 Task: Measure the distance and dispacement between Calgary and Banff National Park.
Action: Mouse moved to (295, 101)
Screenshot: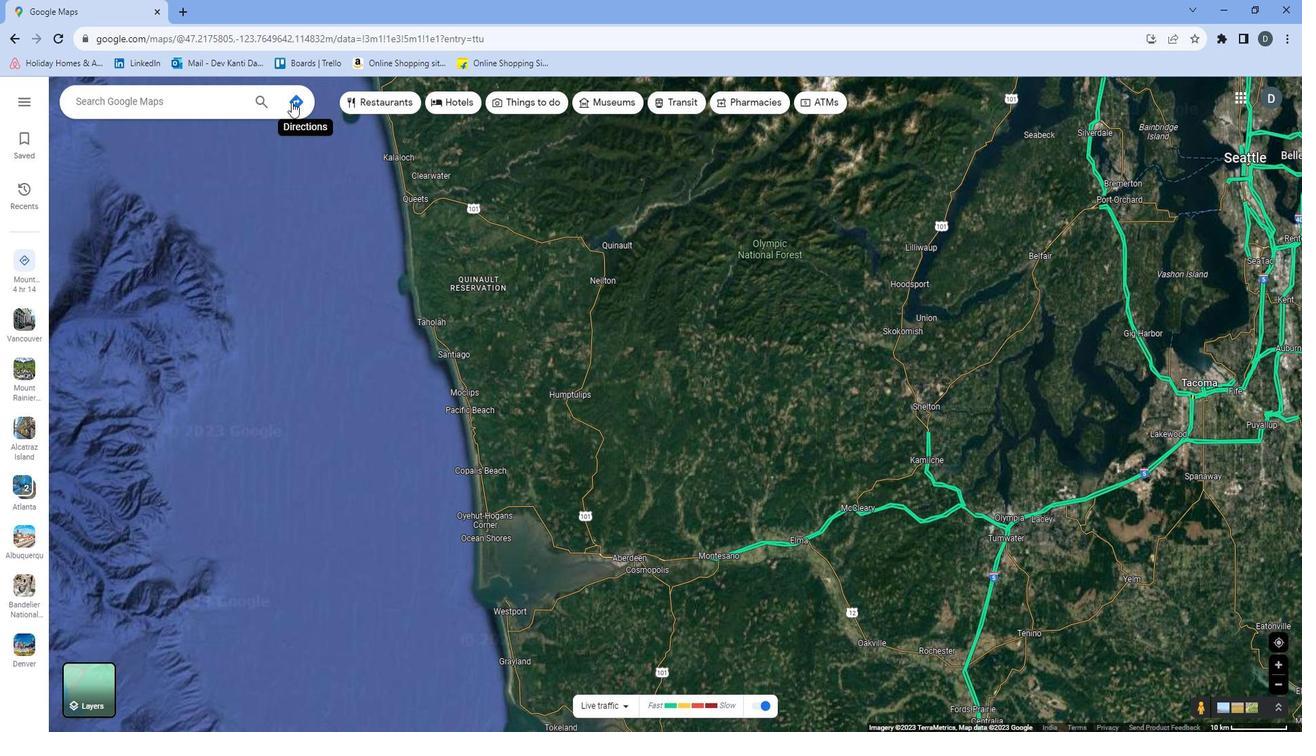 
Action: Mouse pressed left at (295, 101)
Screenshot: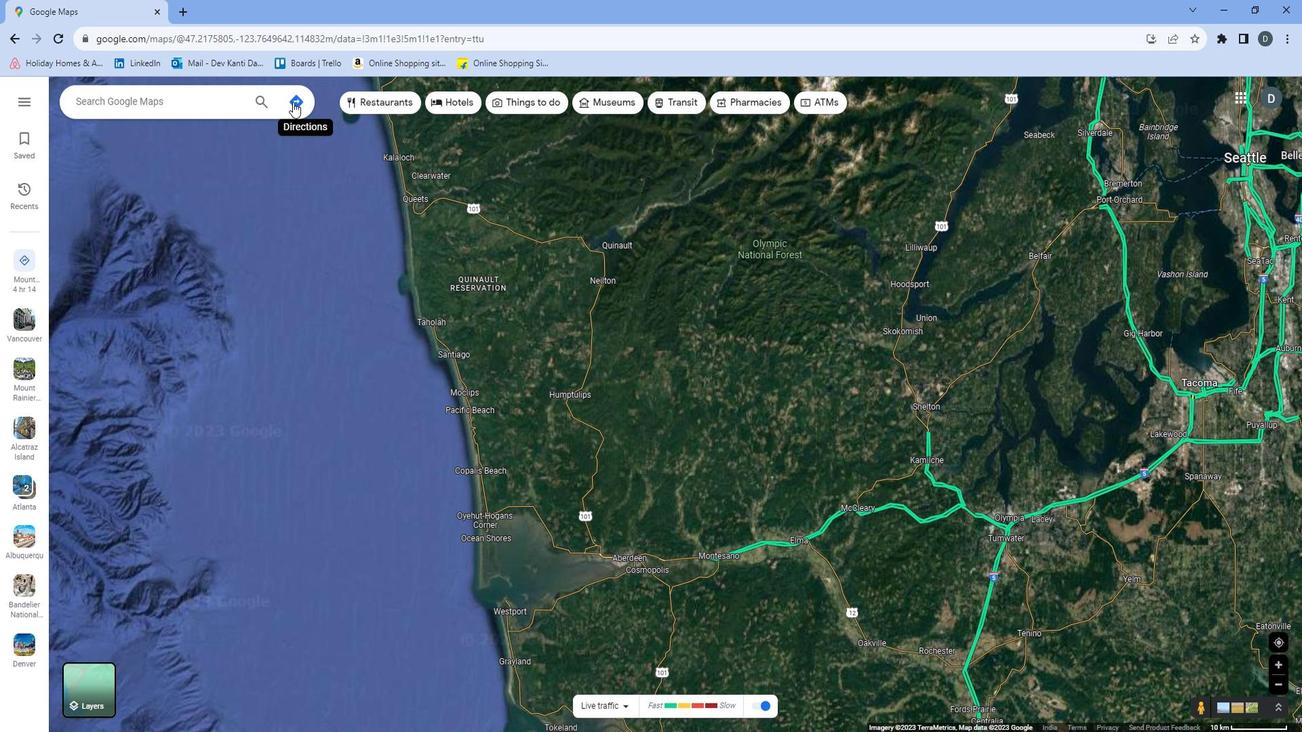 
Action: Mouse moved to (229, 139)
Screenshot: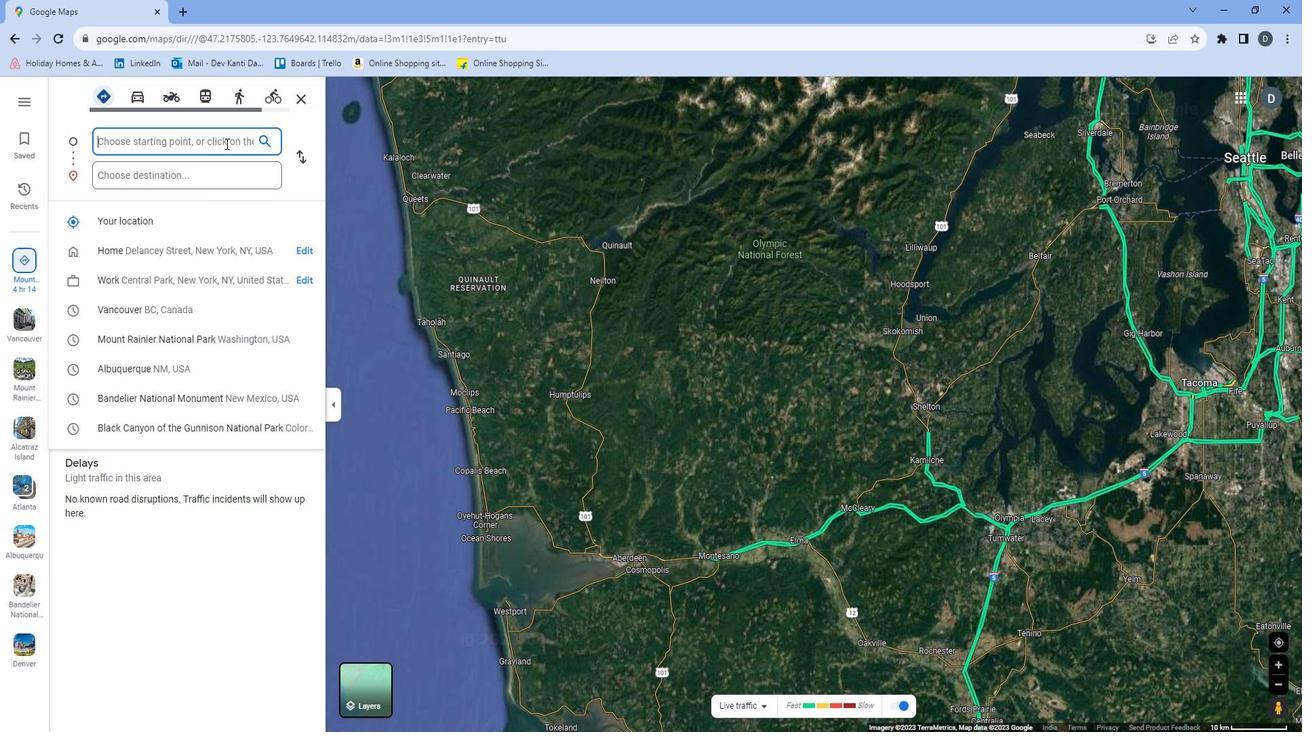 
Action: Mouse pressed left at (229, 139)
Screenshot: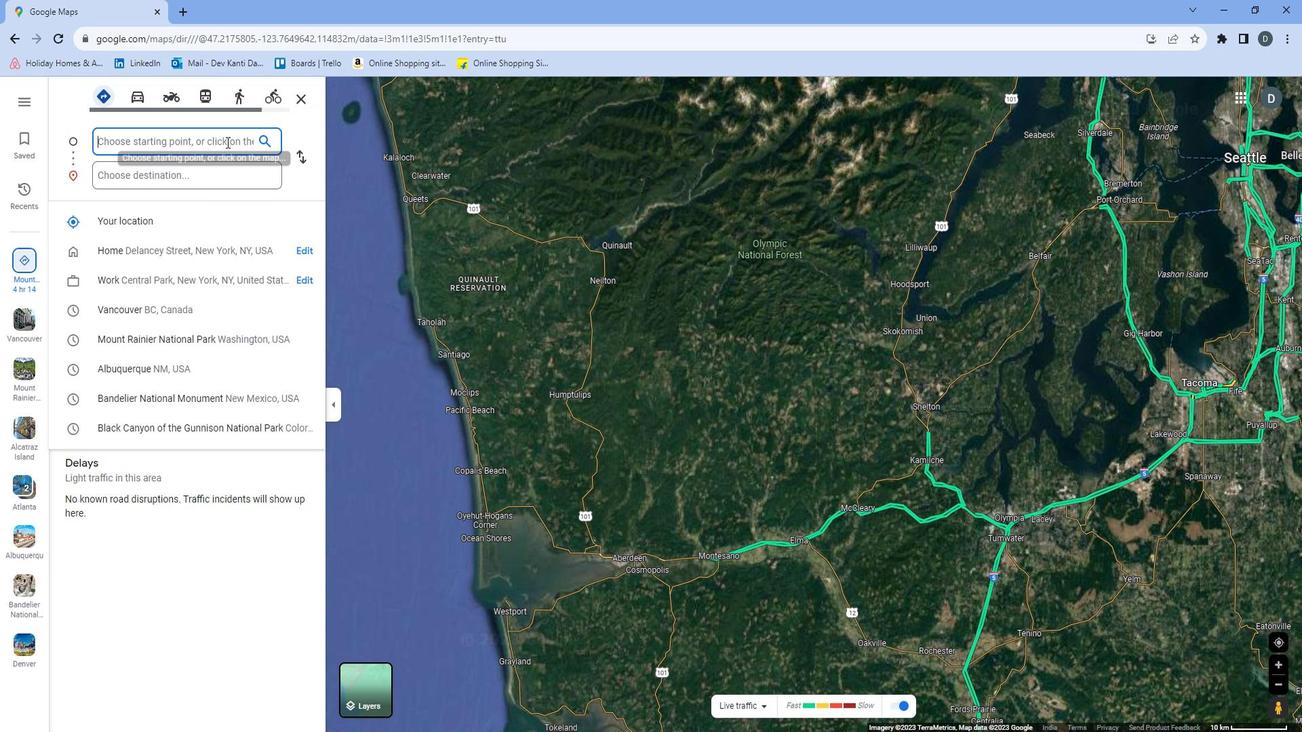 
Action: Mouse moved to (229, 137)
Screenshot: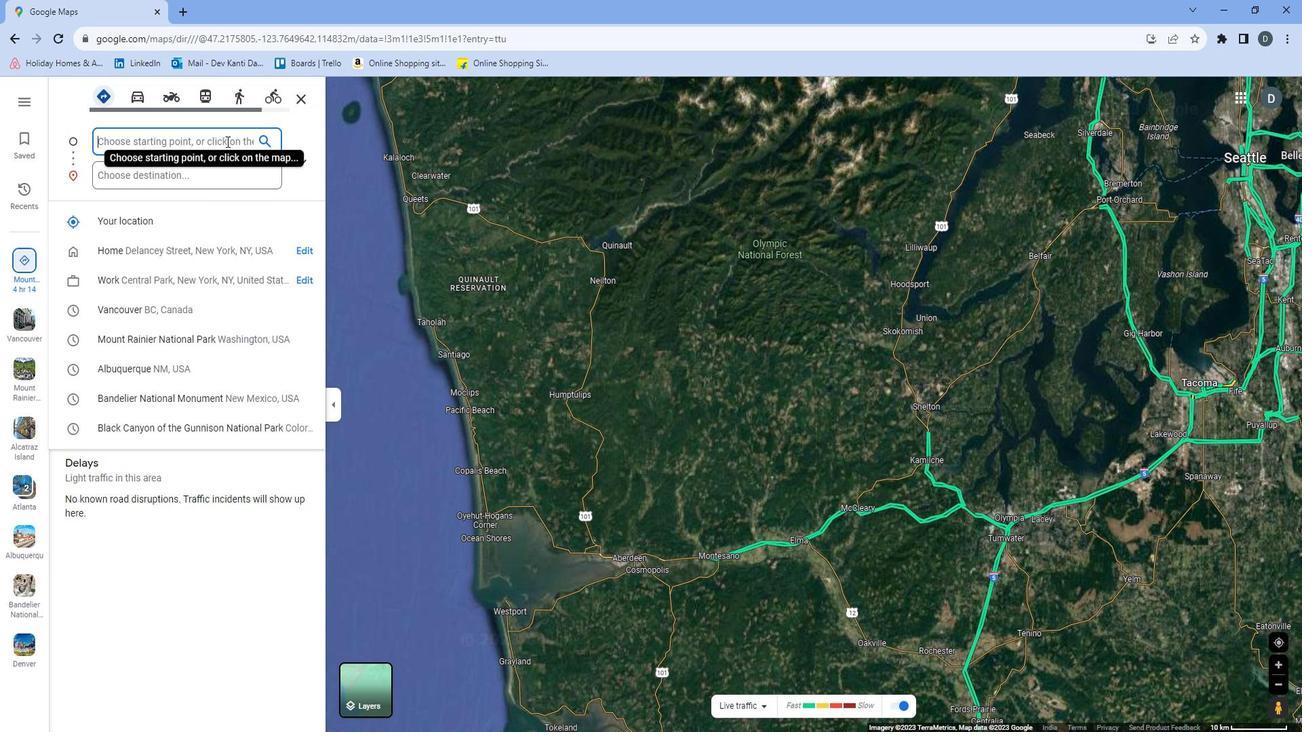 
Action: Key pressed <Key.shift>Calgary
Screenshot: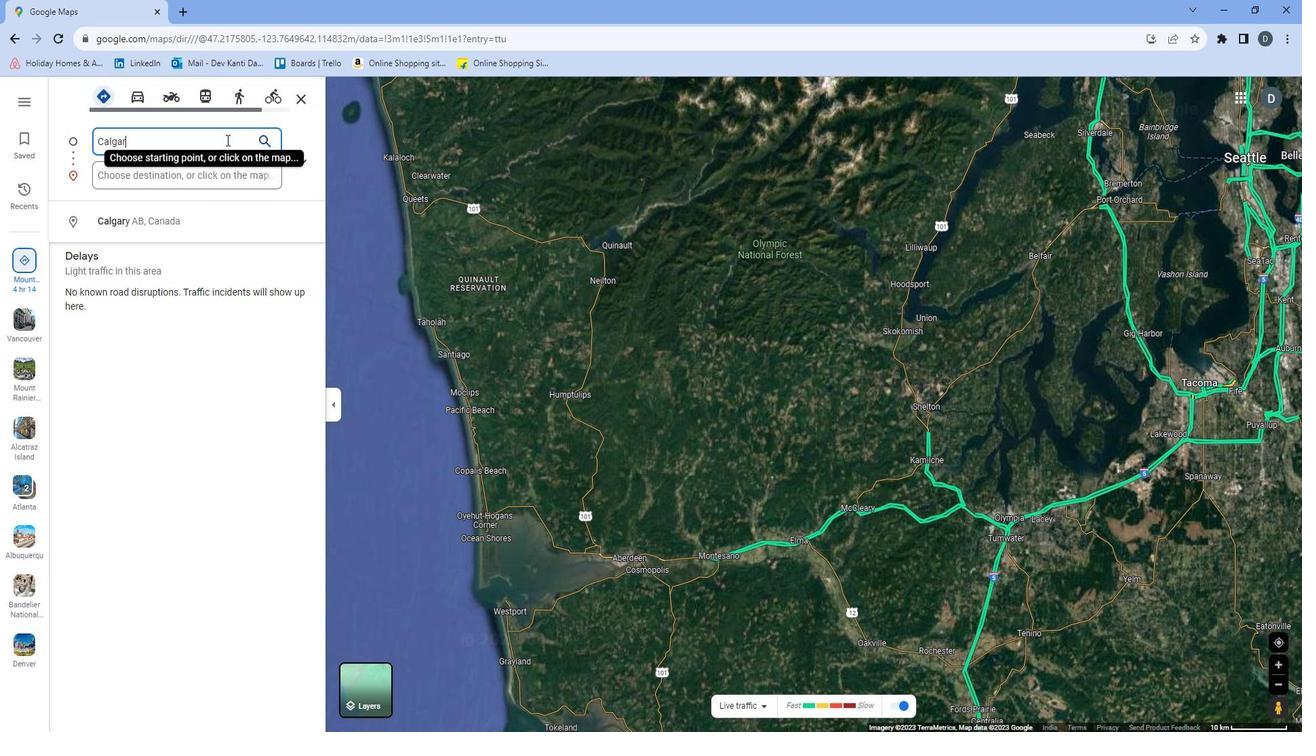 
Action: Mouse moved to (204, 170)
Screenshot: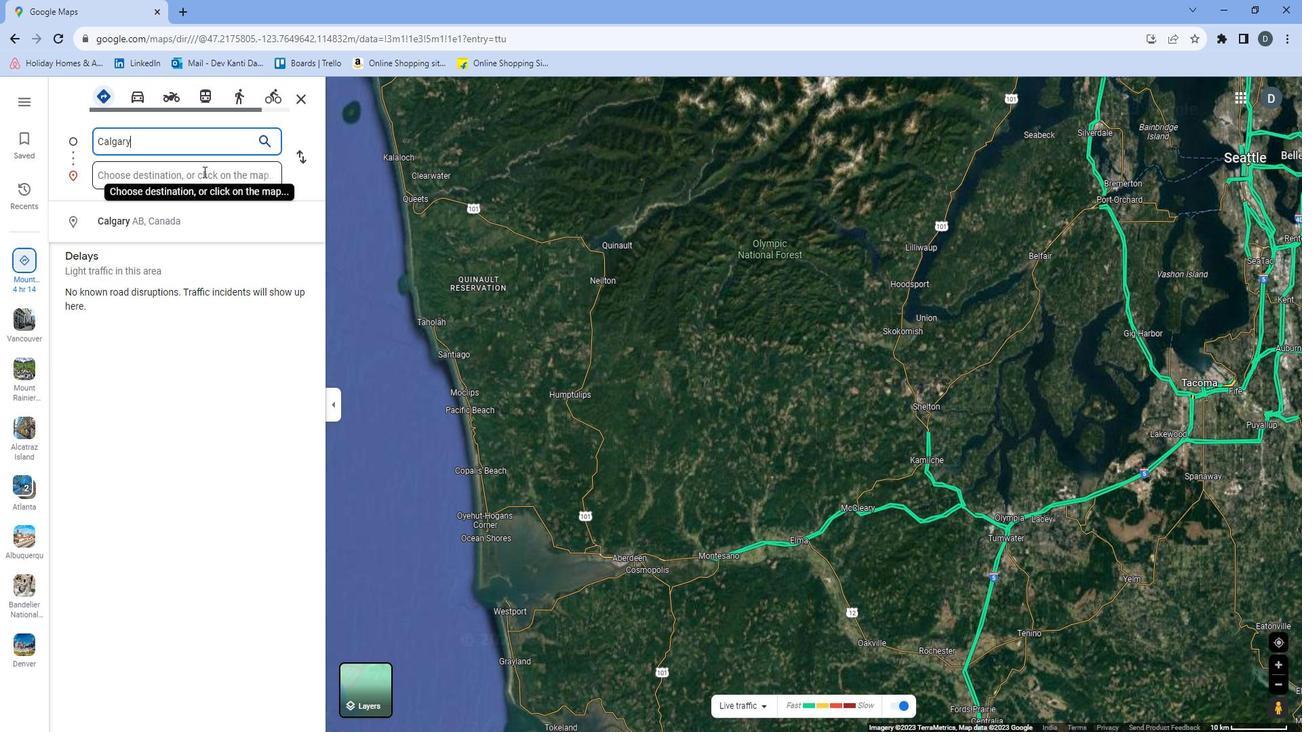 
Action: Mouse pressed left at (204, 170)
Screenshot: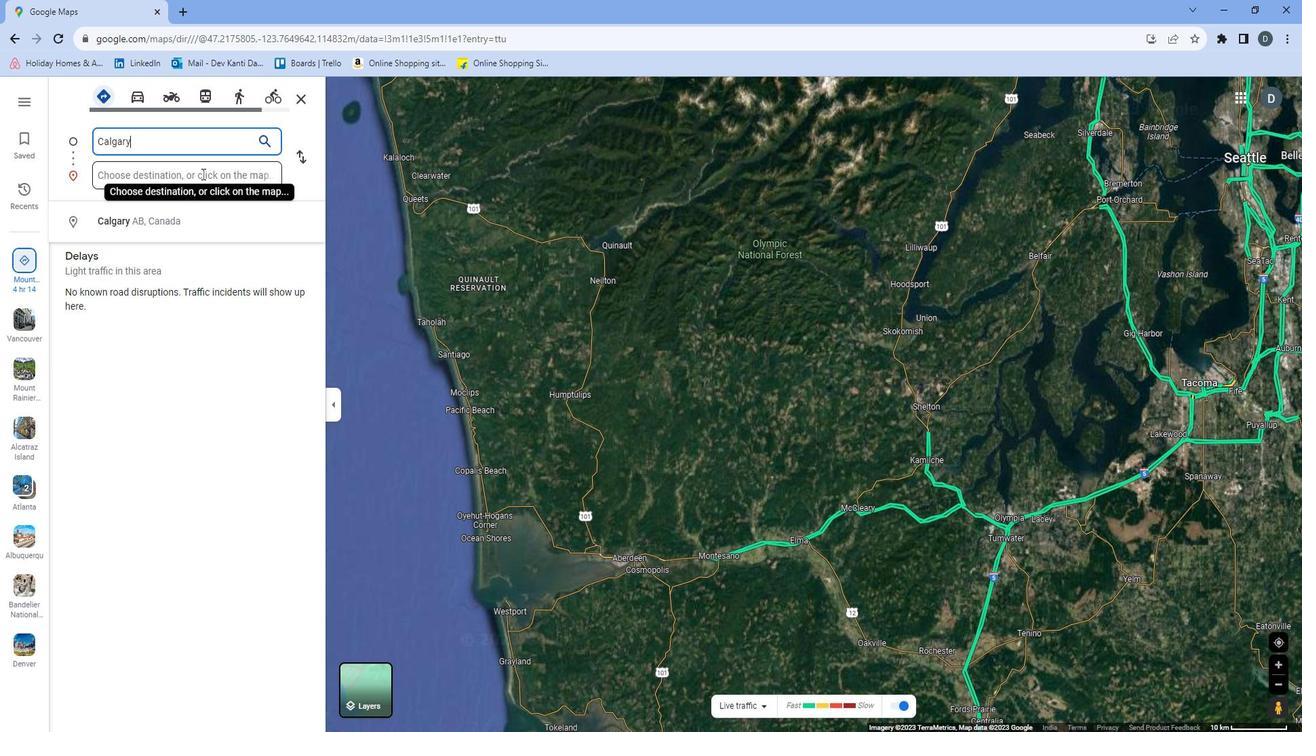 
Action: Key pressed <Key.shift>Banff<Key.space><Key.shift>National<Key.space><Key.shift><Key.shift><Key.shift>Park<Key.enter>
Screenshot: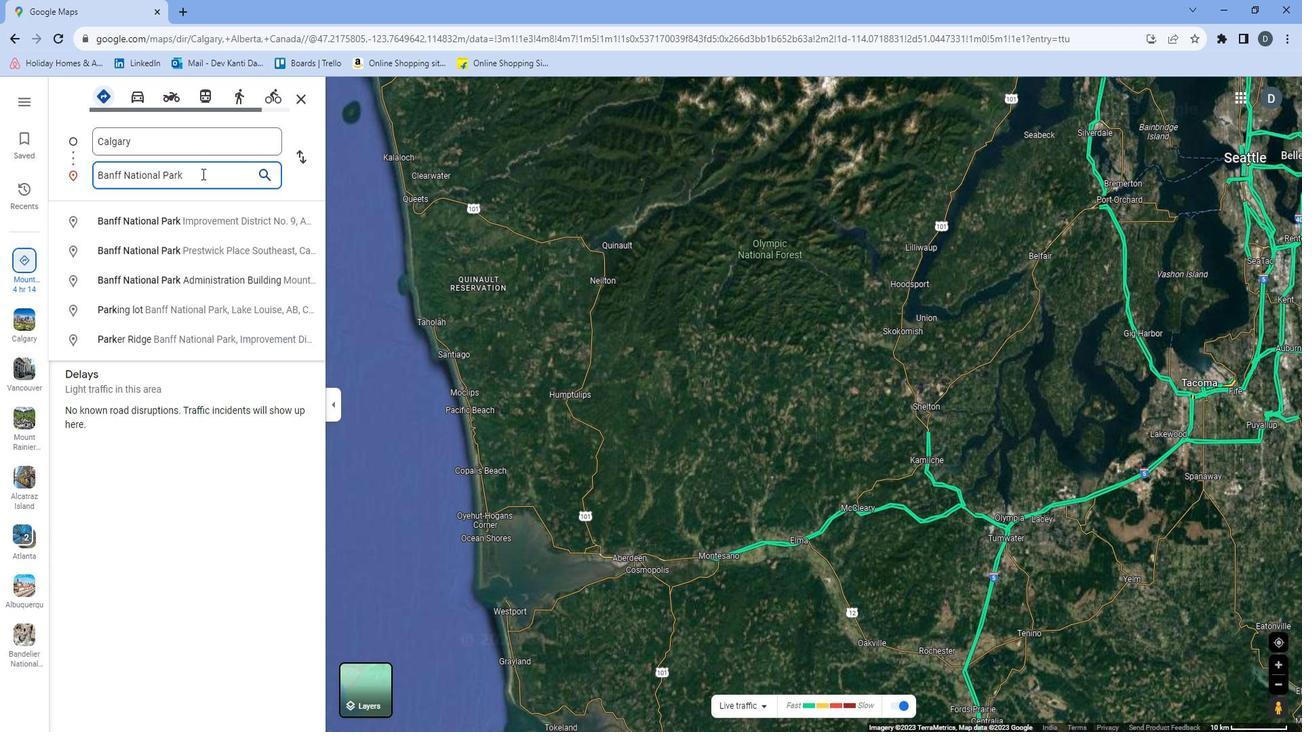 
Action: Mouse moved to (1187, 454)
Screenshot: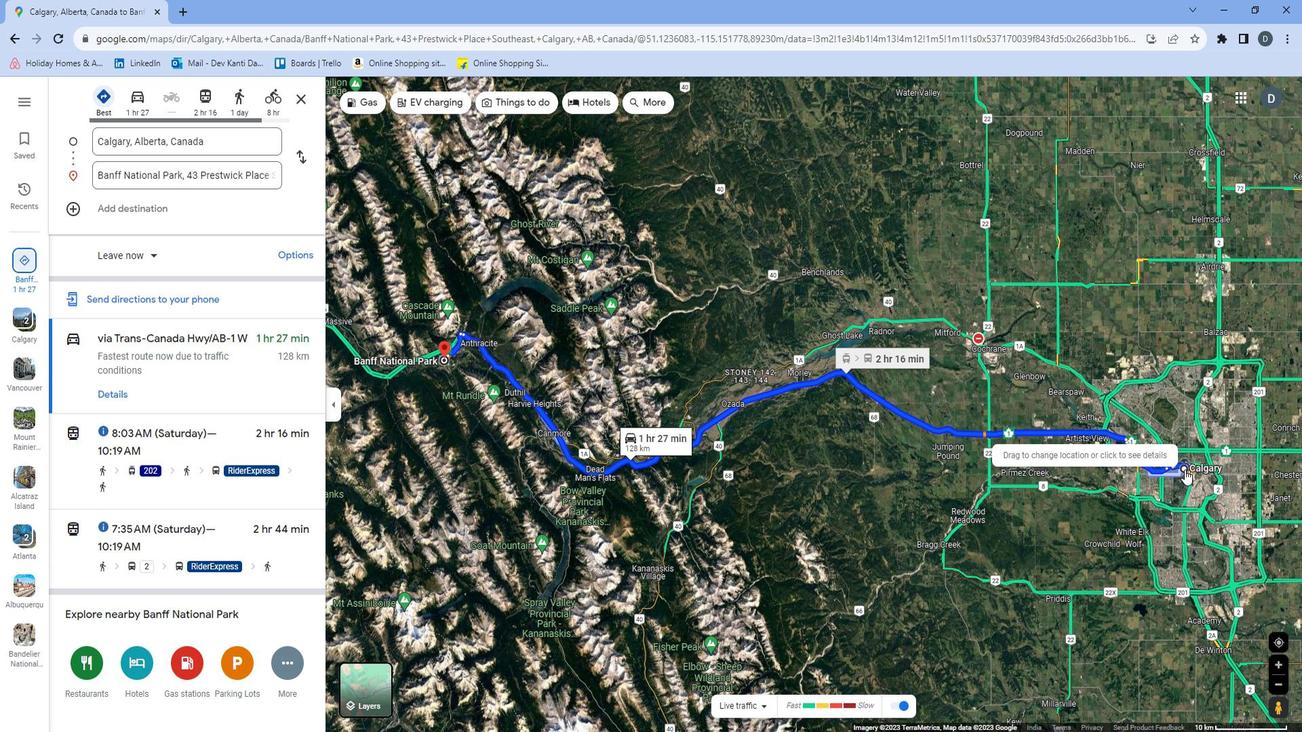 
Action: Mouse pressed right at (1187, 454)
Screenshot: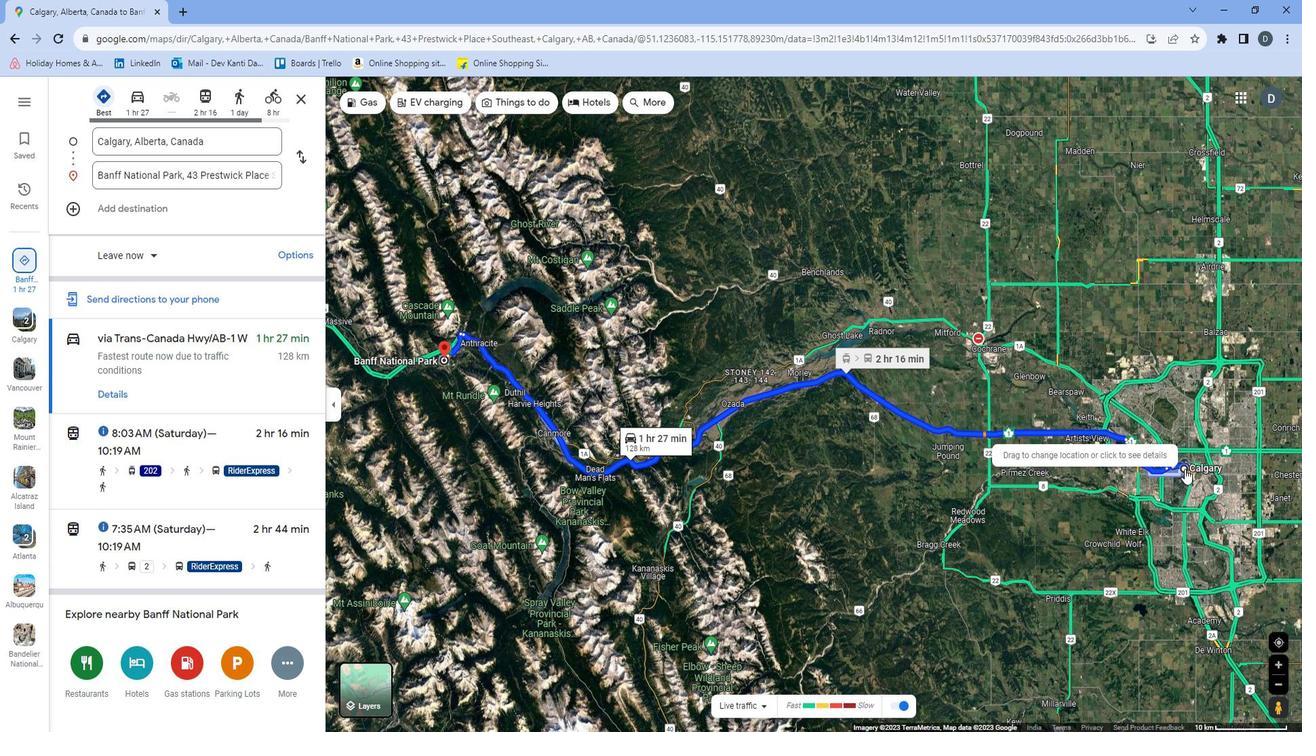
Action: Mouse moved to (1195, 559)
Screenshot: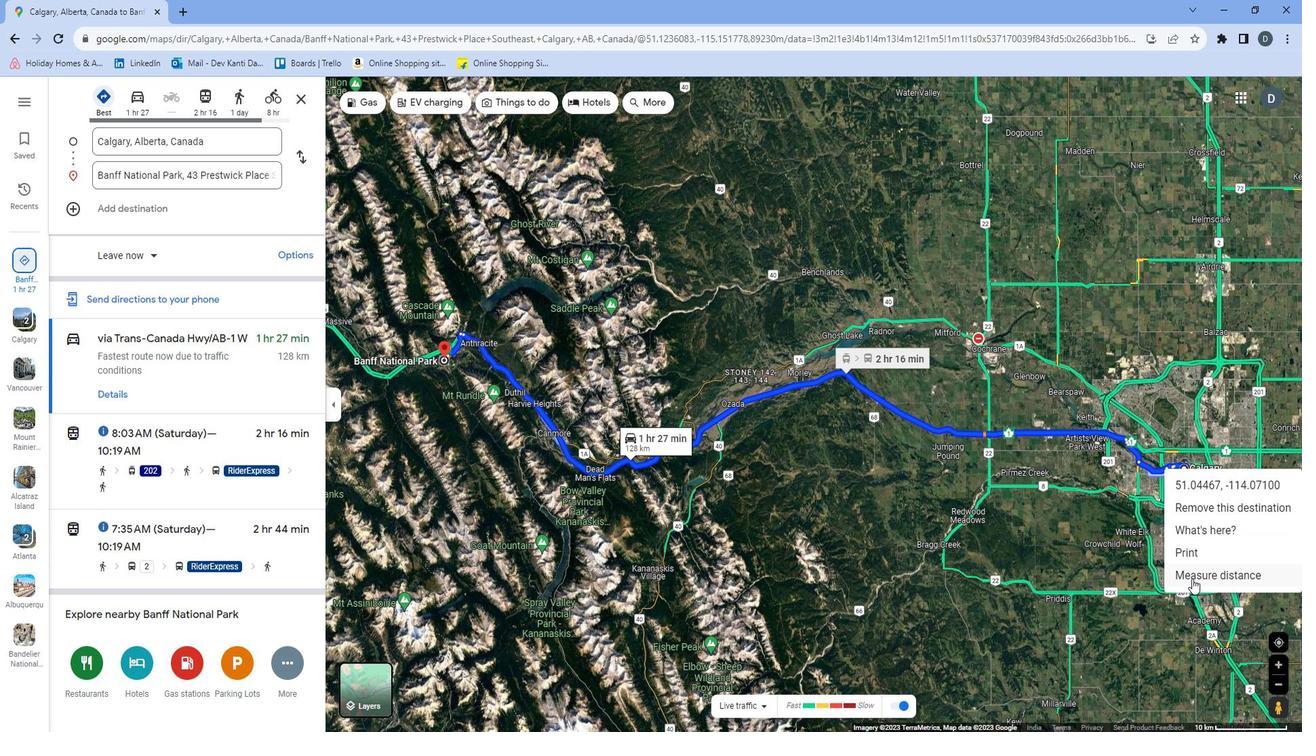 
Action: Mouse pressed left at (1195, 559)
Screenshot: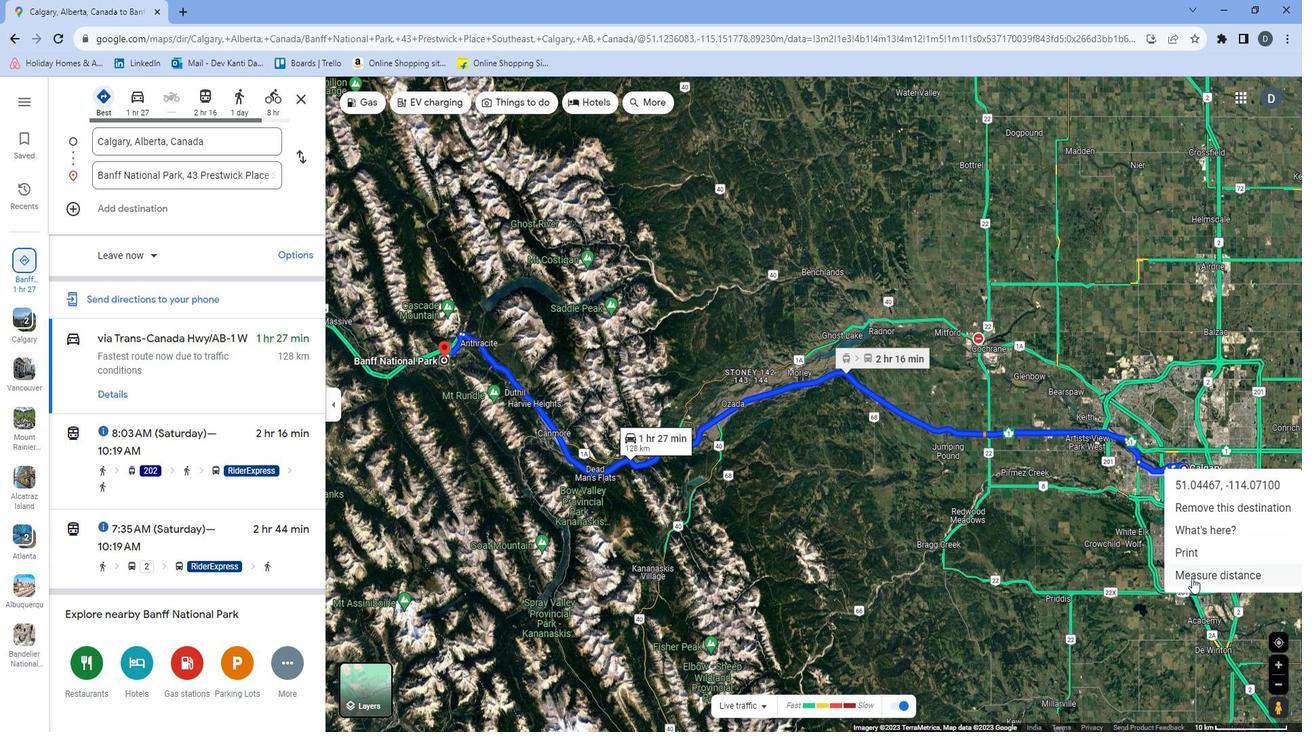 
Action: Mouse moved to (446, 350)
Screenshot: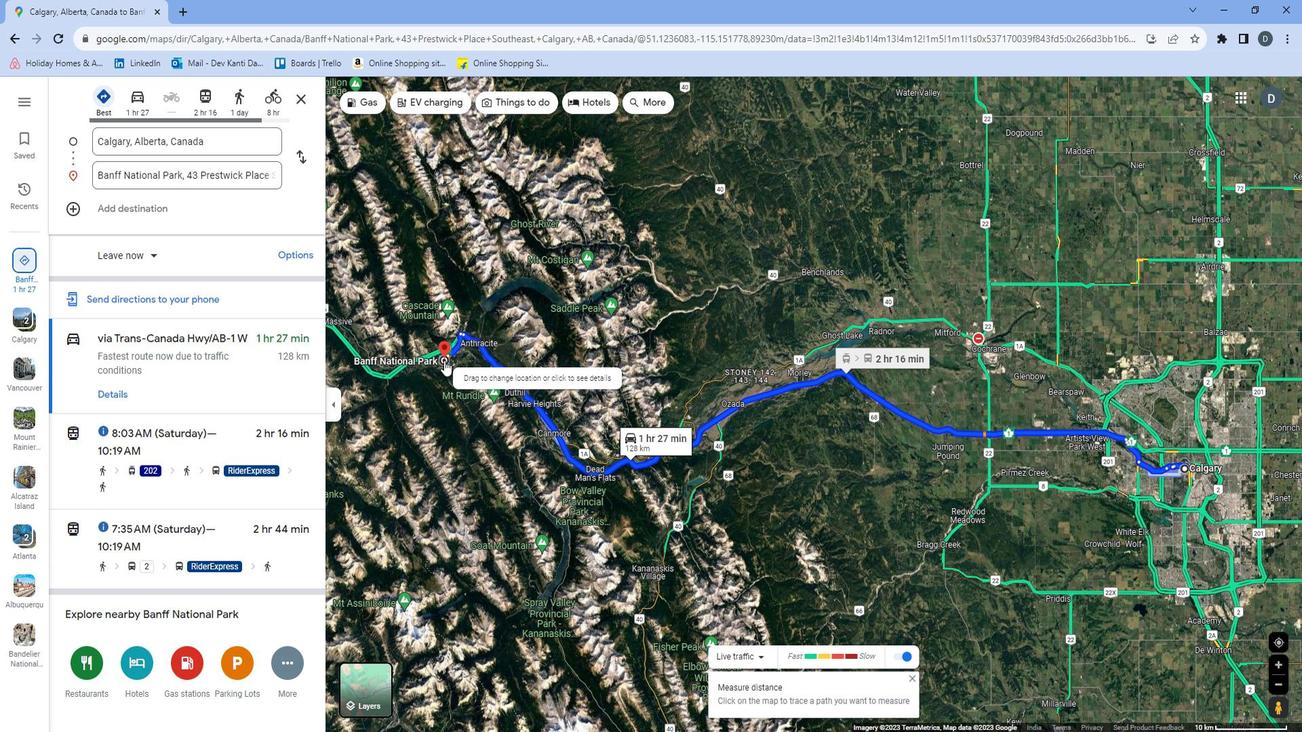 
Action: Mouse pressed left at (446, 350)
Screenshot: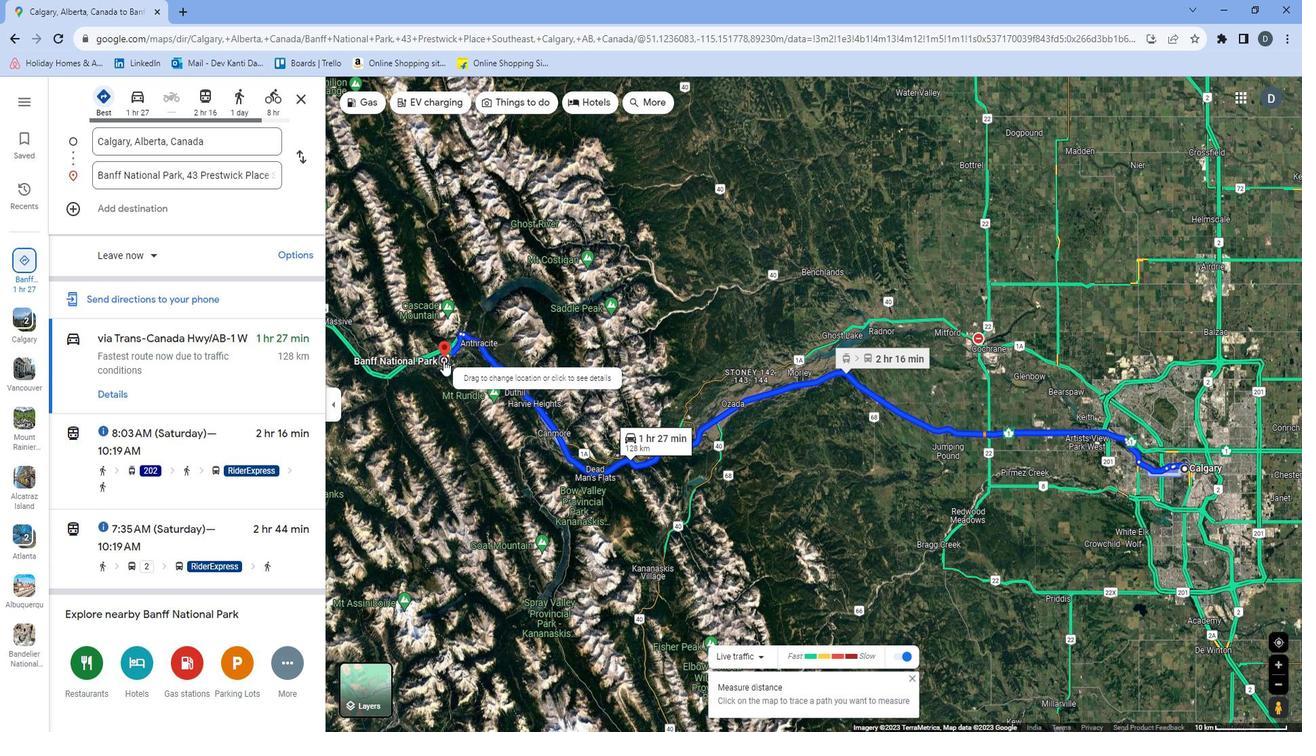 
Action: Mouse moved to (1190, 455)
Screenshot: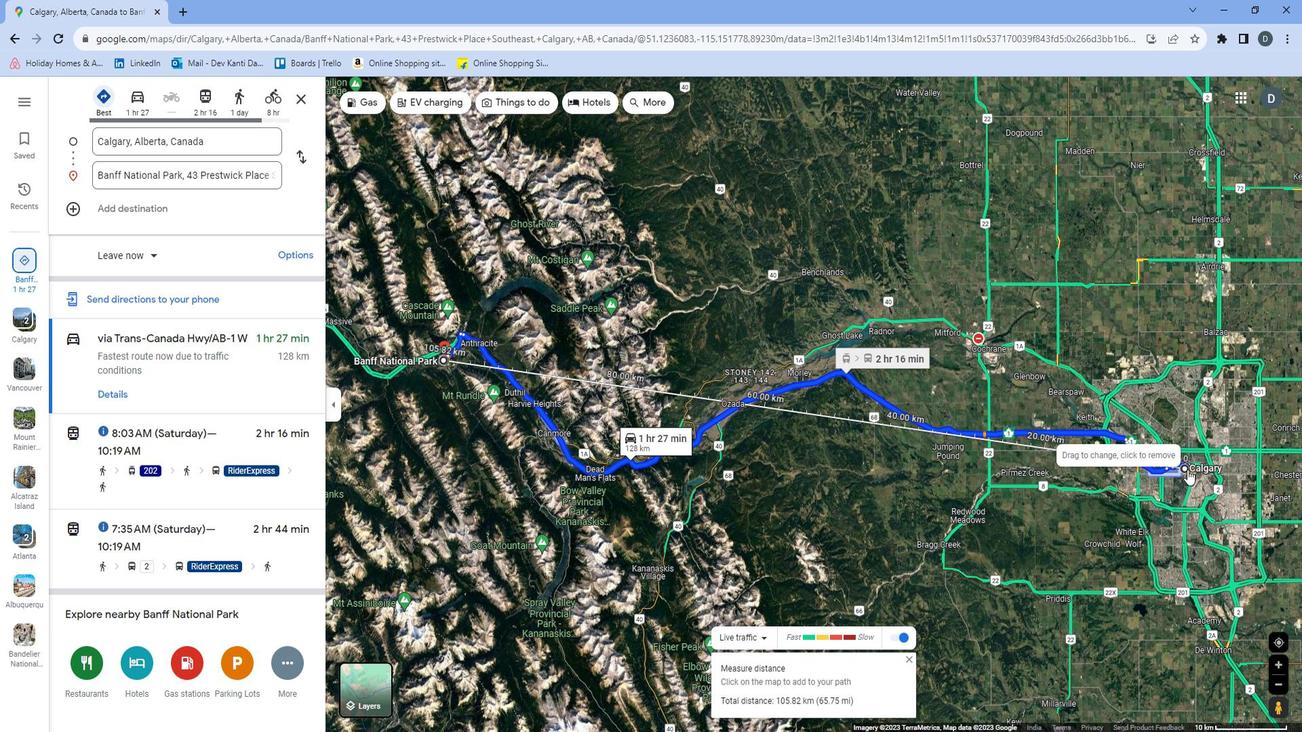 
Action: Mouse pressed left at (1190, 455)
Screenshot: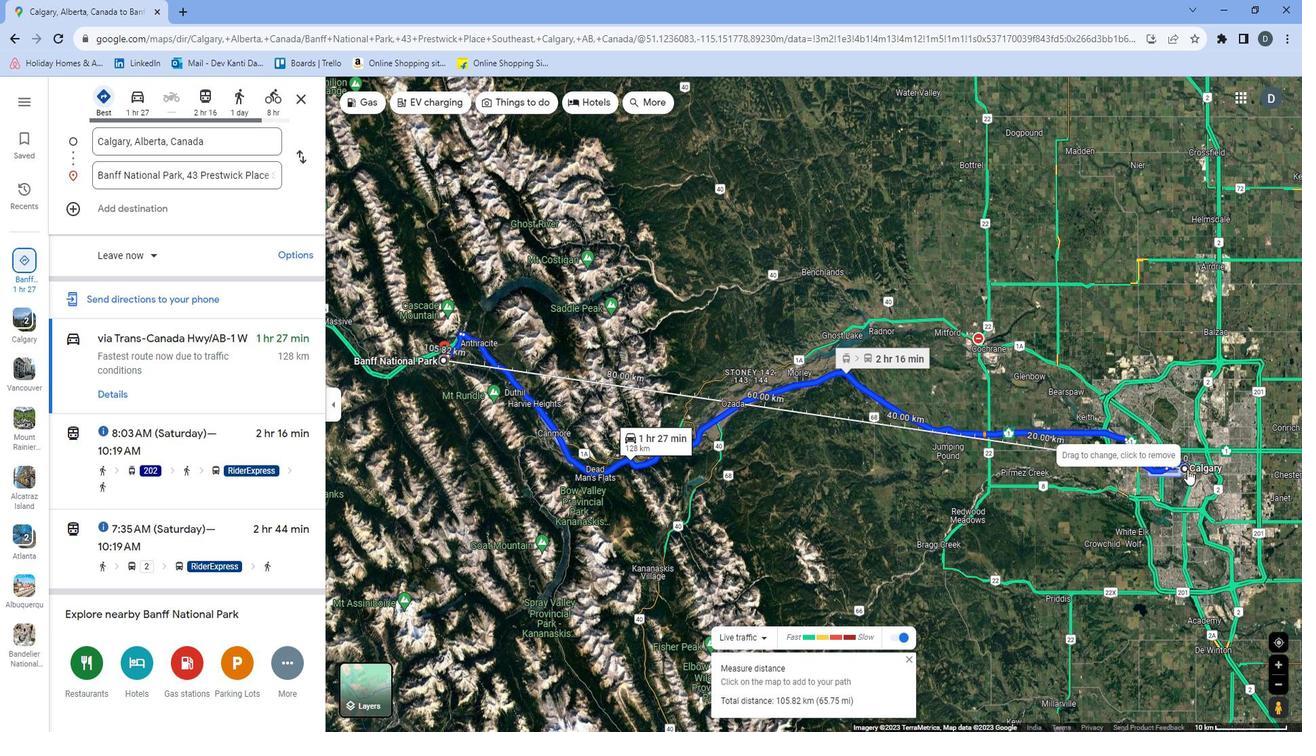 
Action: Mouse moved to (445, 346)
Screenshot: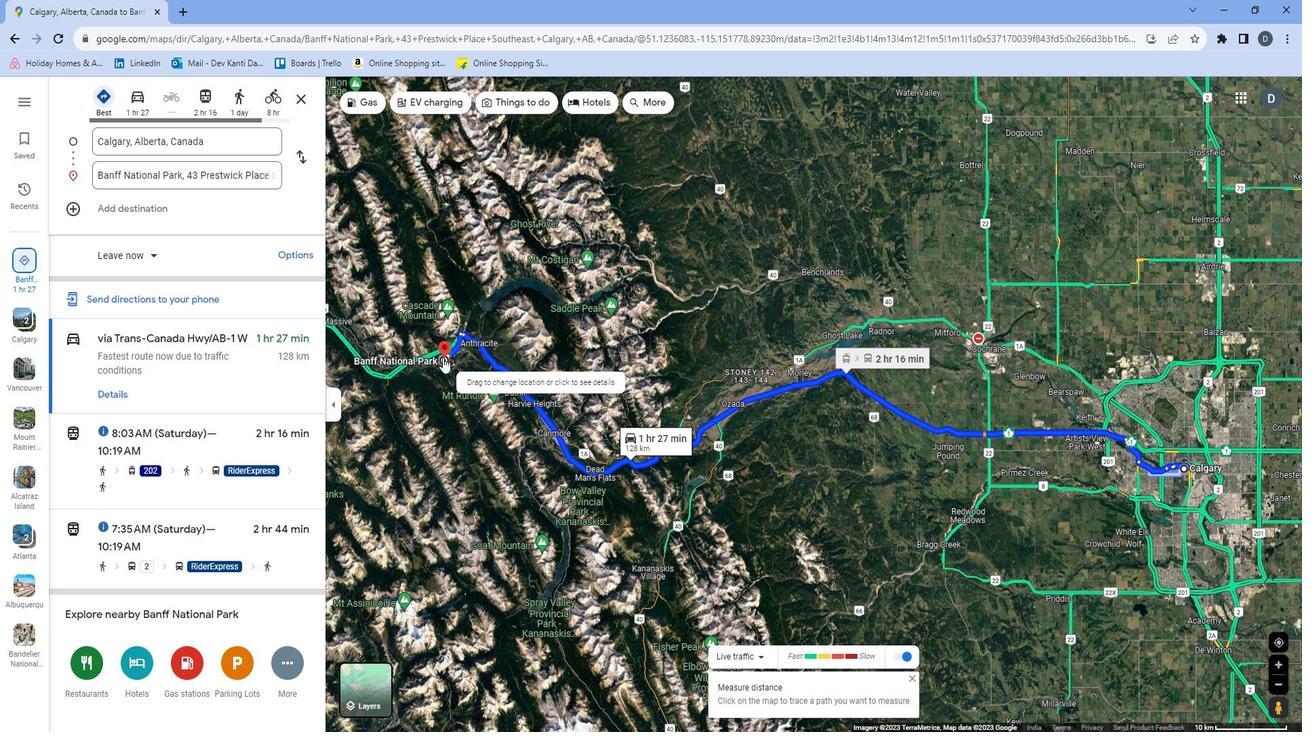 
Action: Mouse pressed left at (445, 346)
Screenshot: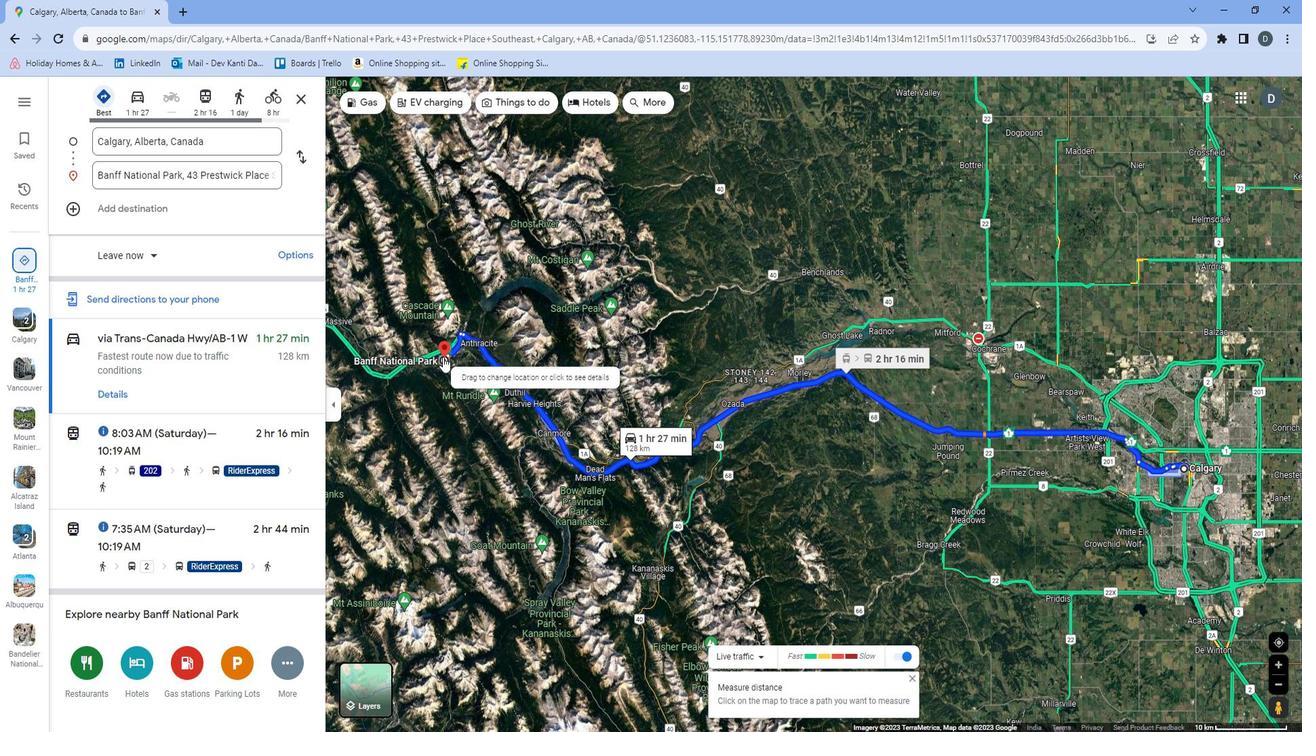
Action: Mouse pressed left at (445, 346)
Screenshot: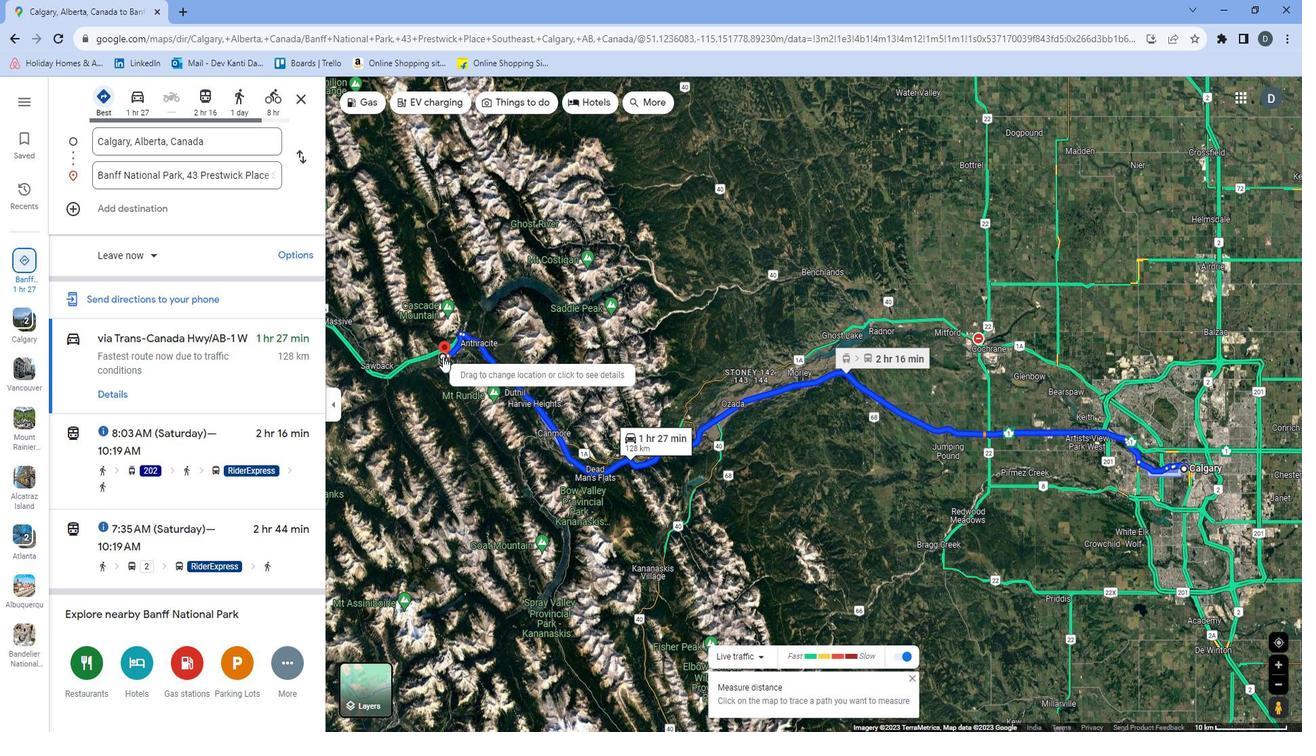 
Action: Mouse moved to (1188, 452)
Screenshot: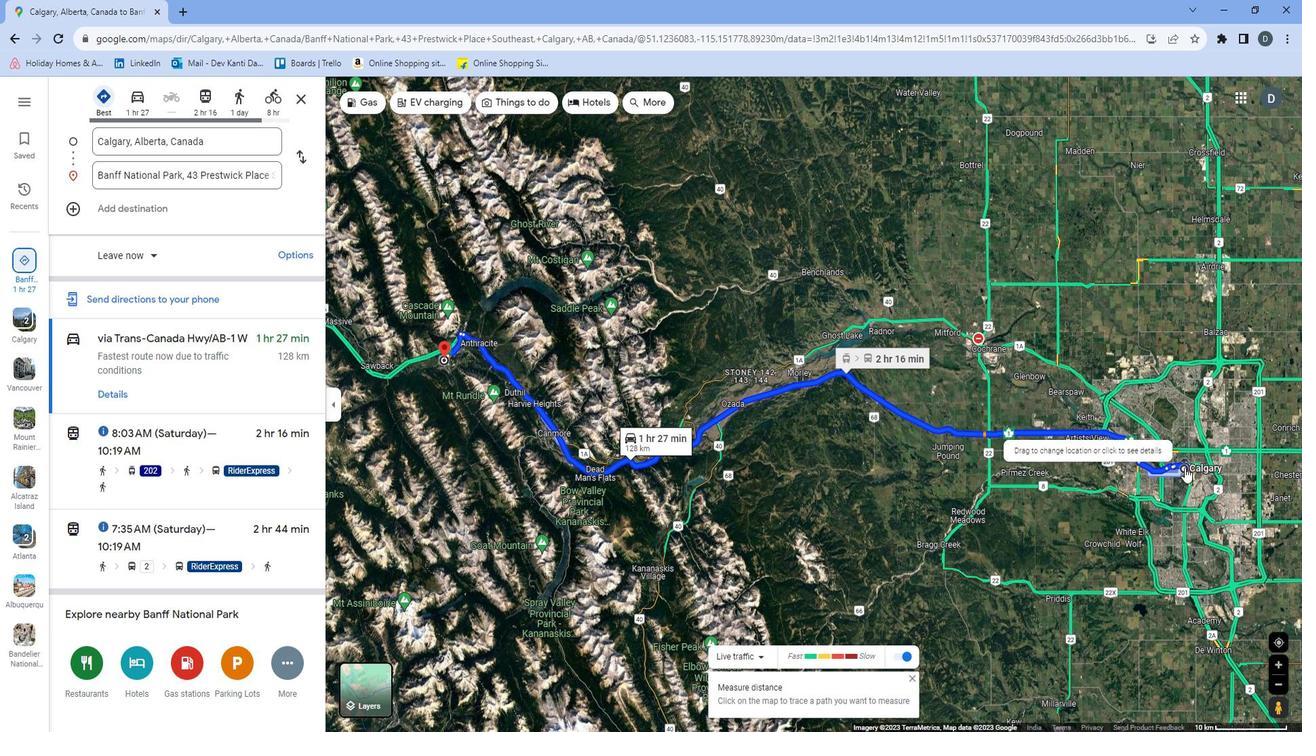 
Action: Mouse pressed left at (1188, 452)
Screenshot: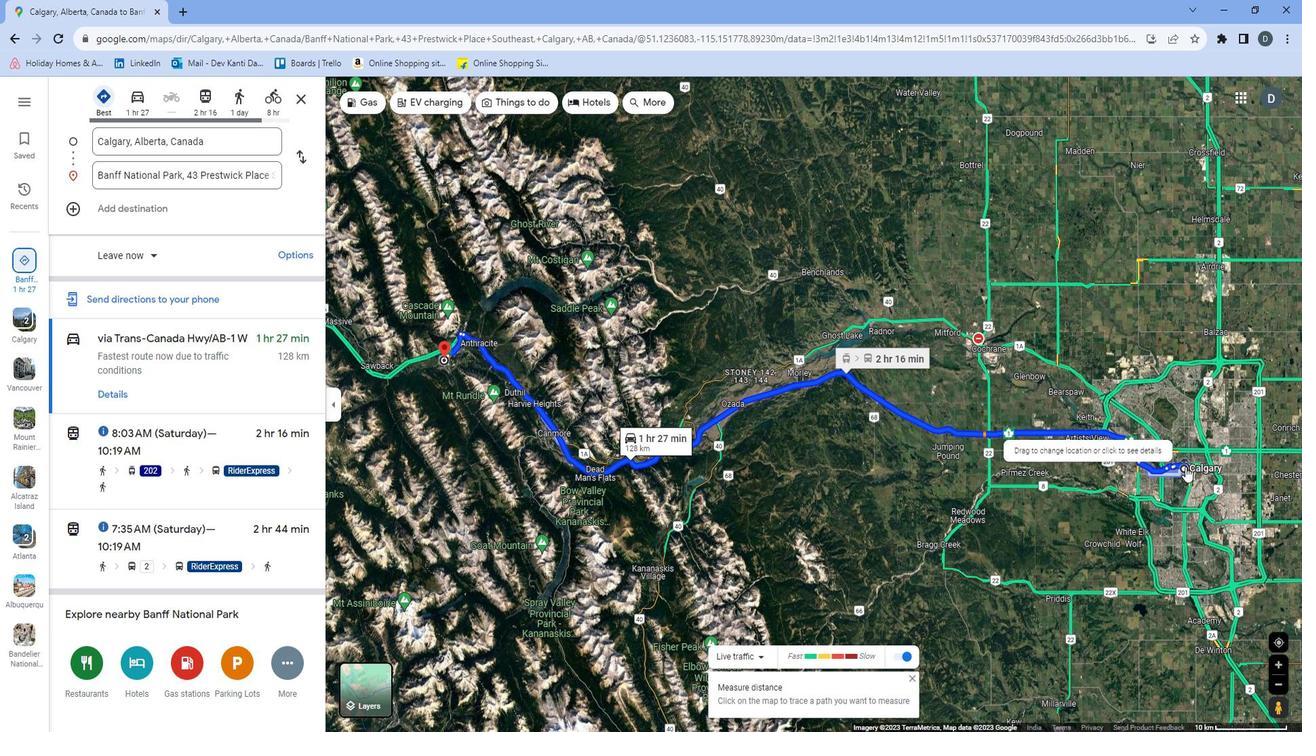 
Action: Mouse moved to (448, 349)
Screenshot: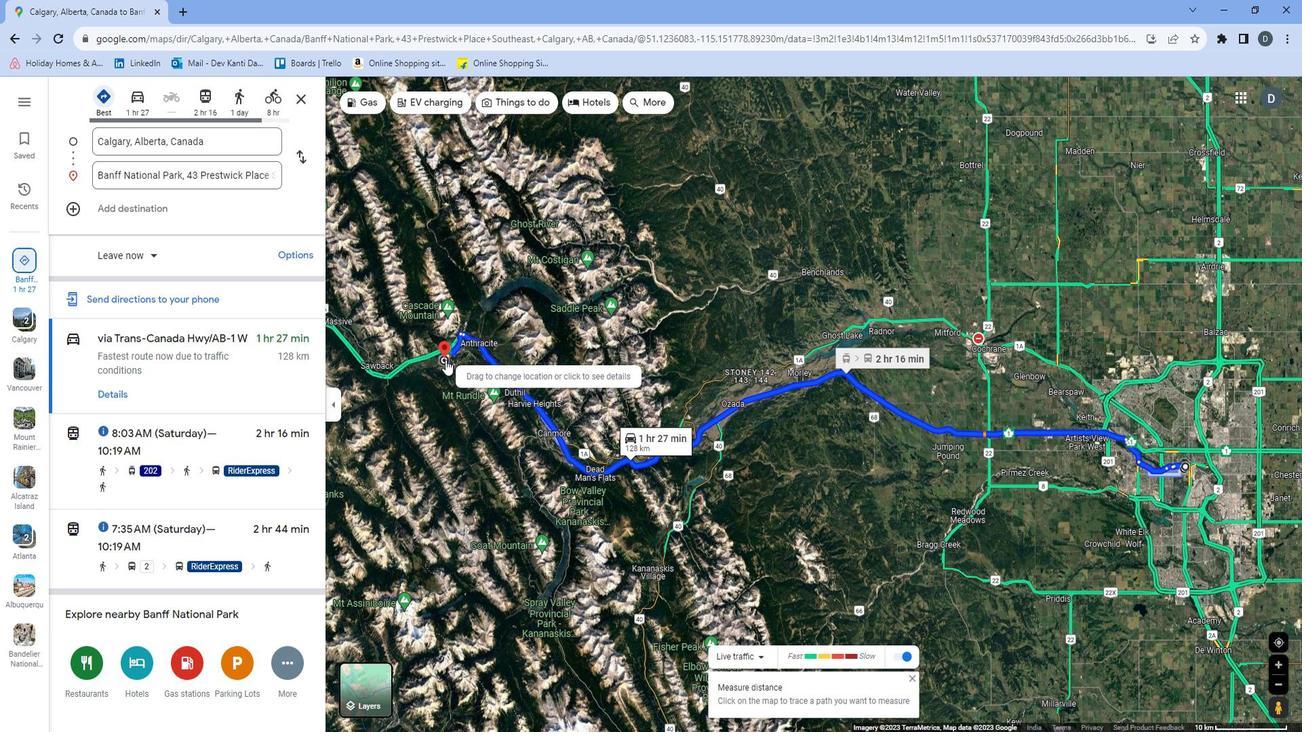
Action: Mouse pressed left at (448, 349)
Screenshot: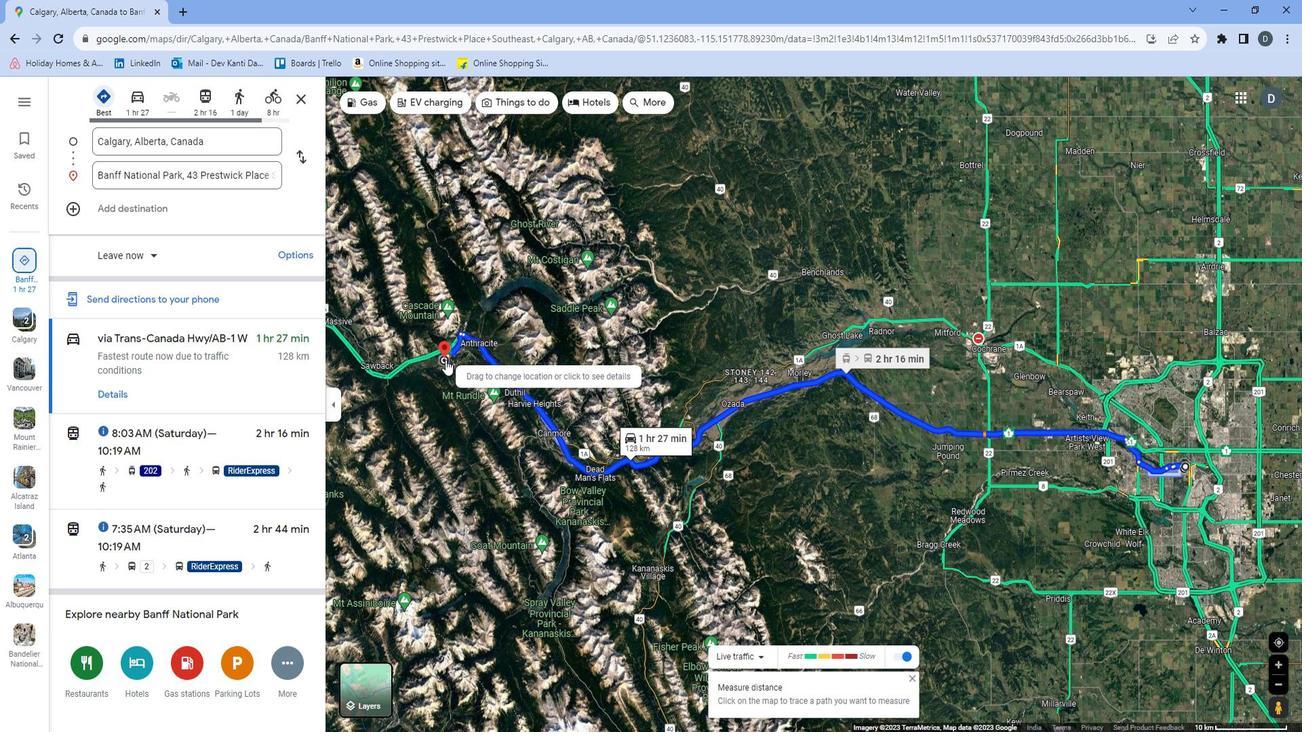 
Action: Mouse moved to (449, 364)
Screenshot: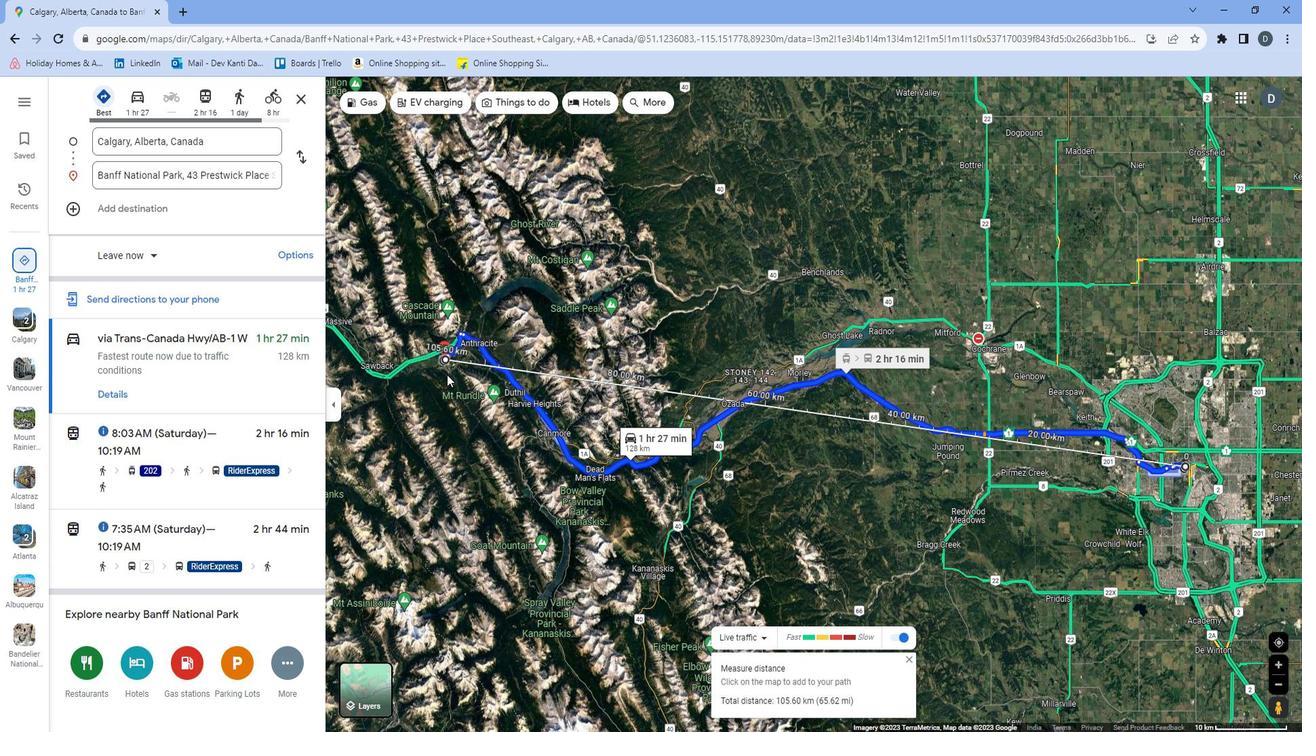 
Action: Mouse scrolled (449, 364) with delta (0, 0)
Screenshot: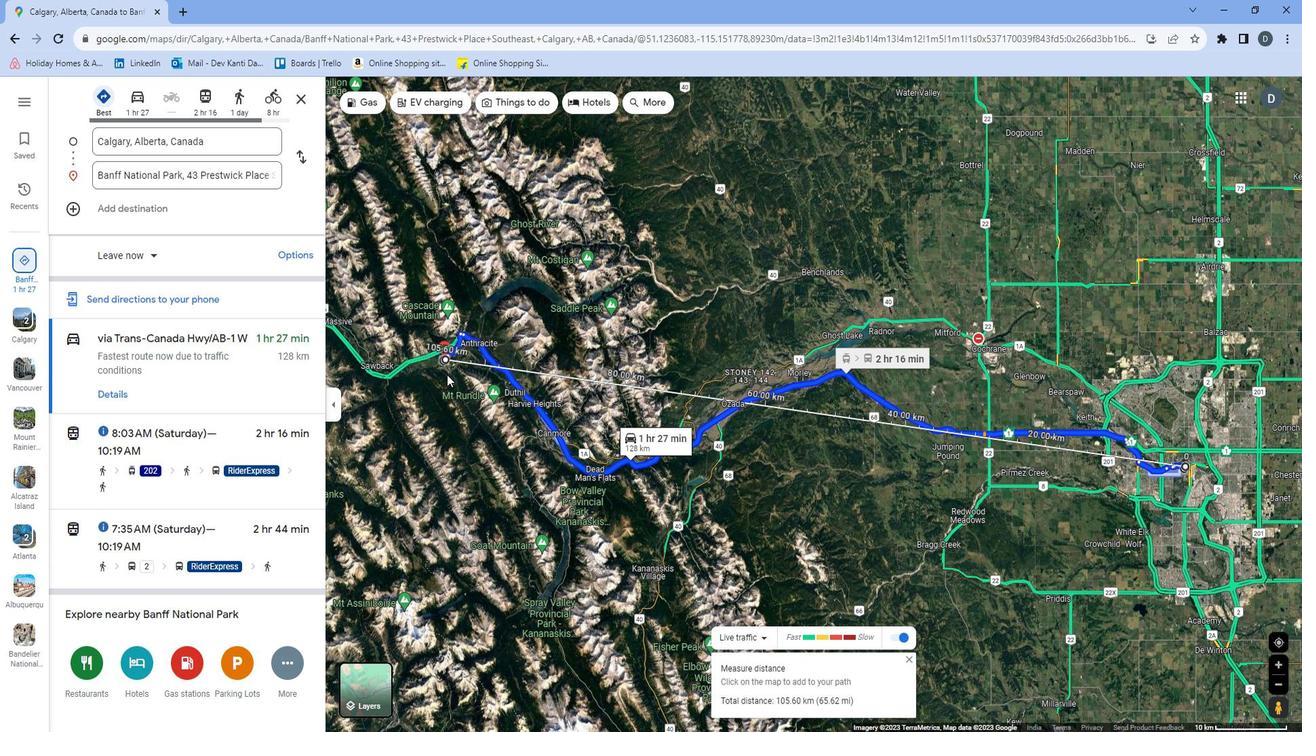 
Action: Mouse moved to (448, 364)
Screenshot: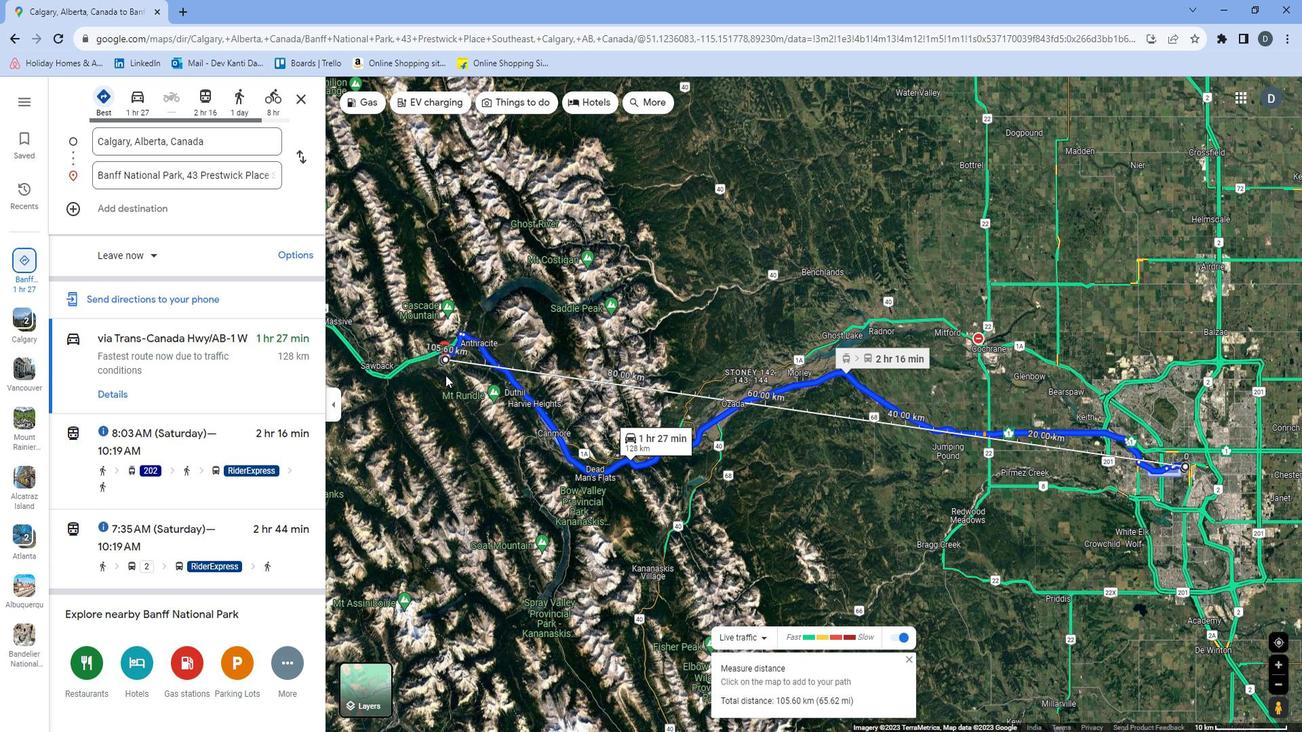 
Action: Mouse scrolled (448, 365) with delta (0, 0)
Screenshot: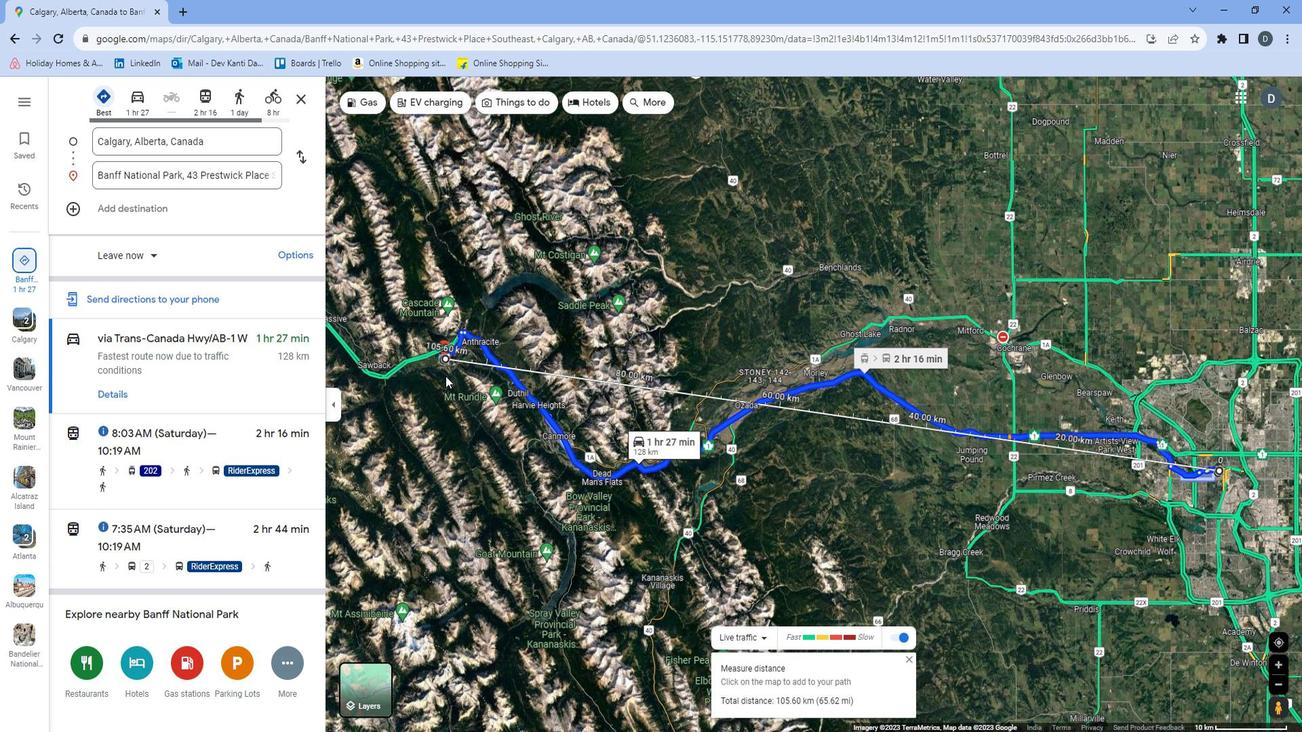
Action: Mouse scrolled (448, 365) with delta (0, 0)
Screenshot: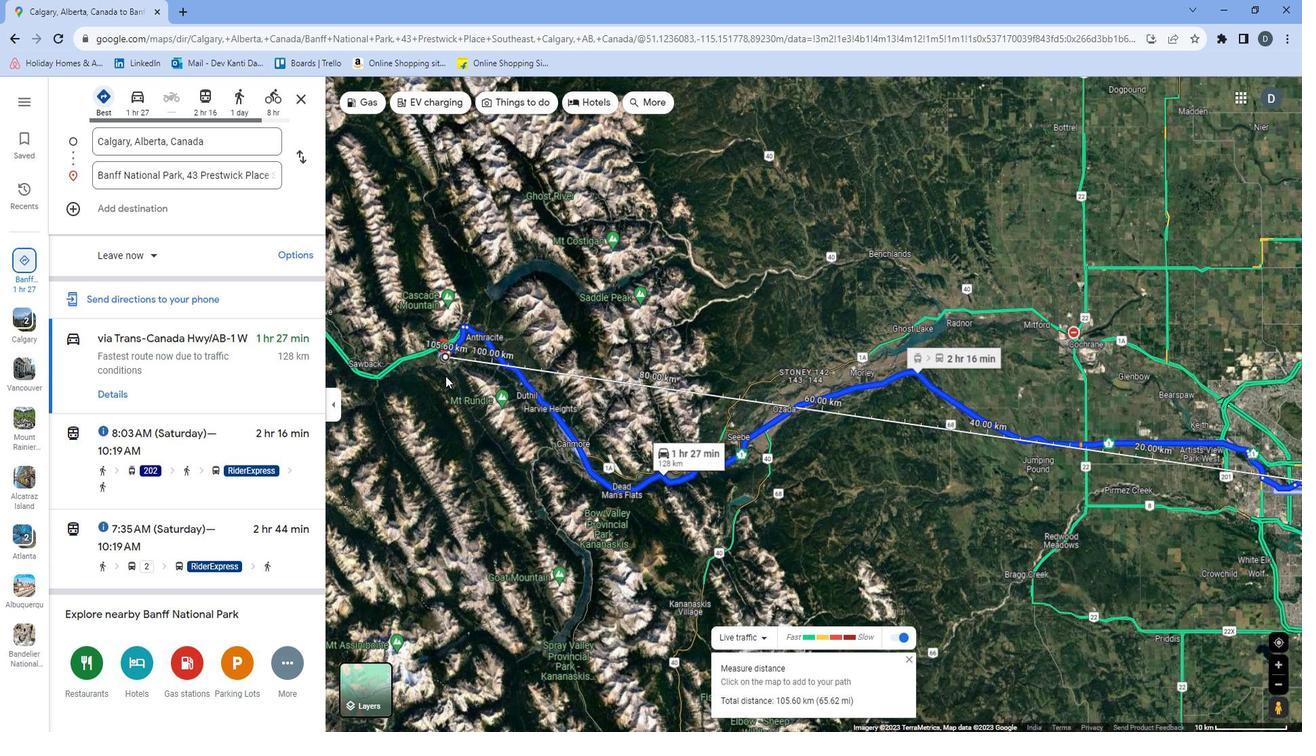 
Action: Mouse moved to (447, 365)
Screenshot: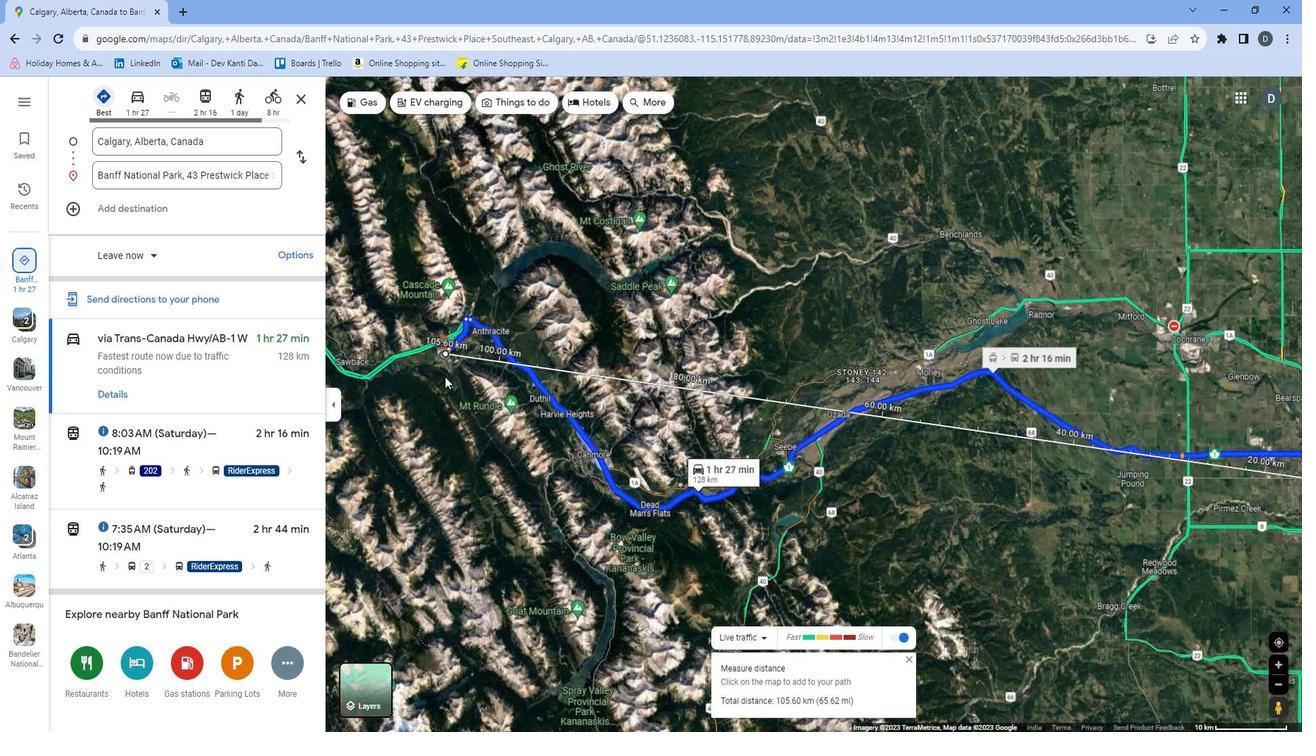 
Action: Mouse scrolled (447, 366) with delta (0, 0)
Screenshot: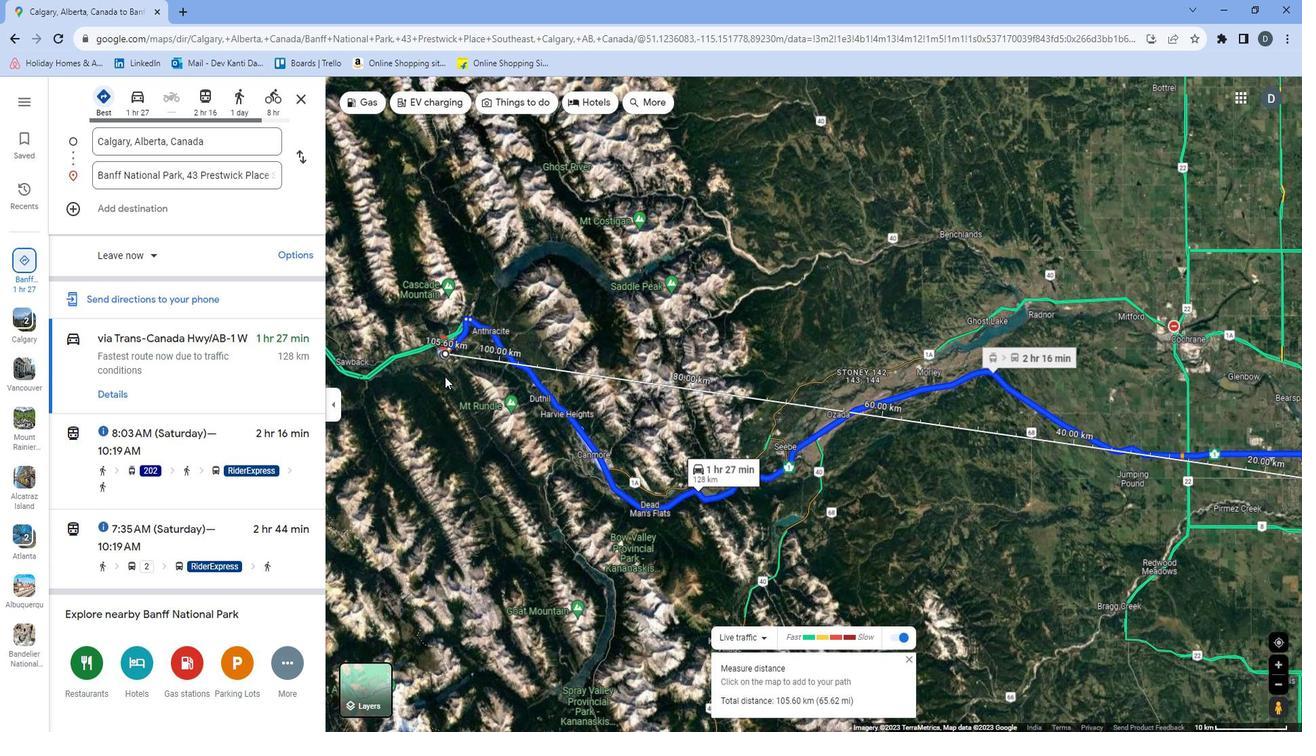 
Action: Mouse scrolled (447, 366) with delta (0, 0)
Screenshot: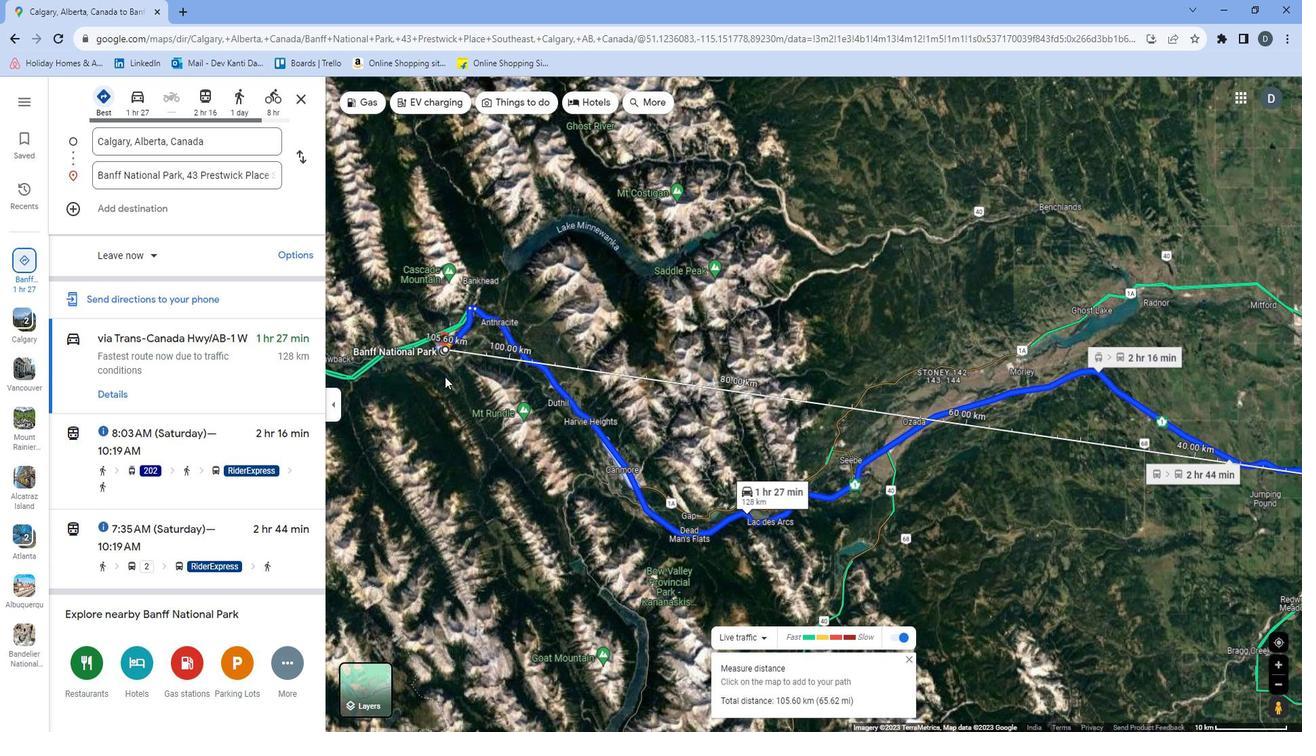 
Action: Mouse scrolled (447, 366) with delta (0, 0)
Screenshot: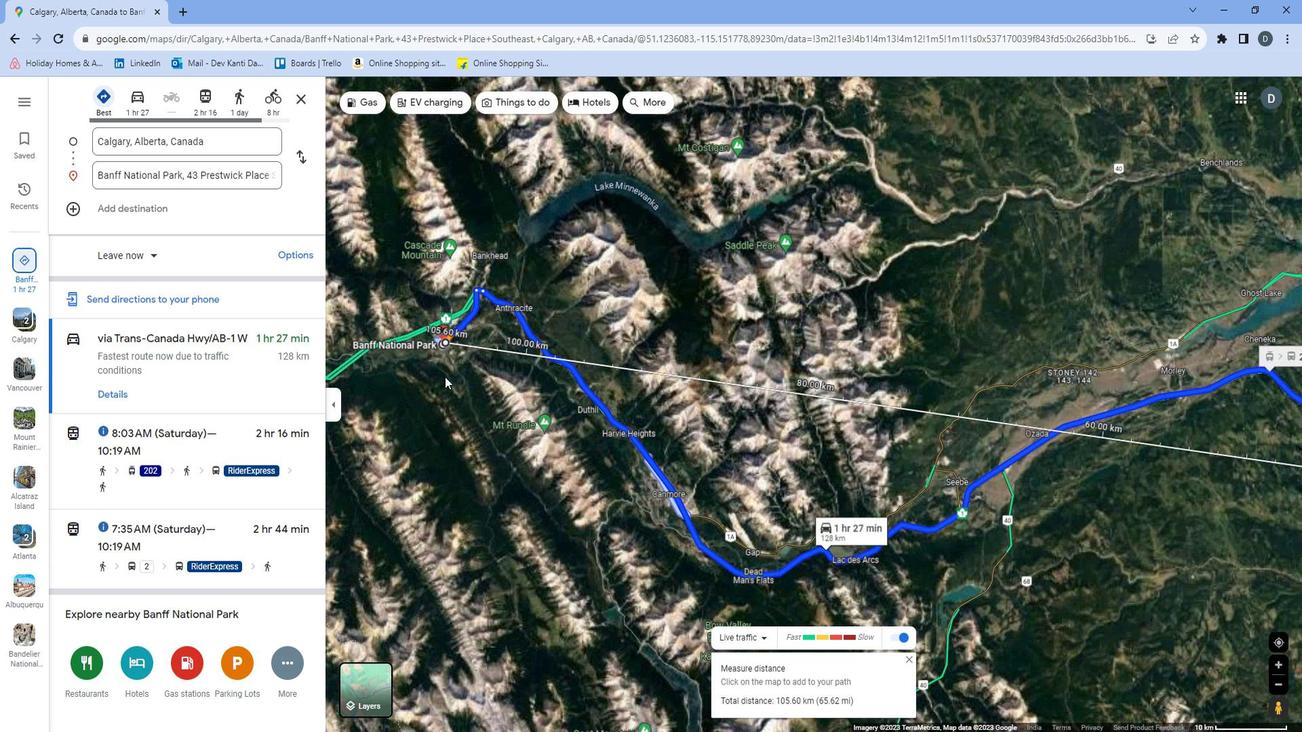 
Action: Mouse scrolled (447, 366) with delta (0, 0)
Screenshot: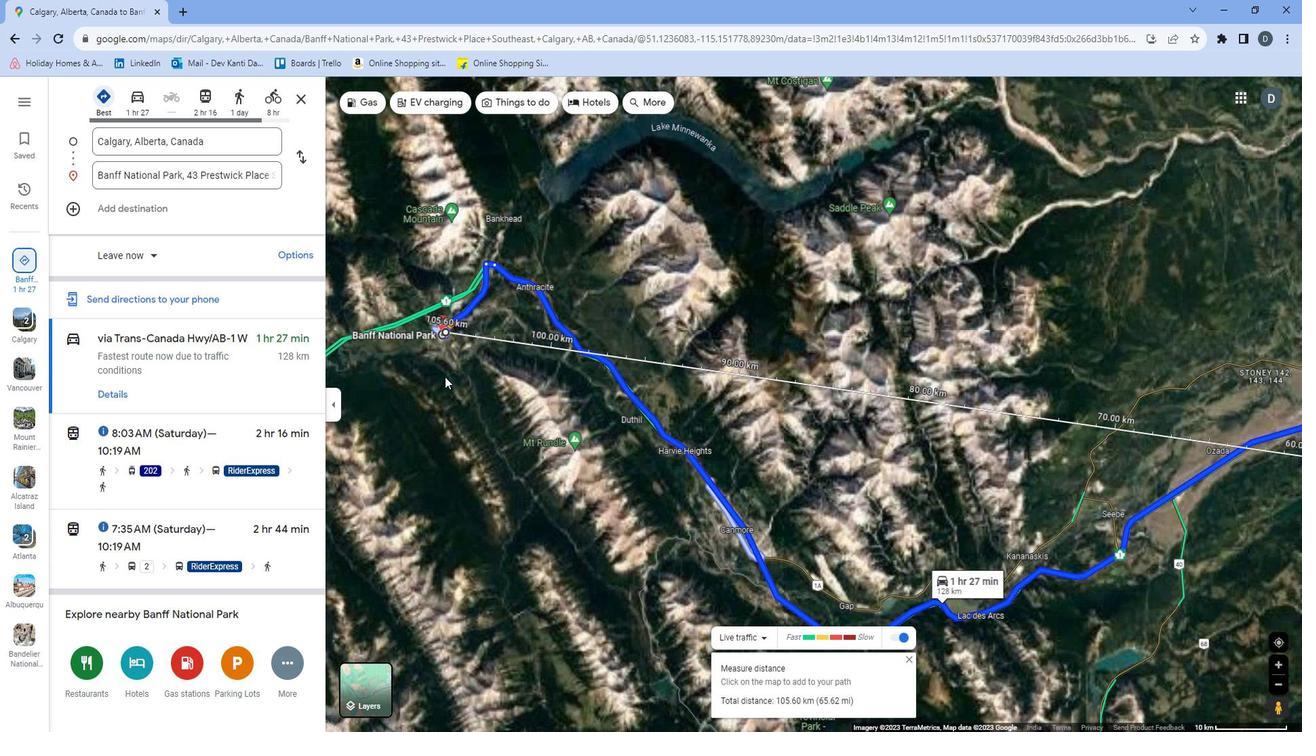 
Action: Mouse moved to (447, 367)
Screenshot: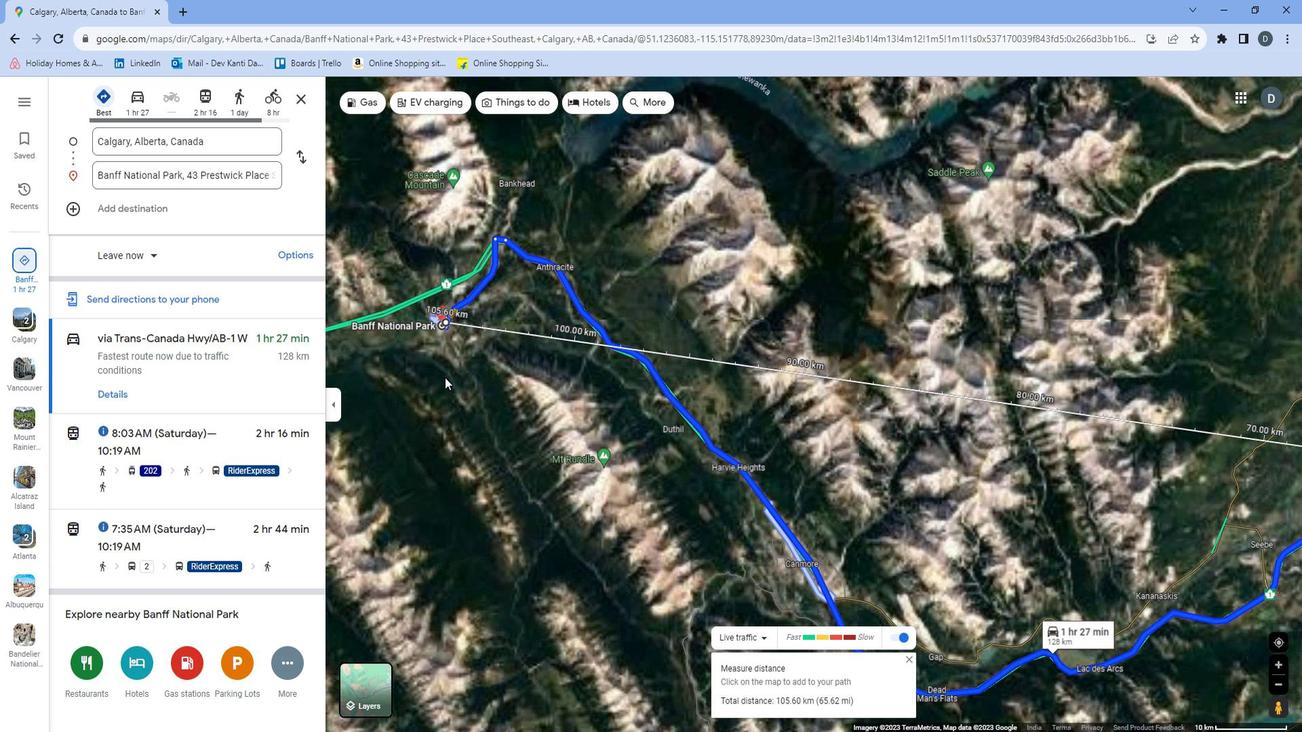 
Action: Mouse scrolled (447, 368) with delta (0, 0)
Screenshot: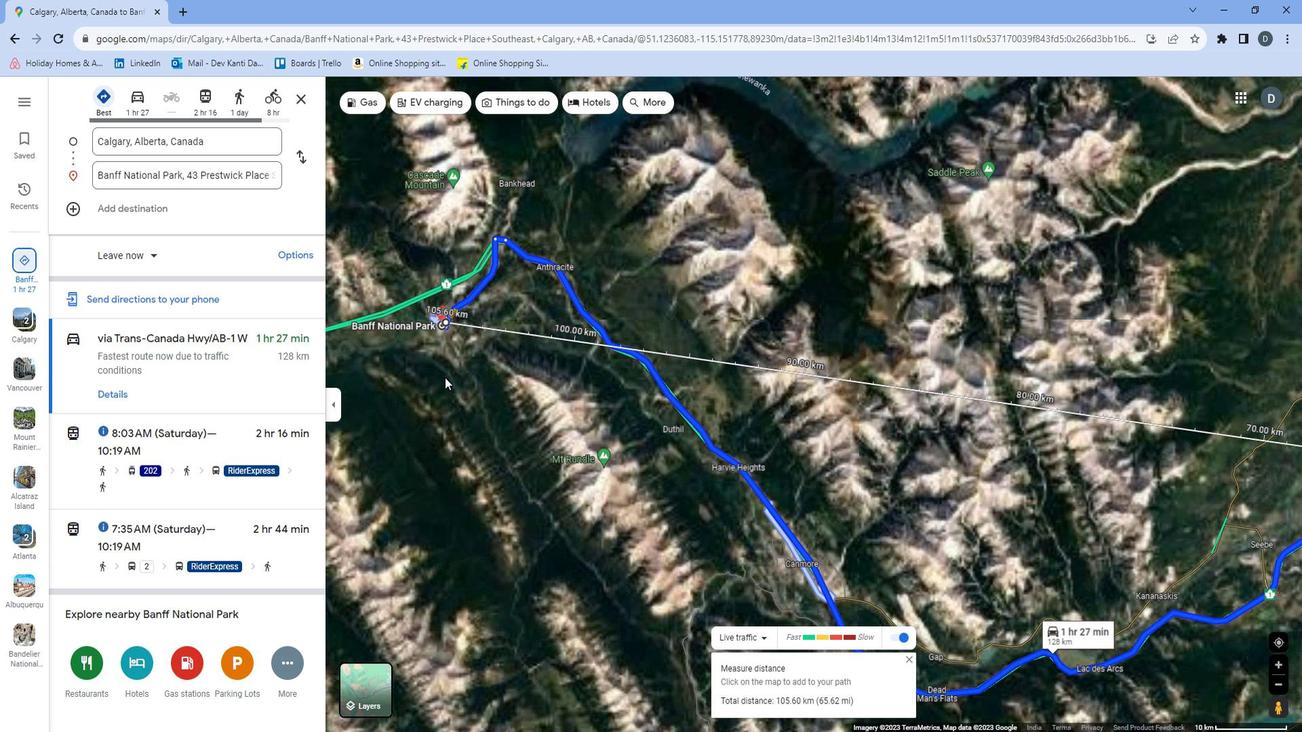 
Action: Mouse moved to (463, 273)
Screenshot: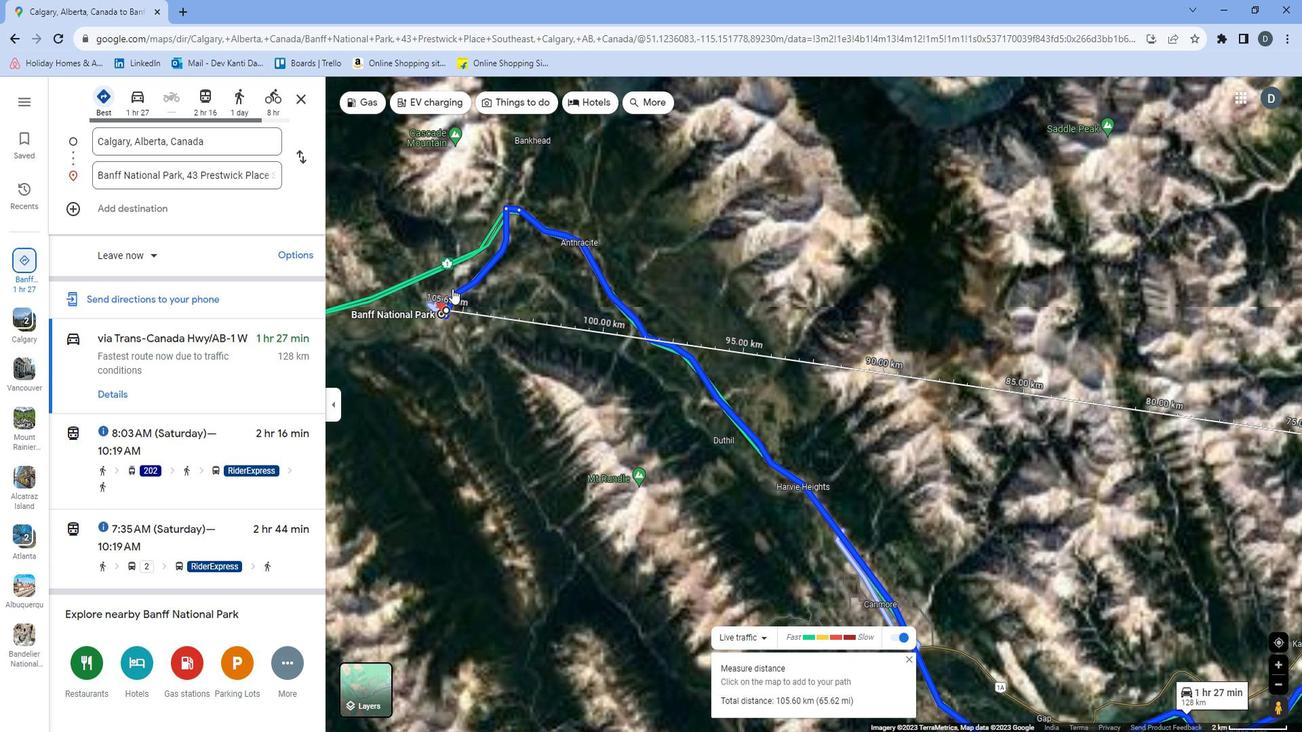 
Action: Mouse scrolled (463, 274) with delta (0, 0)
Screenshot: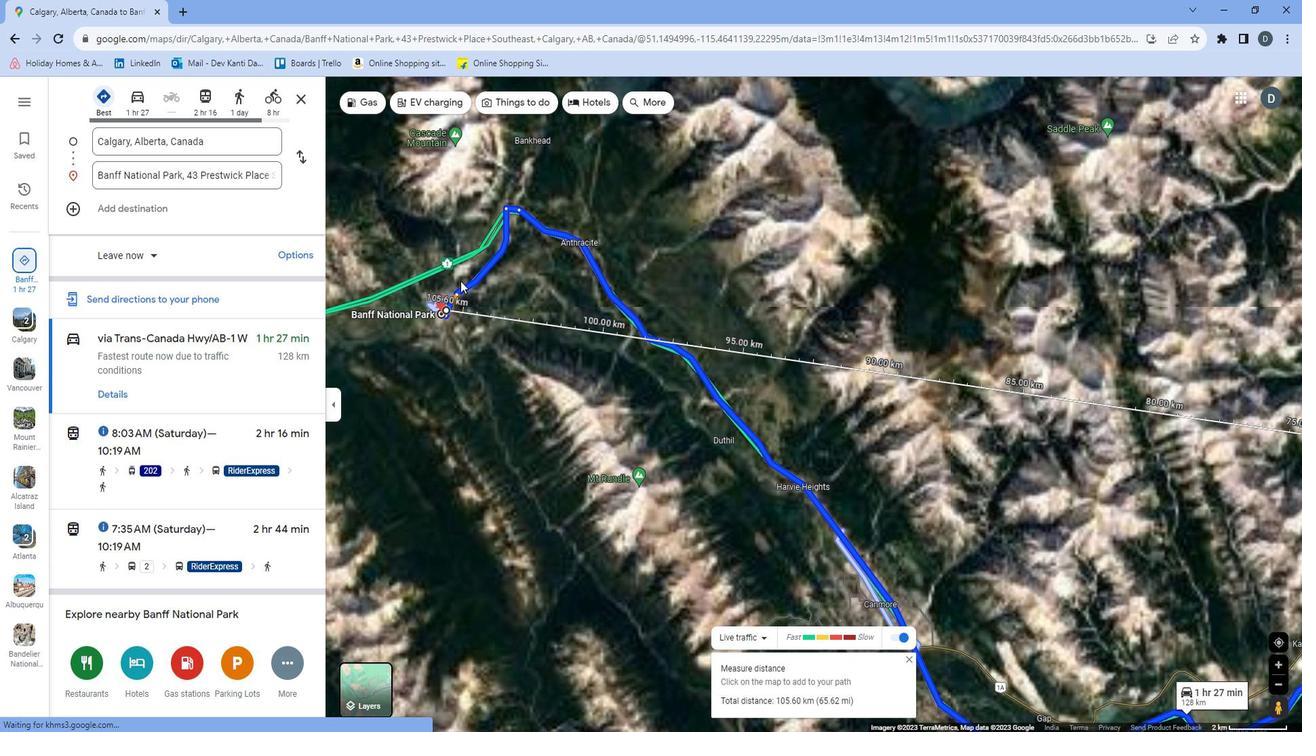 
Action: Mouse scrolled (463, 274) with delta (0, 0)
Screenshot: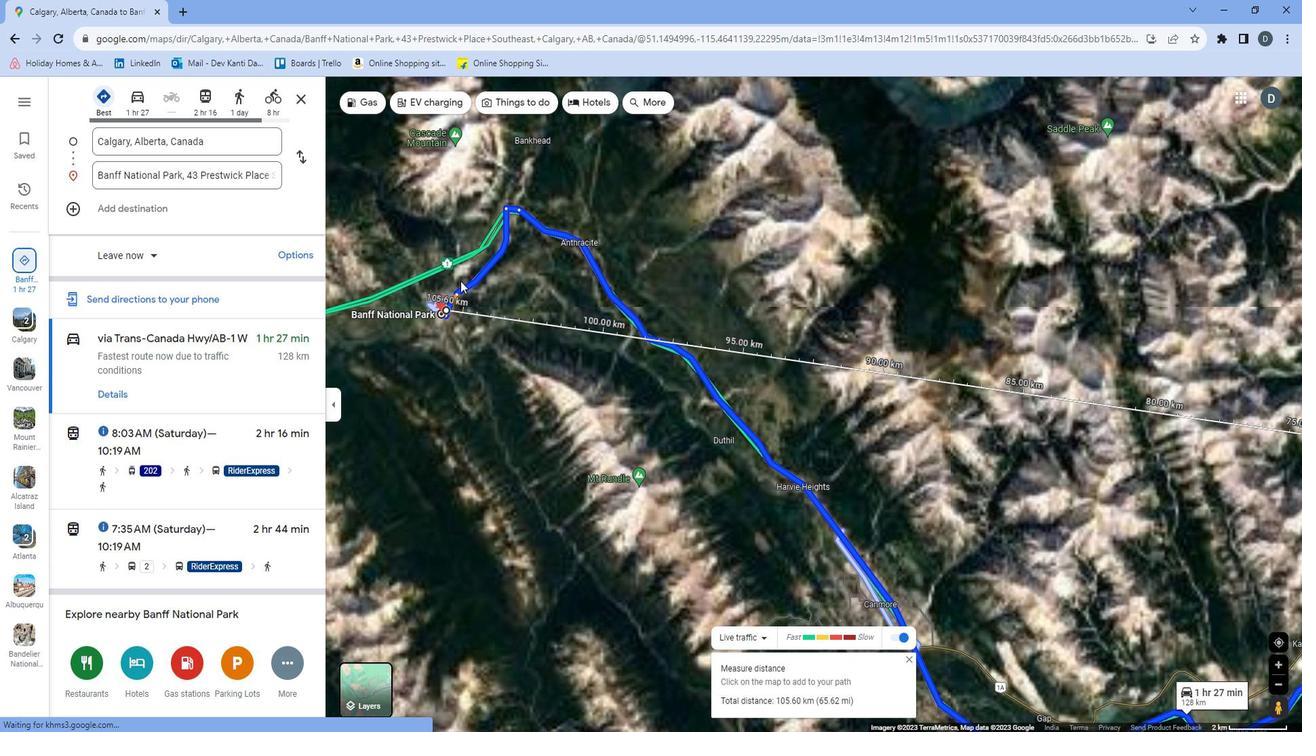 
Action: Mouse scrolled (463, 274) with delta (0, 0)
Screenshot: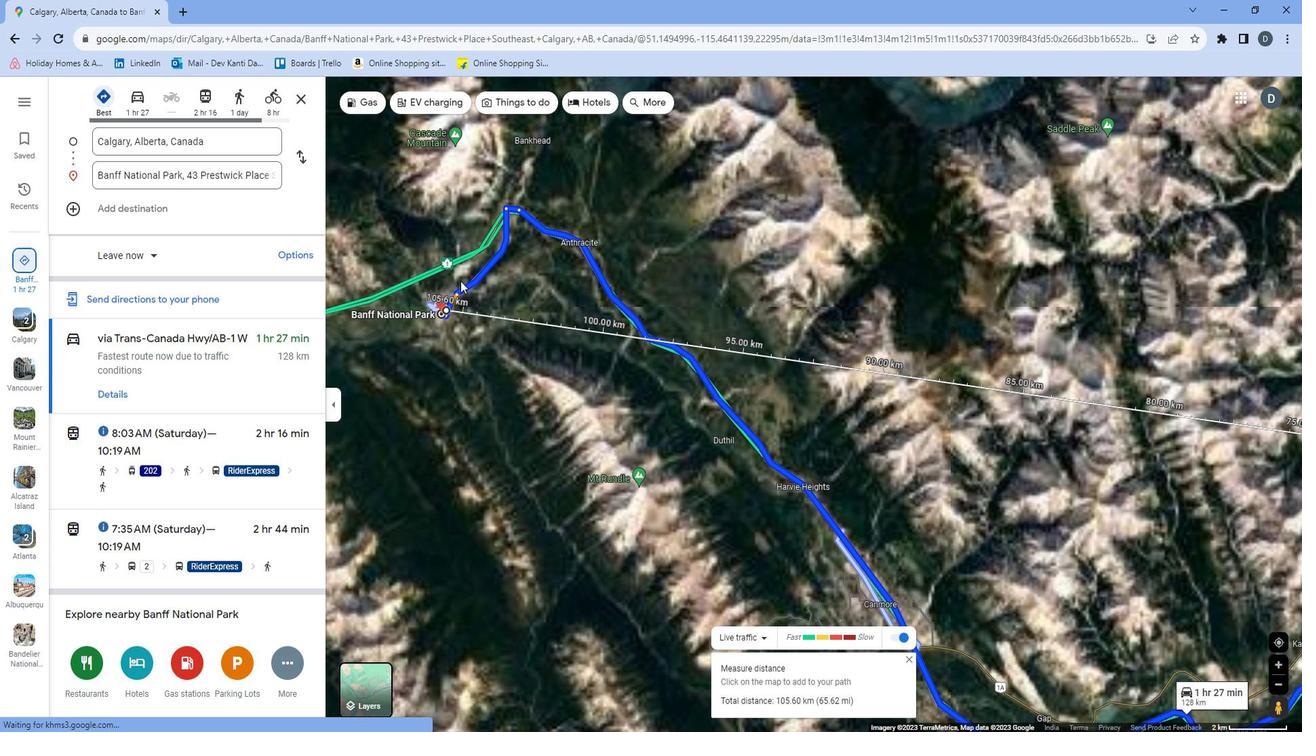 
Action: Mouse scrolled (463, 274) with delta (0, 0)
Screenshot: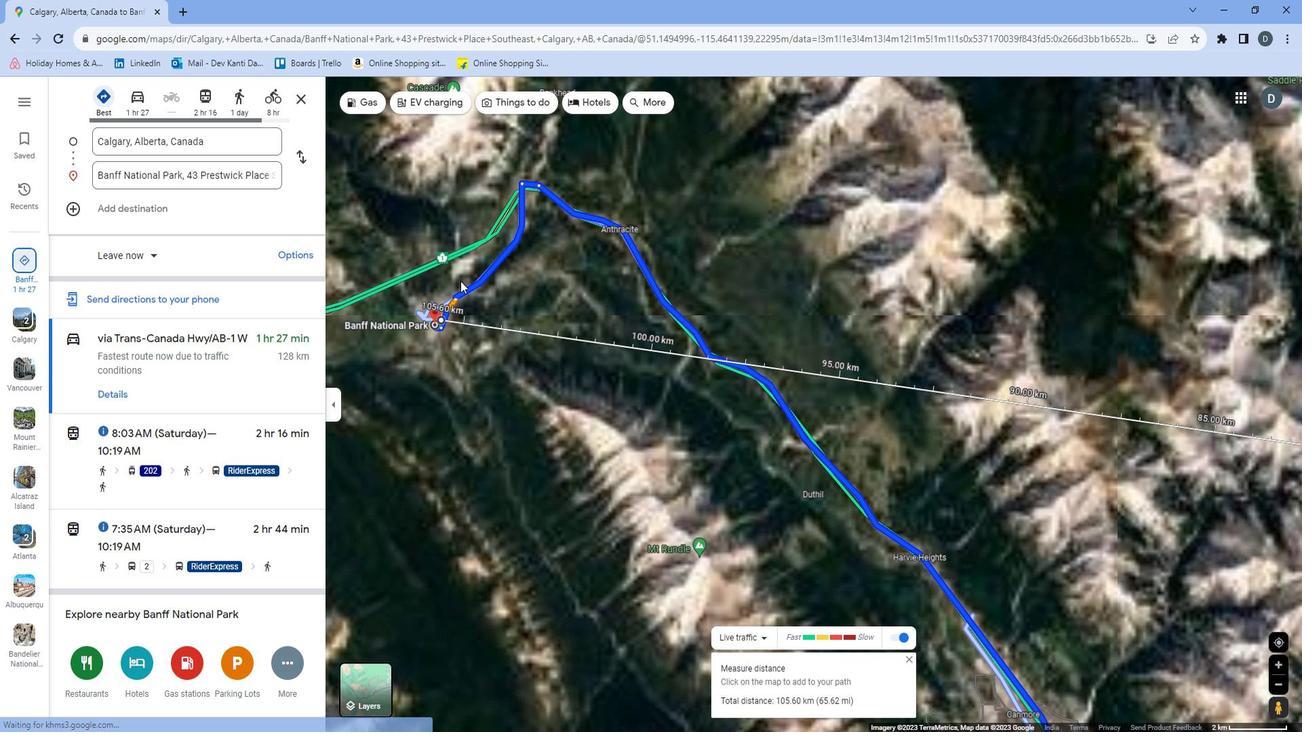 
Action: Mouse moved to (401, 341)
Screenshot: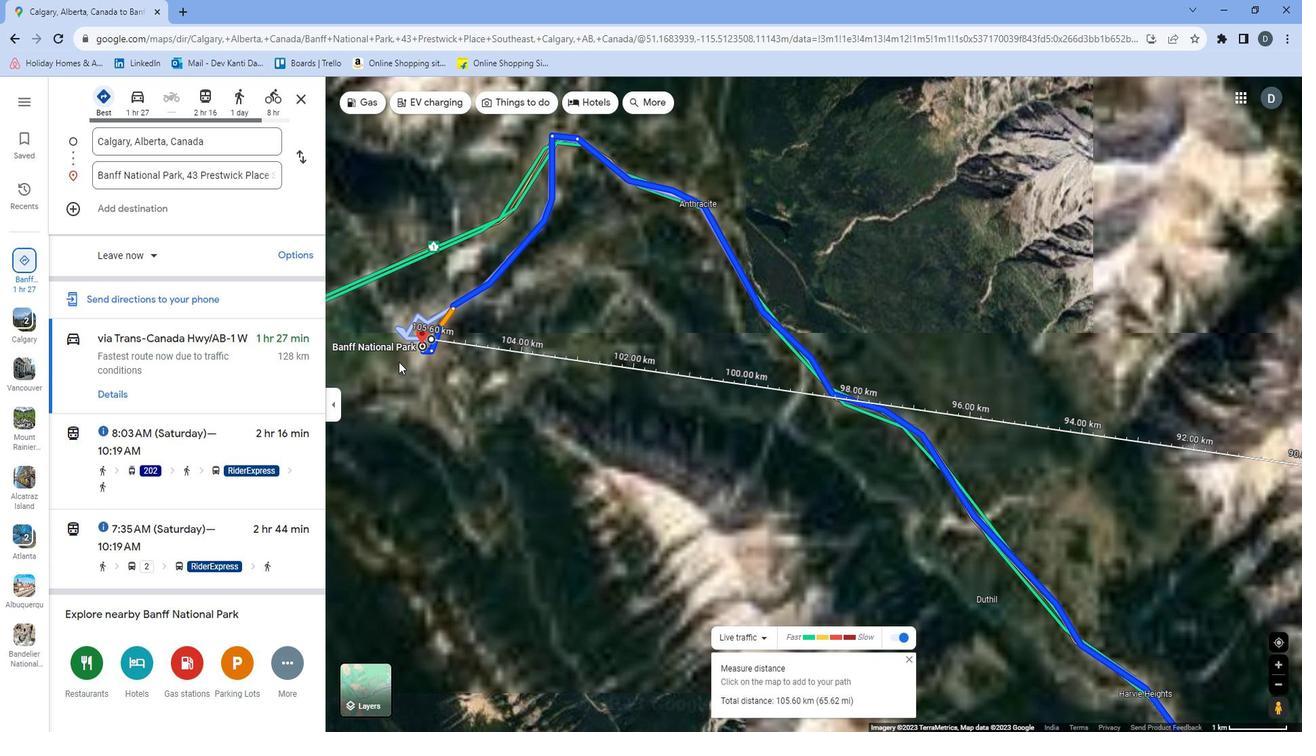 
Action: Mouse scrolled (401, 341) with delta (0, 0)
Screenshot: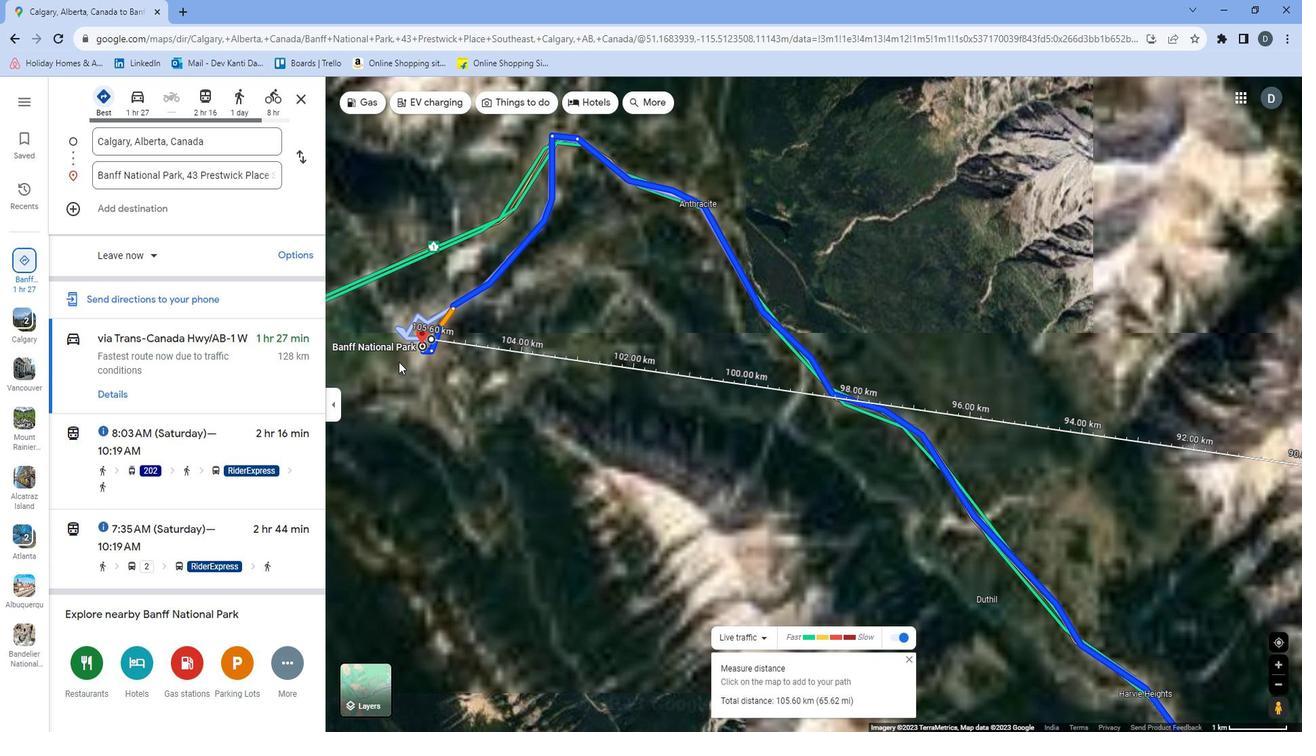 
Action: Mouse moved to (402, 337)
Screenshot: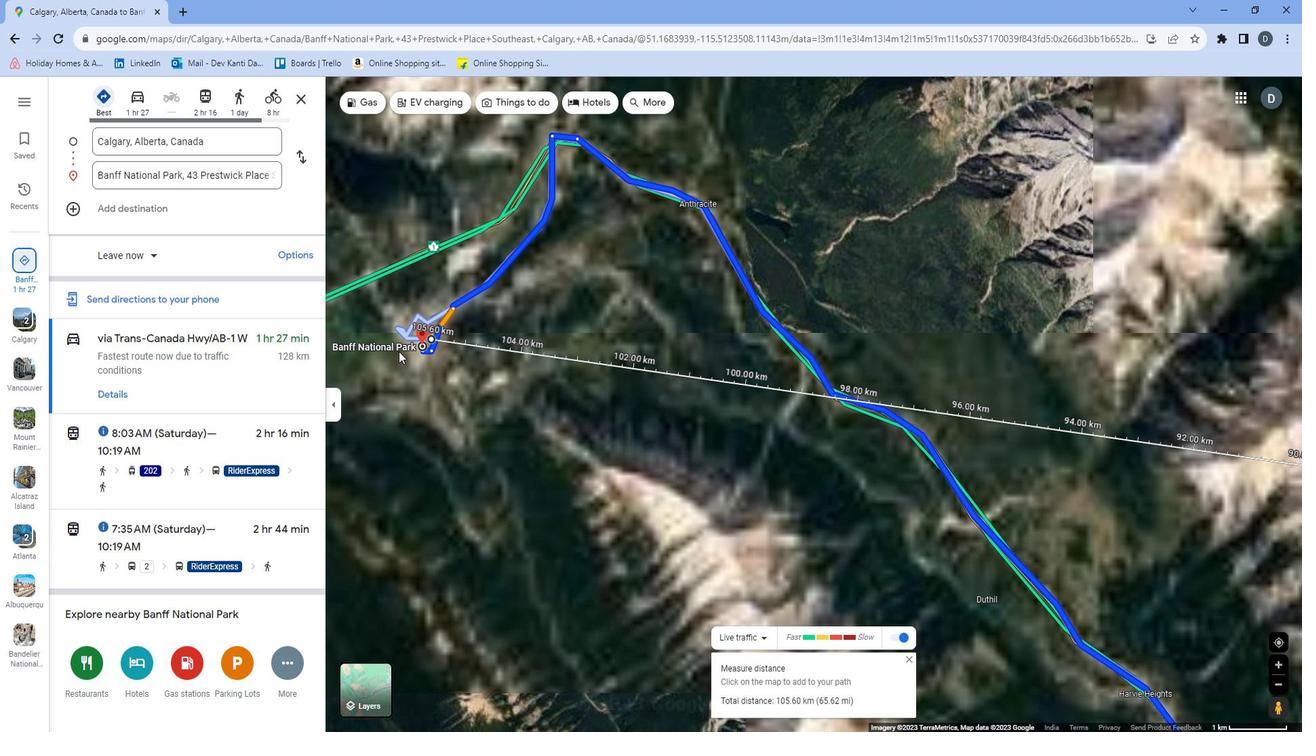 
Action: Mouse scrolled (402, 337) with delta (0, 0)
Screenshot: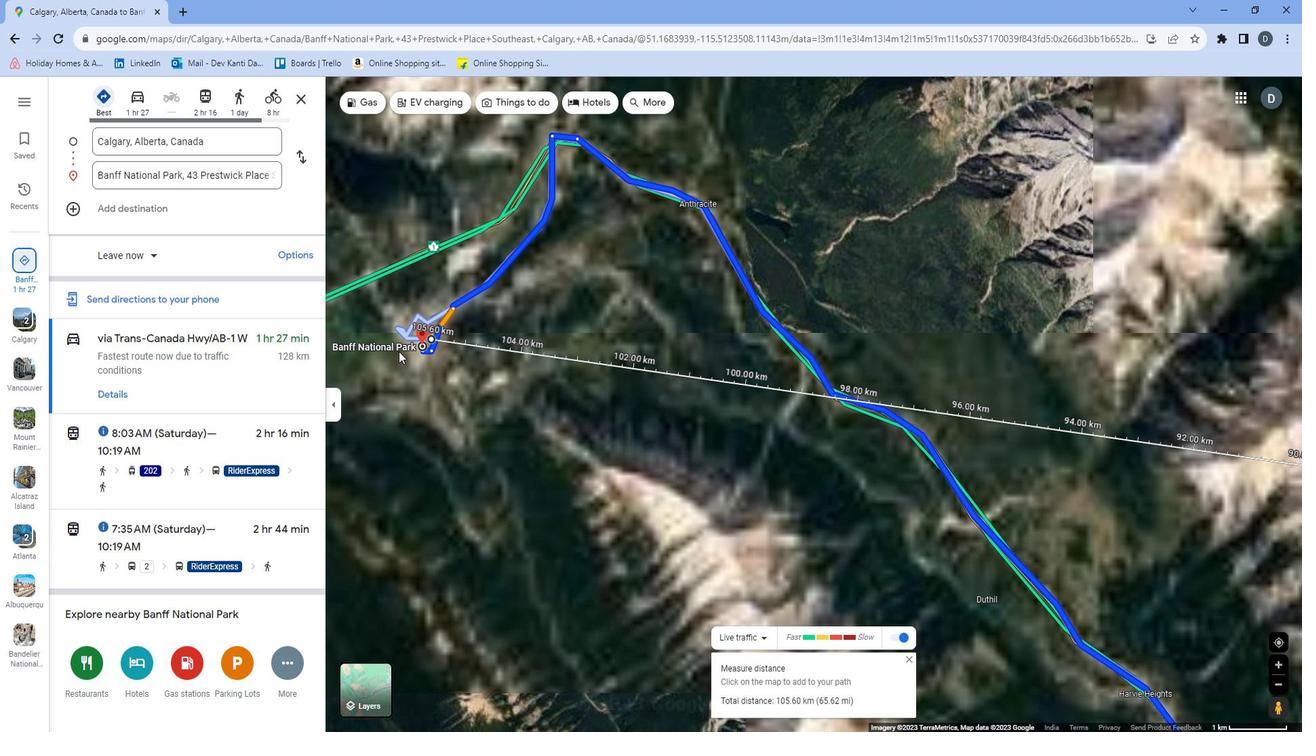 
Action: Mouse moved to (404, 334)
Screenshot: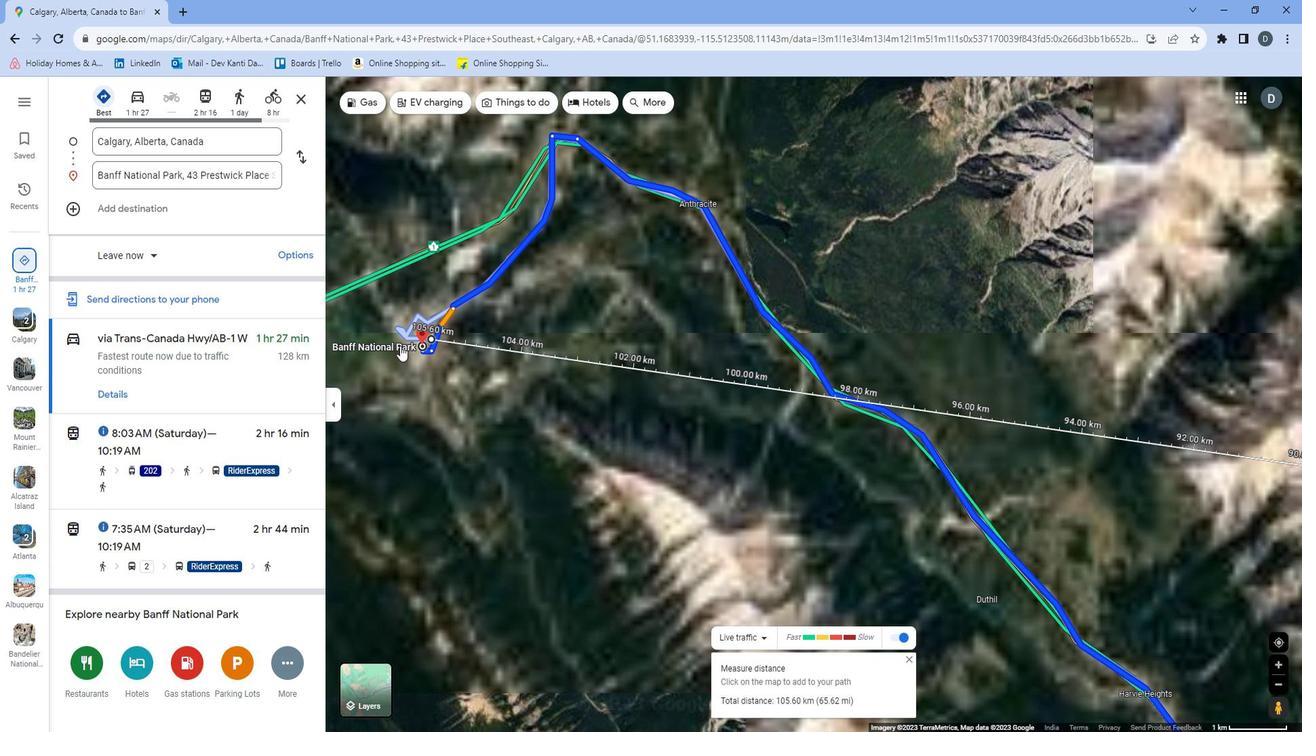 
Action: Mouse scrolled (404, 335) with delta (0, 0)
Screenshot: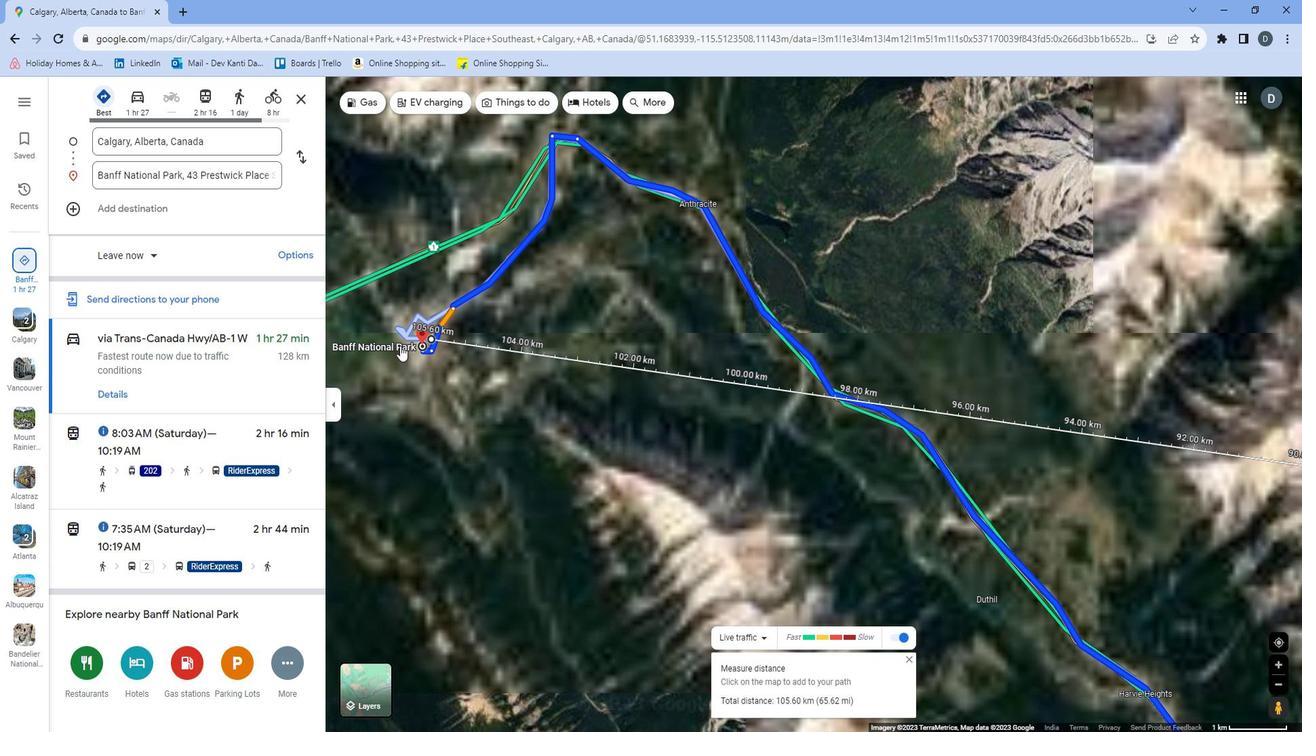 
Action: Mouse moved to (405, 333)
Screenshot: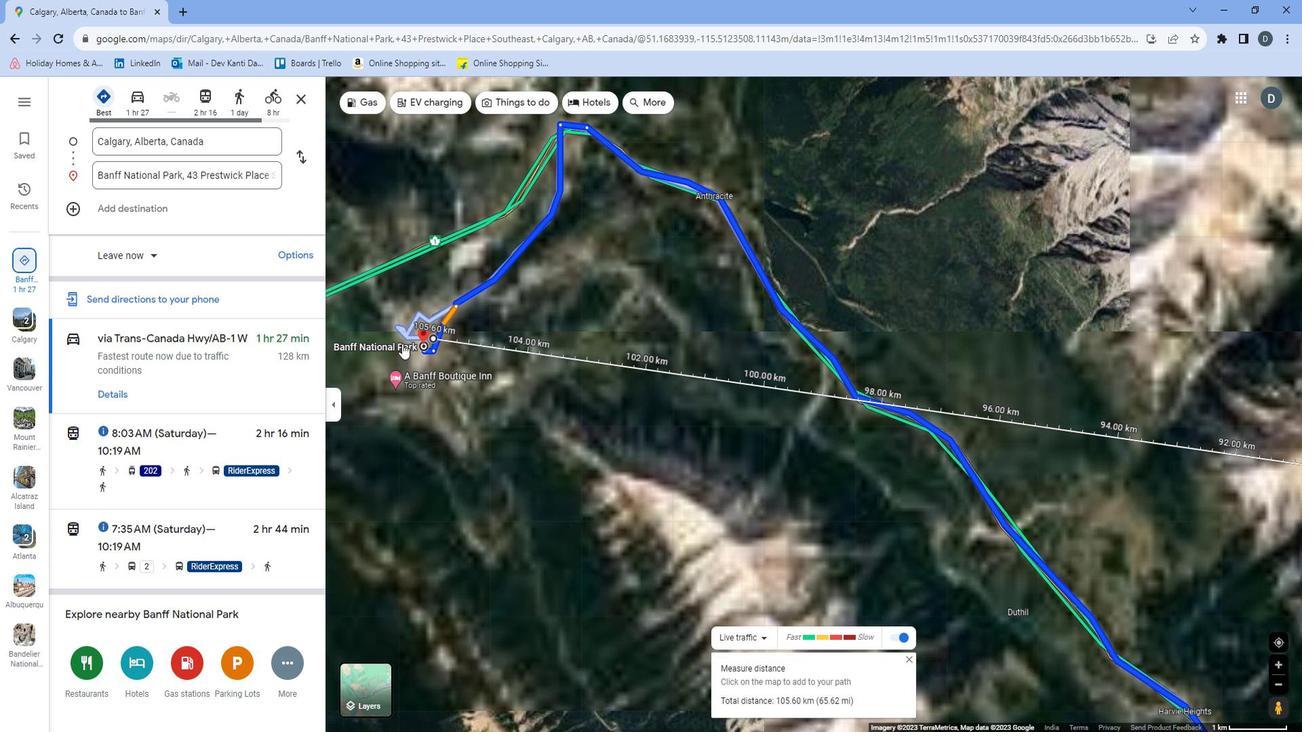
Action: Mouse scrolled (405, 333) with delta (0, 0)
Screenshot: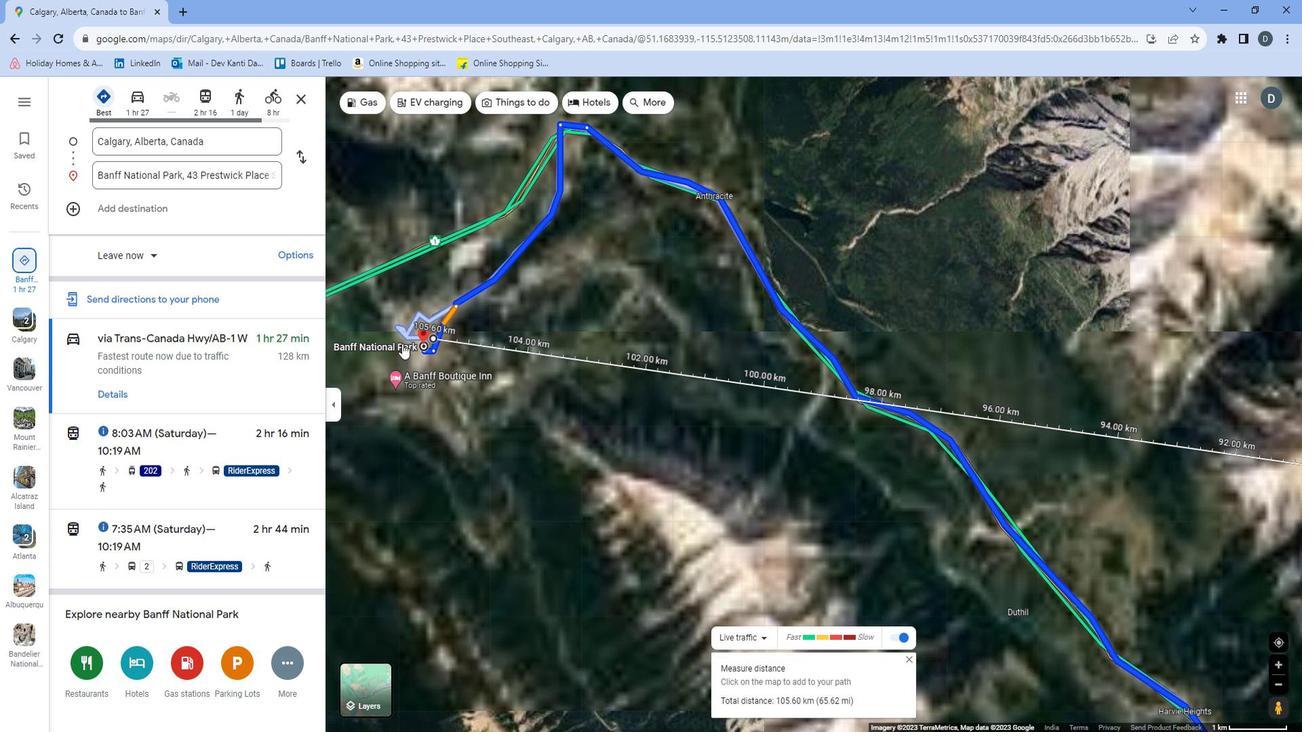
Action: Mouse moved to (406, 332)
Screenshot: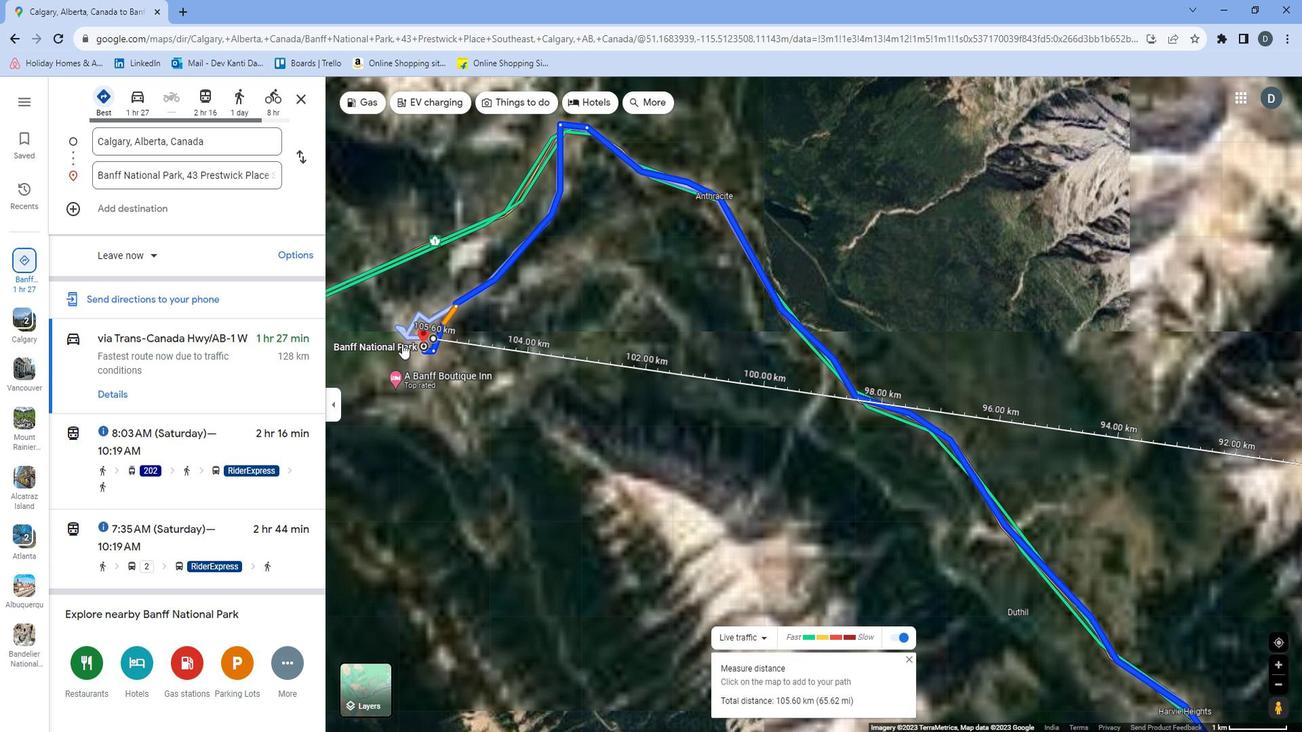 
Action: Mouse scrolled (406, 333) with delta (0, 0)
Screenshot: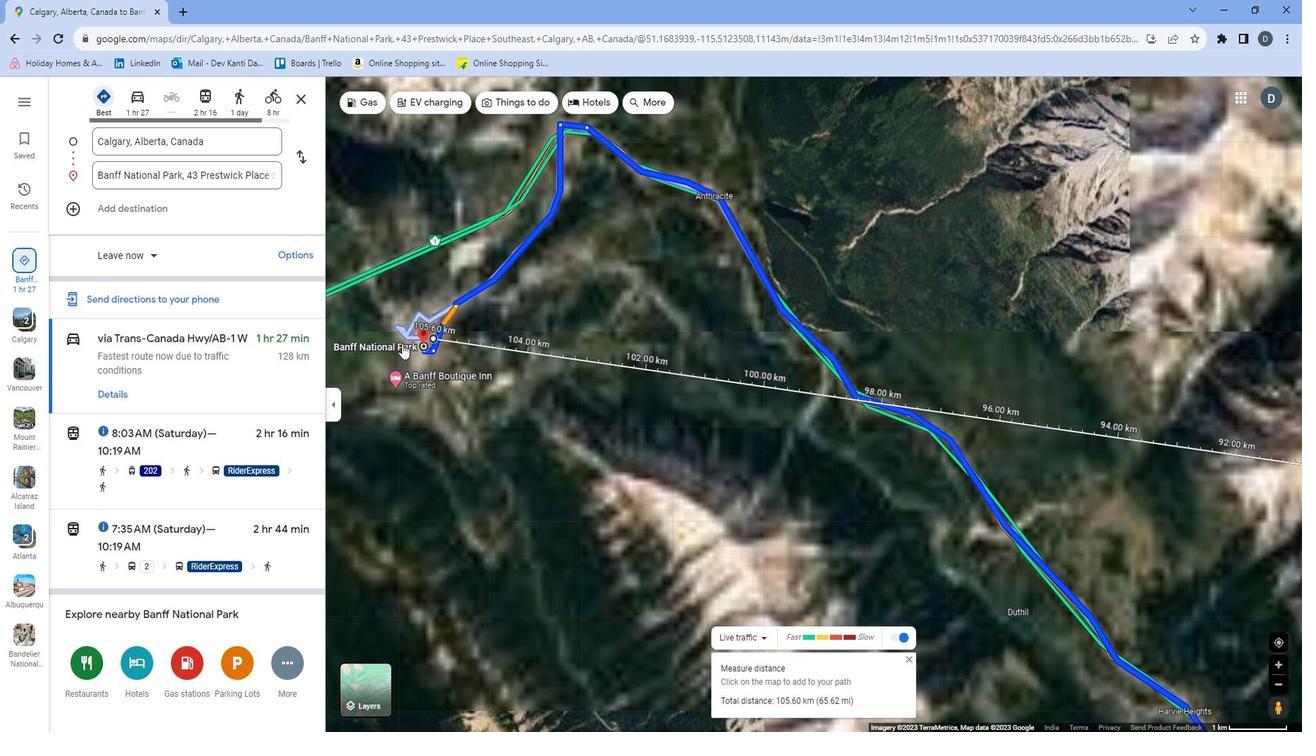 
Action: Mouse moved to (407, 331)
Screenshot: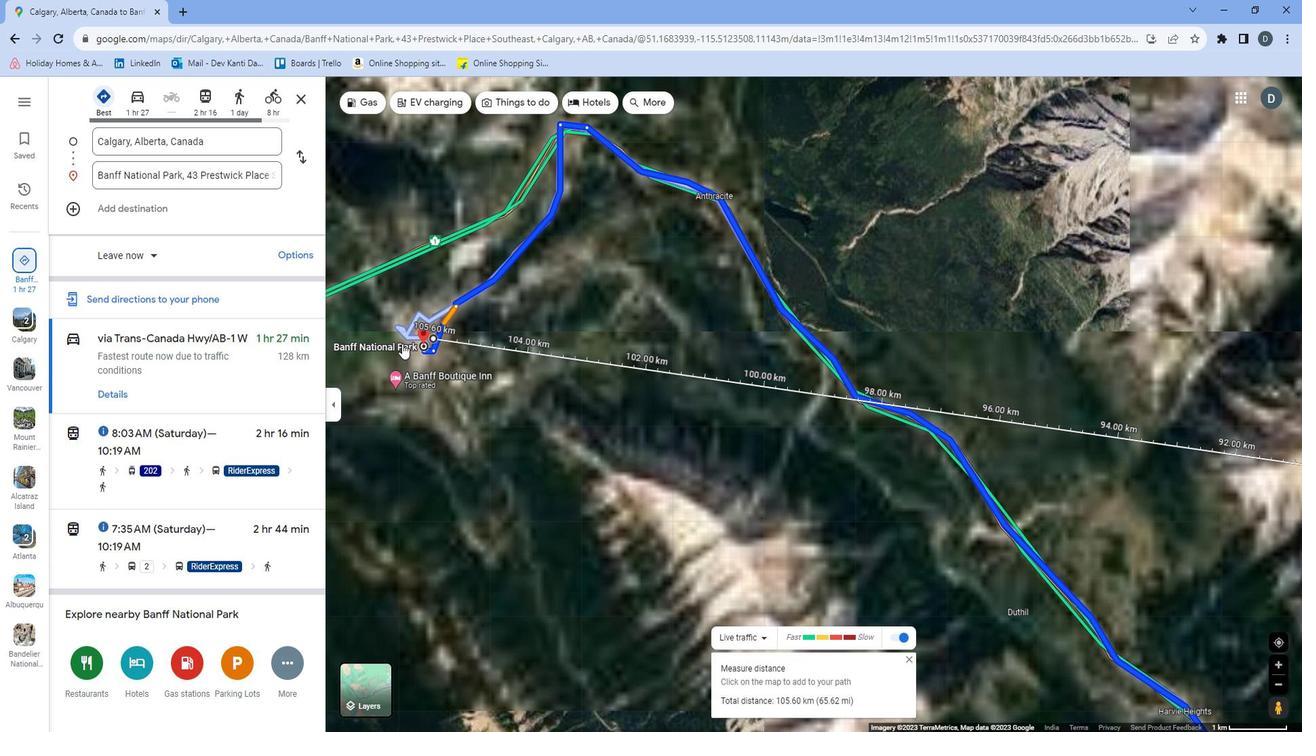 
Action: Mouse scrolled (407, 332) with delta (0, 0)
Screenshot: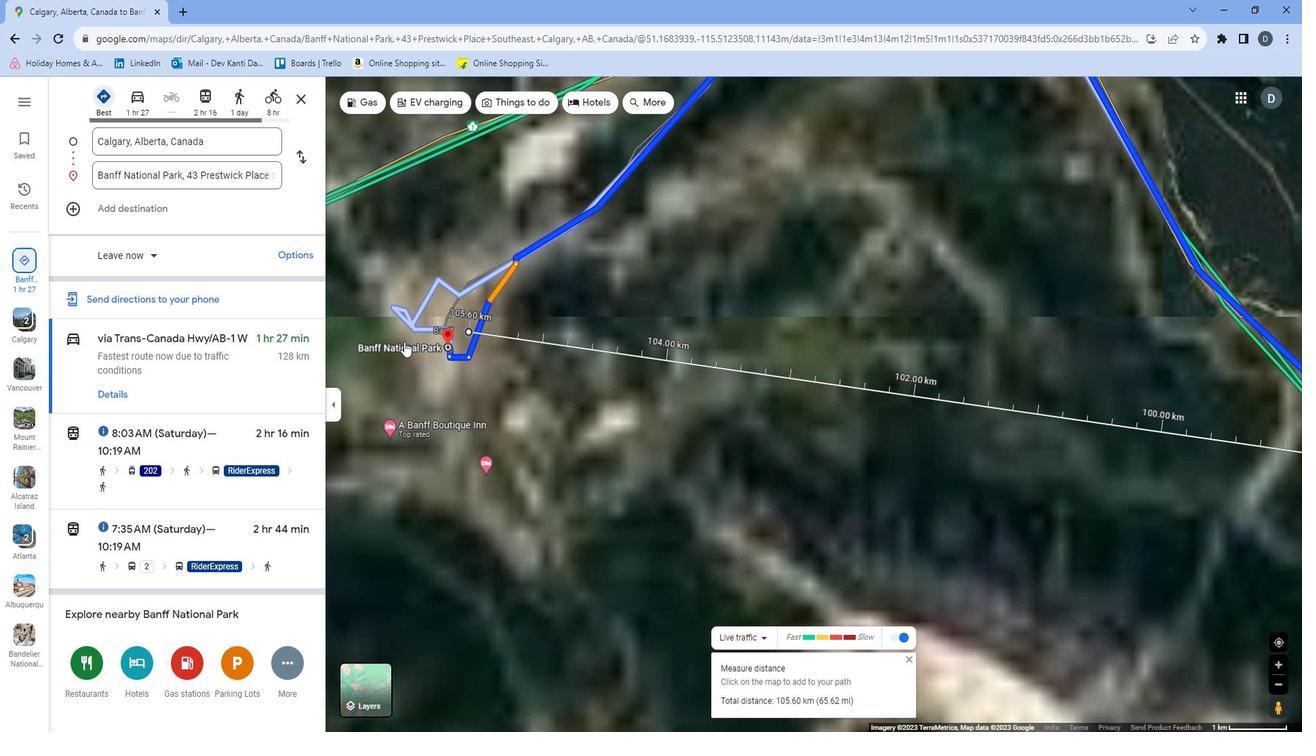 
Action: Mouse moved to (905, 431)
Screenshot: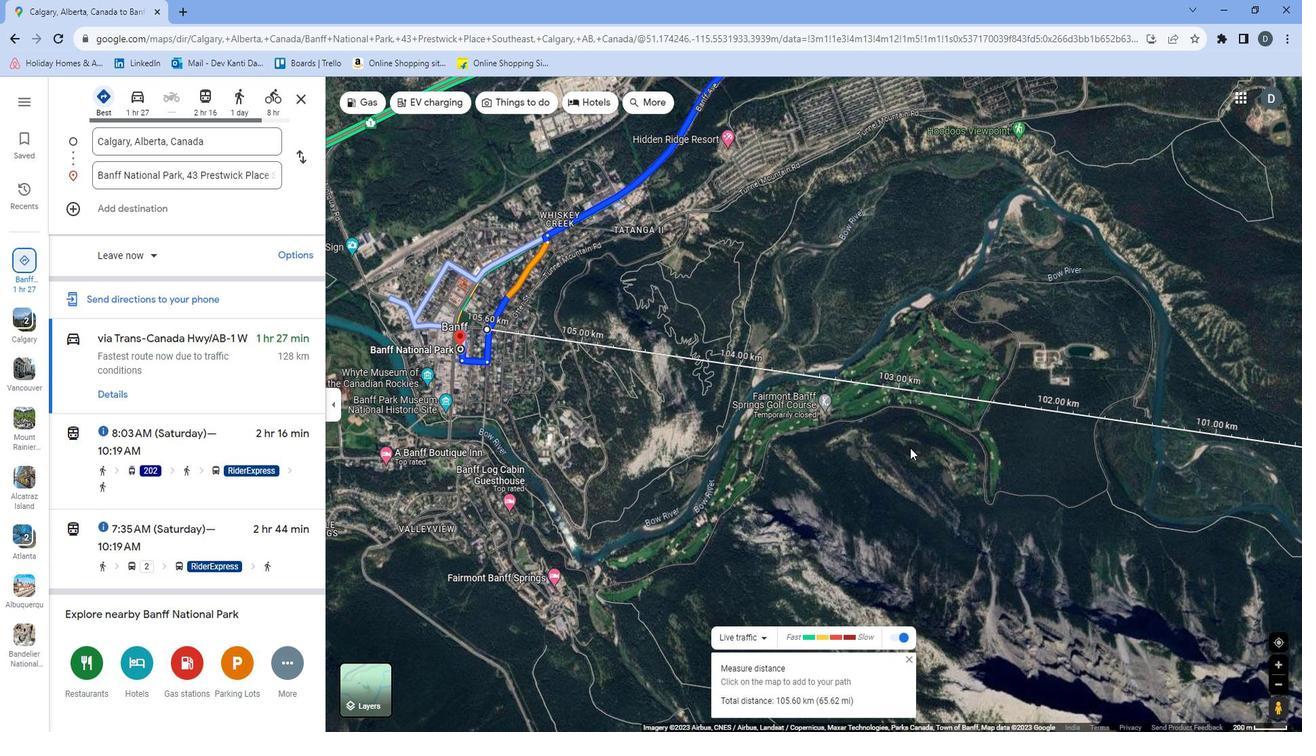 
Action: Mouse pressed left at (905, 431)
Screenshot: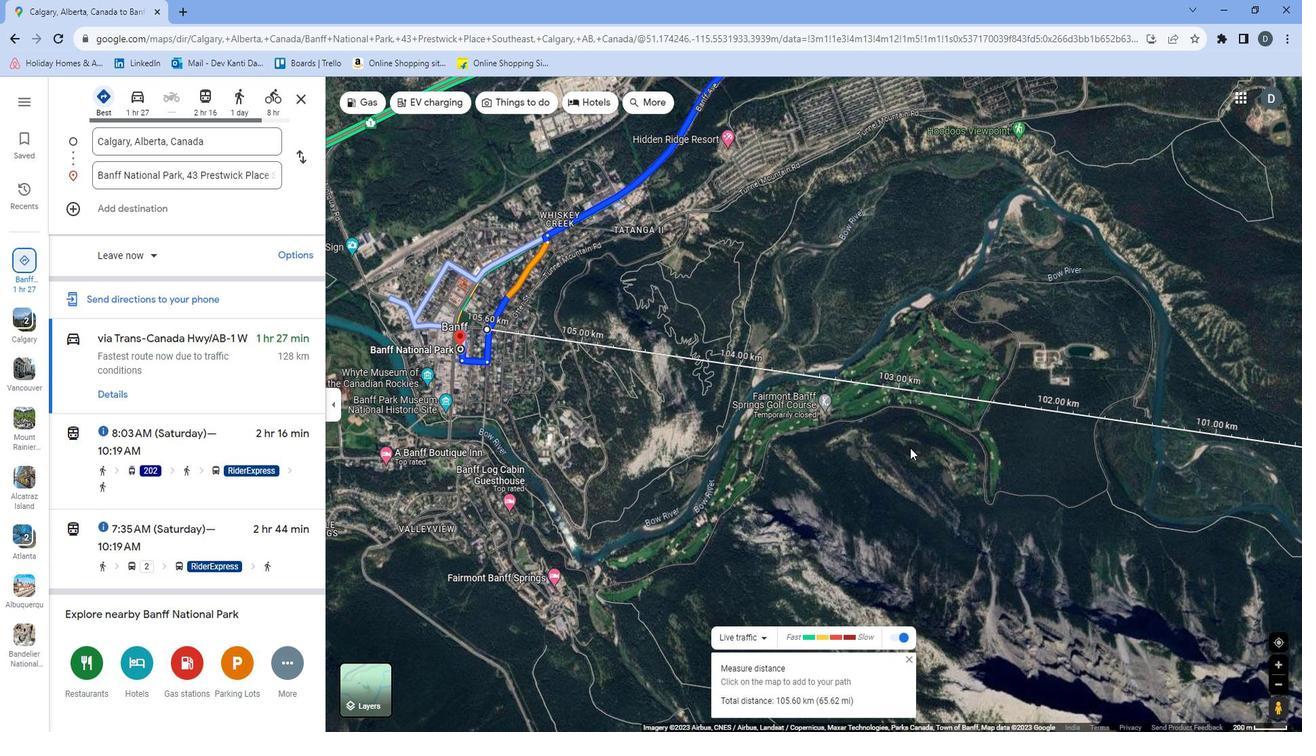 
Action: Mouse moved to (925, 446)
Screenshot: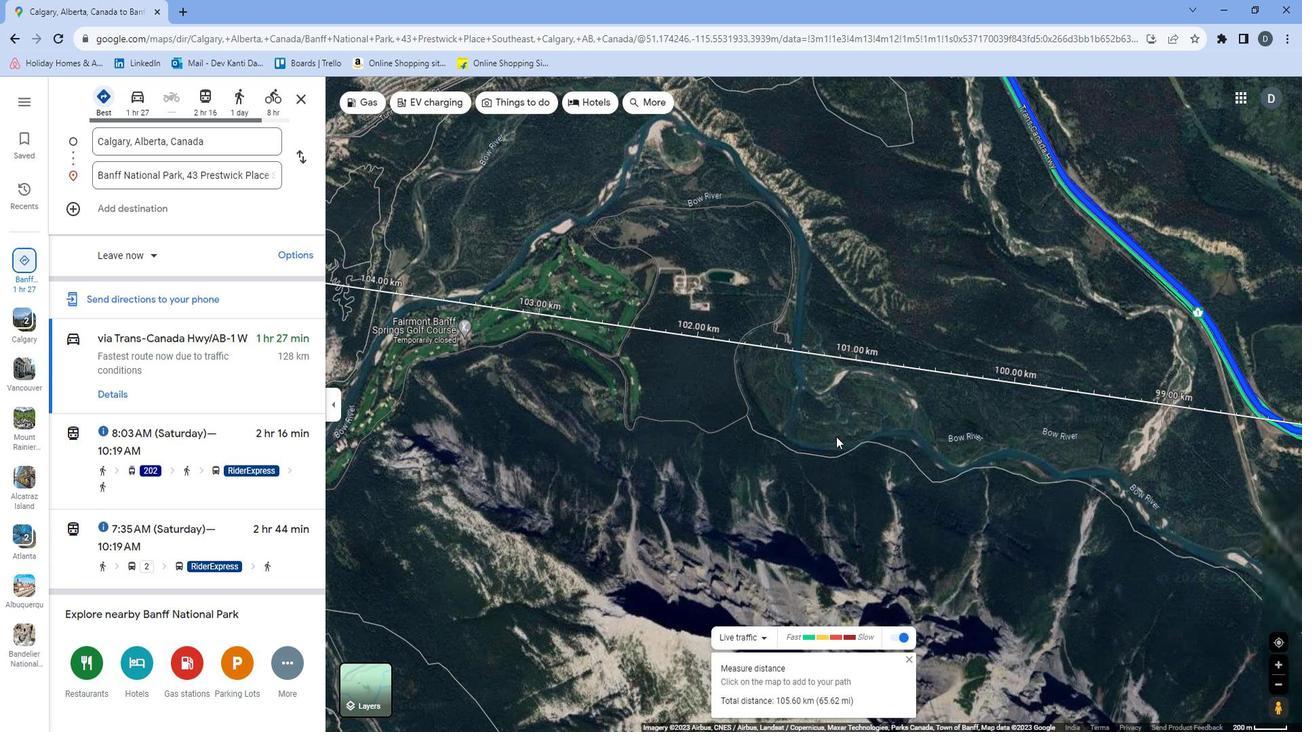
Action: Mouse scrolled (925, 445) with delta (0, 0)
Screenshot: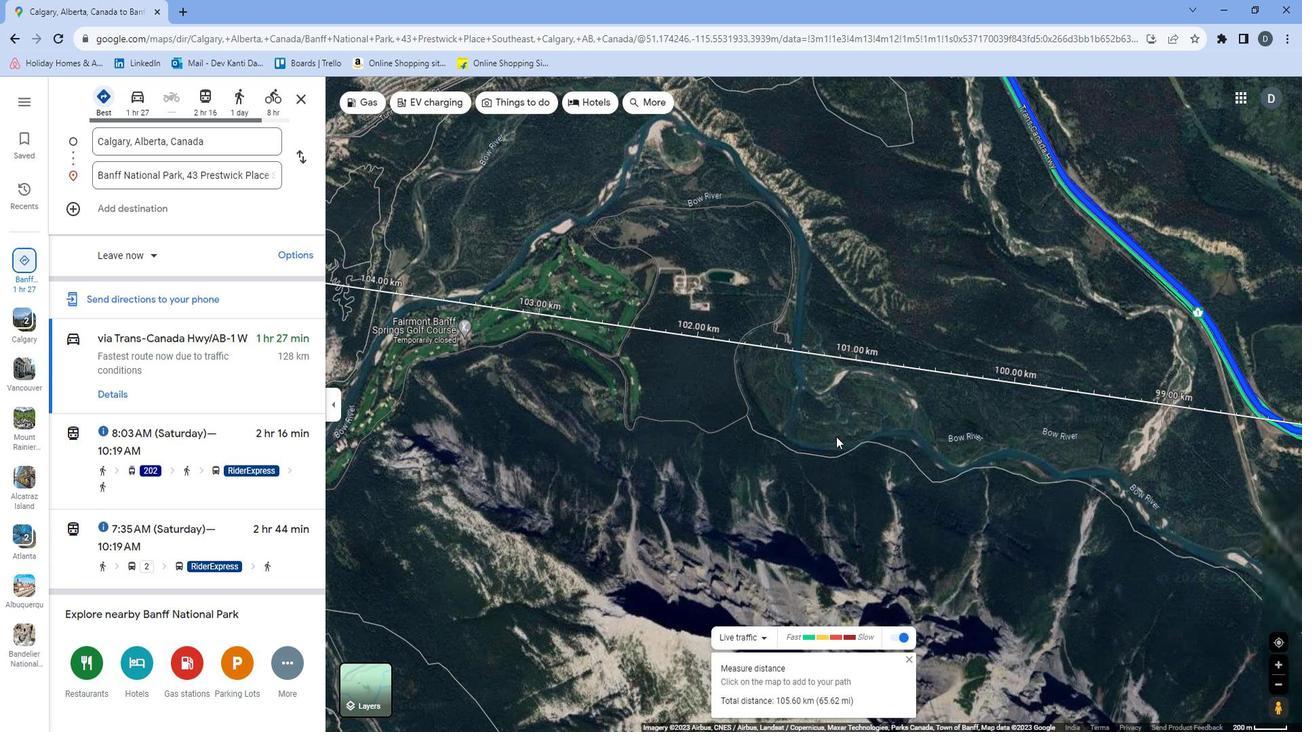 
Action: Mouse moved to (1002, 424)
Screenshot: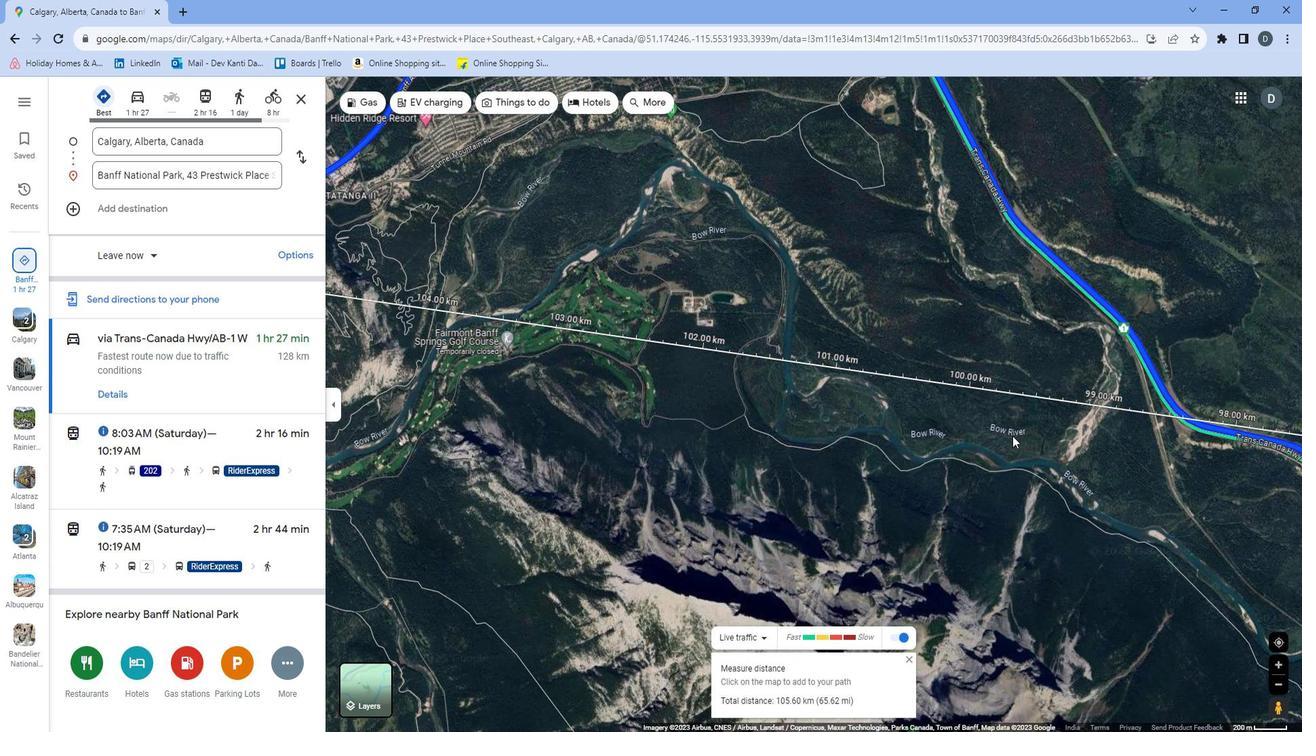 
Action: Mouse pressed left at (1002, 424)
Screenshot: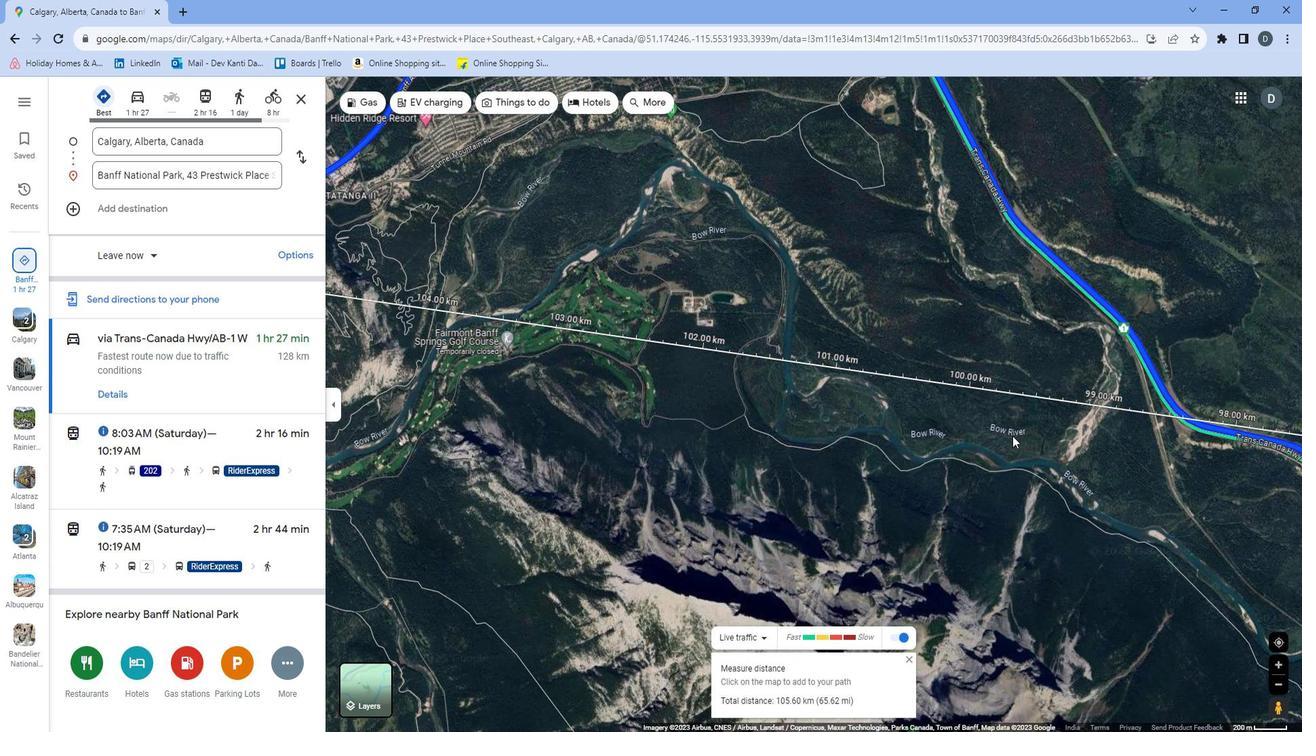 
Action: Mouse moved to (671, 390)
Screenshot: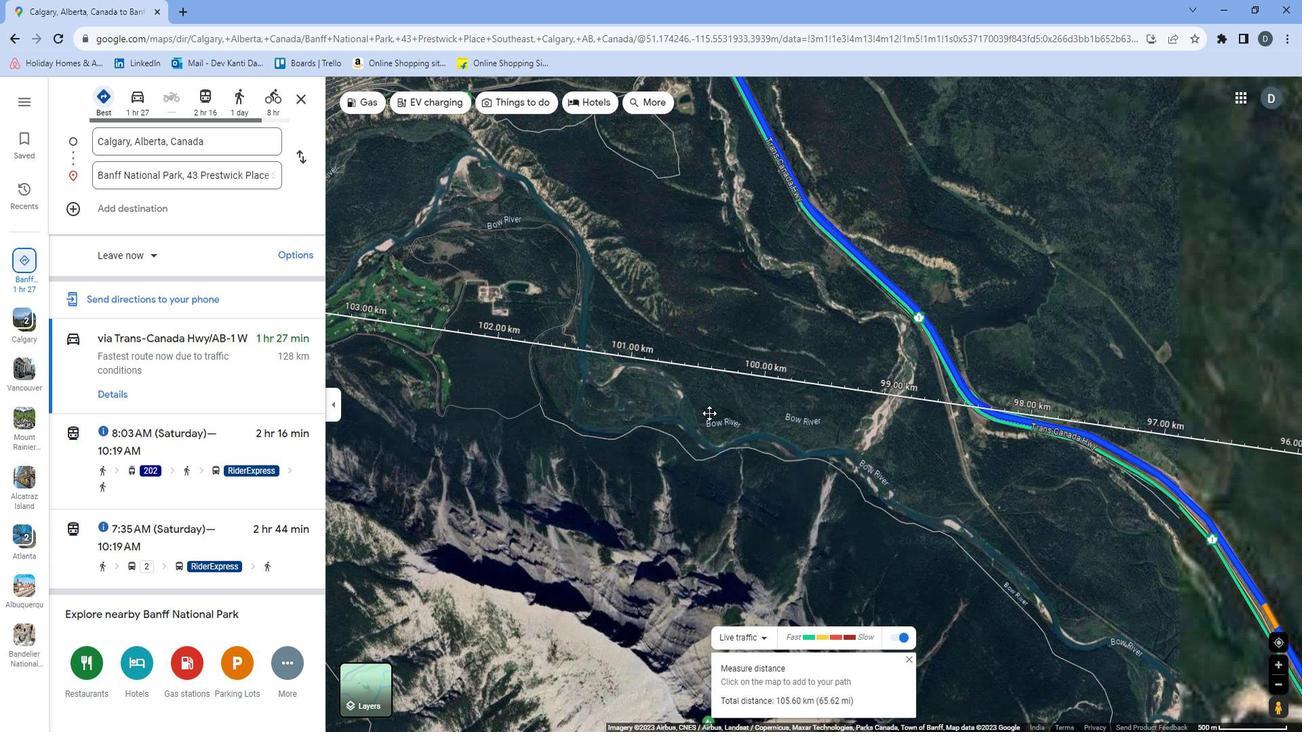
Action: Mouse pressed left at (671, 390)
Screenshot: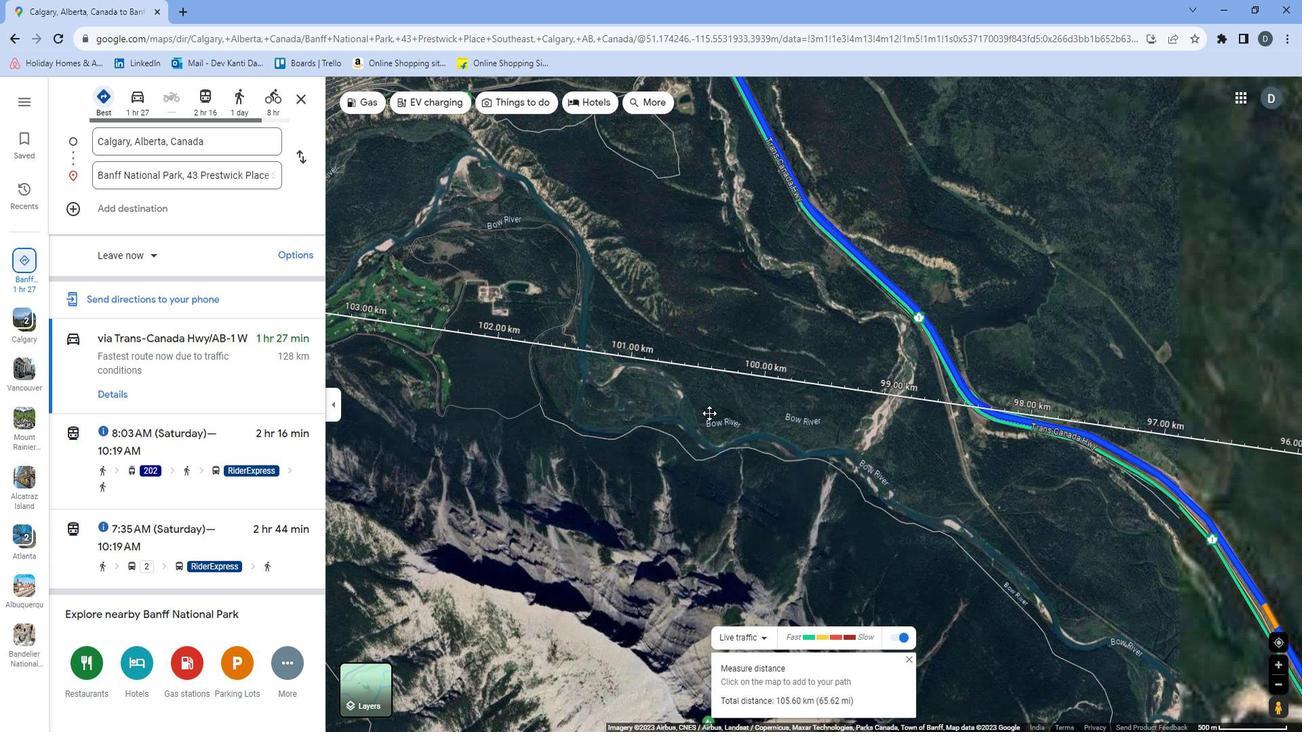 
Action: Mouse moved to (1172, 457)
Screenshot: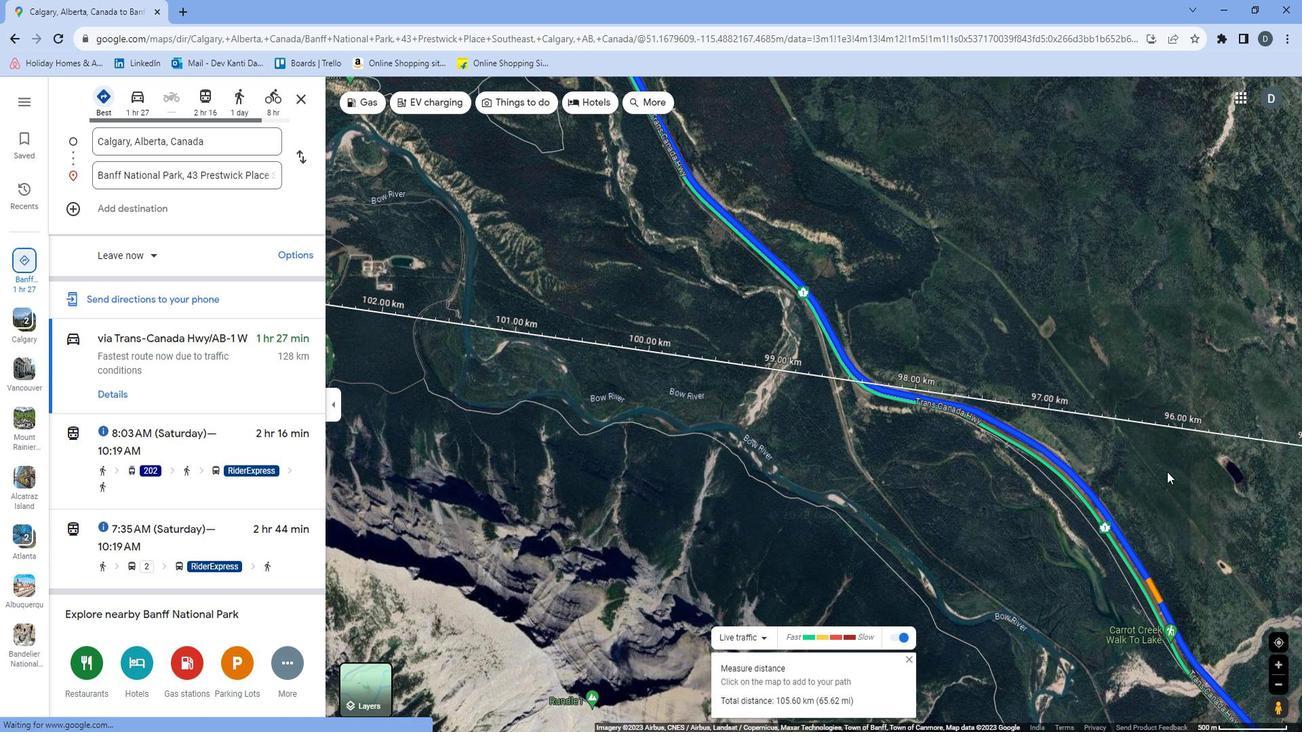 
Action: Mouse pressed left at (1172, 457)
Screenshot: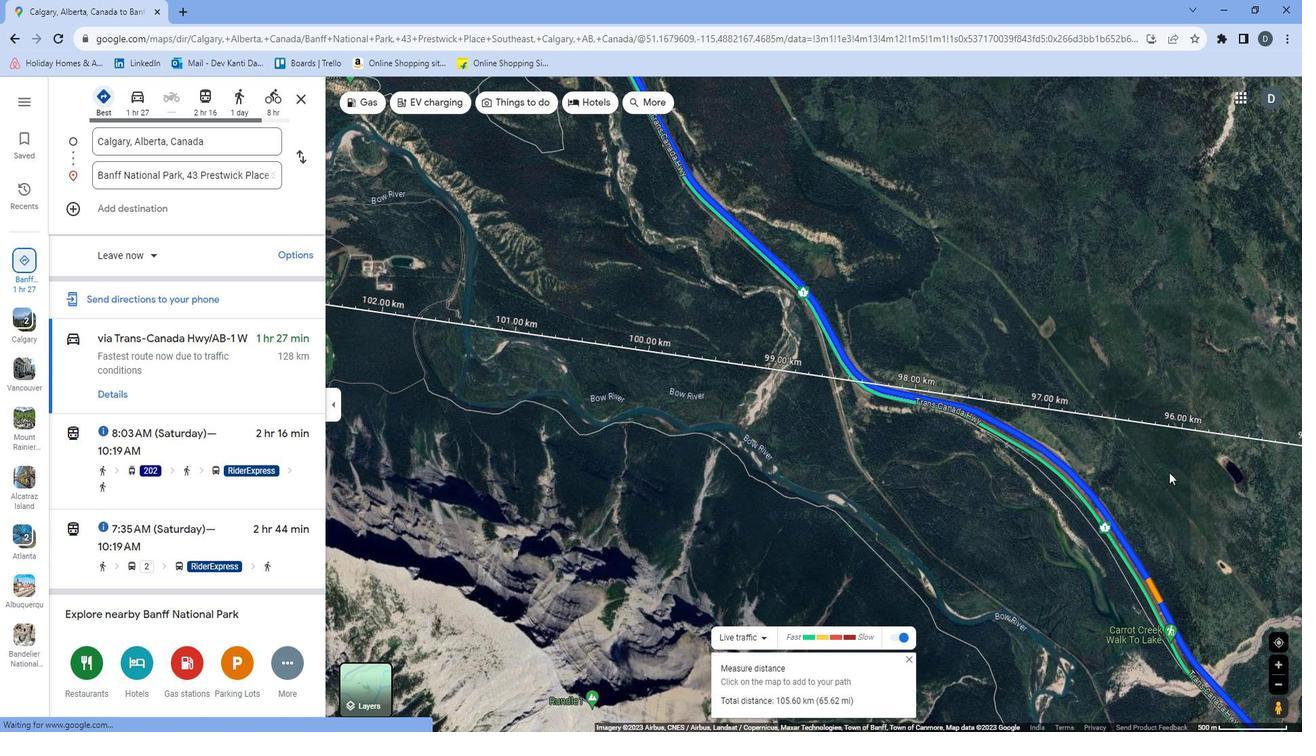 
Action: Mouse moved to (1022, 415)
Screenshot: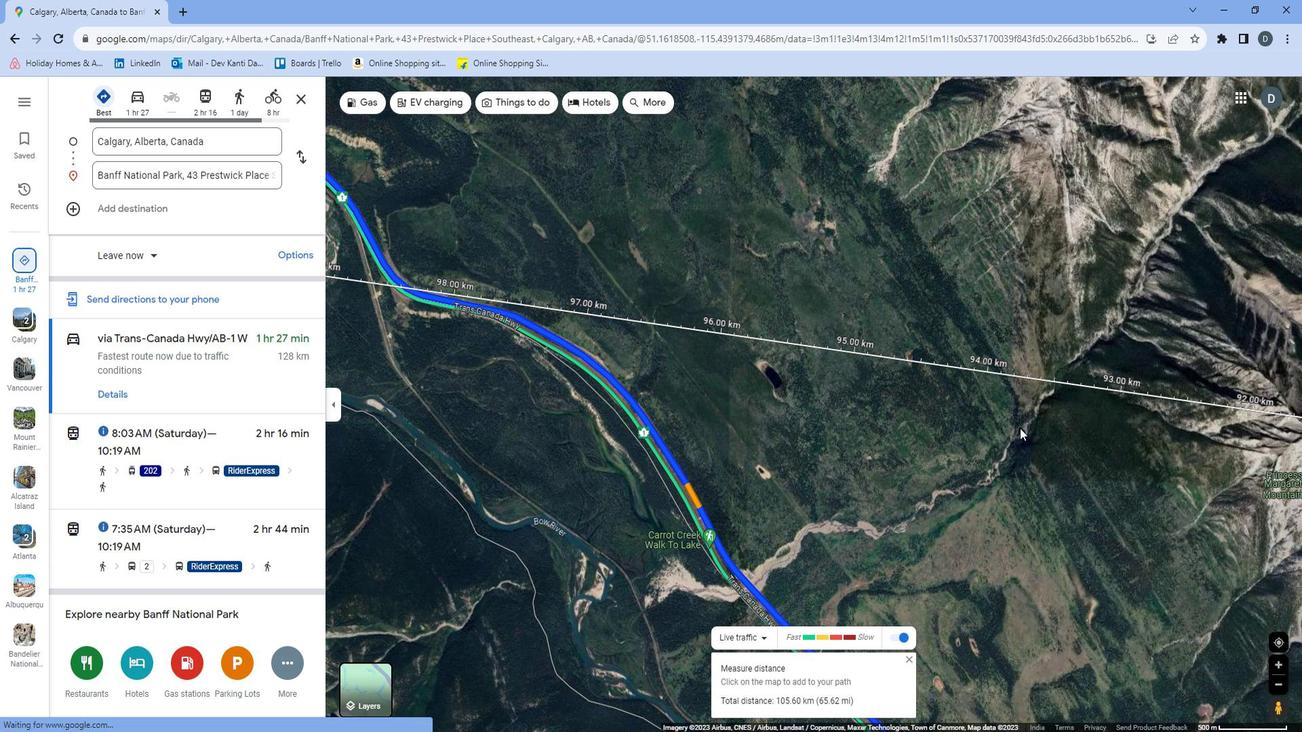
Action: Mouse scrolled (1022, 414) with delta (0, 0)
Screenshot: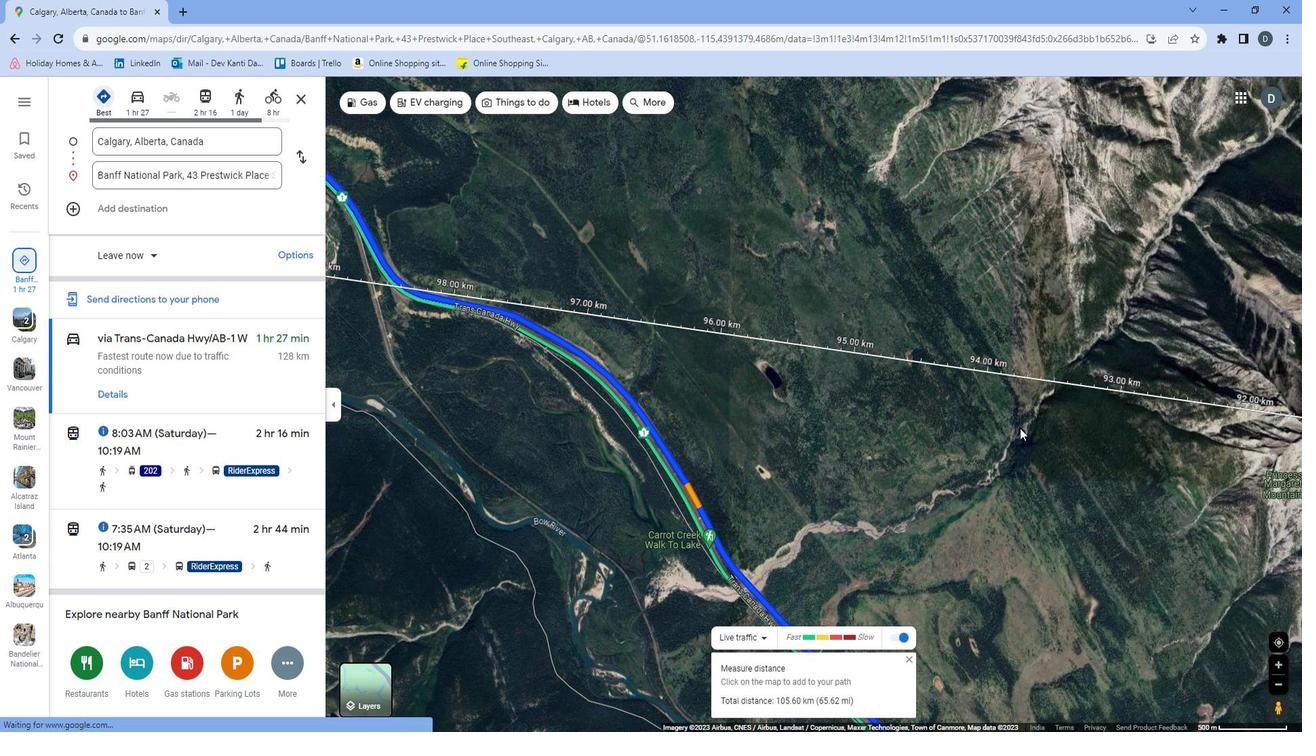 
Action: Mouse moved to (1024, 415)
Screenshot: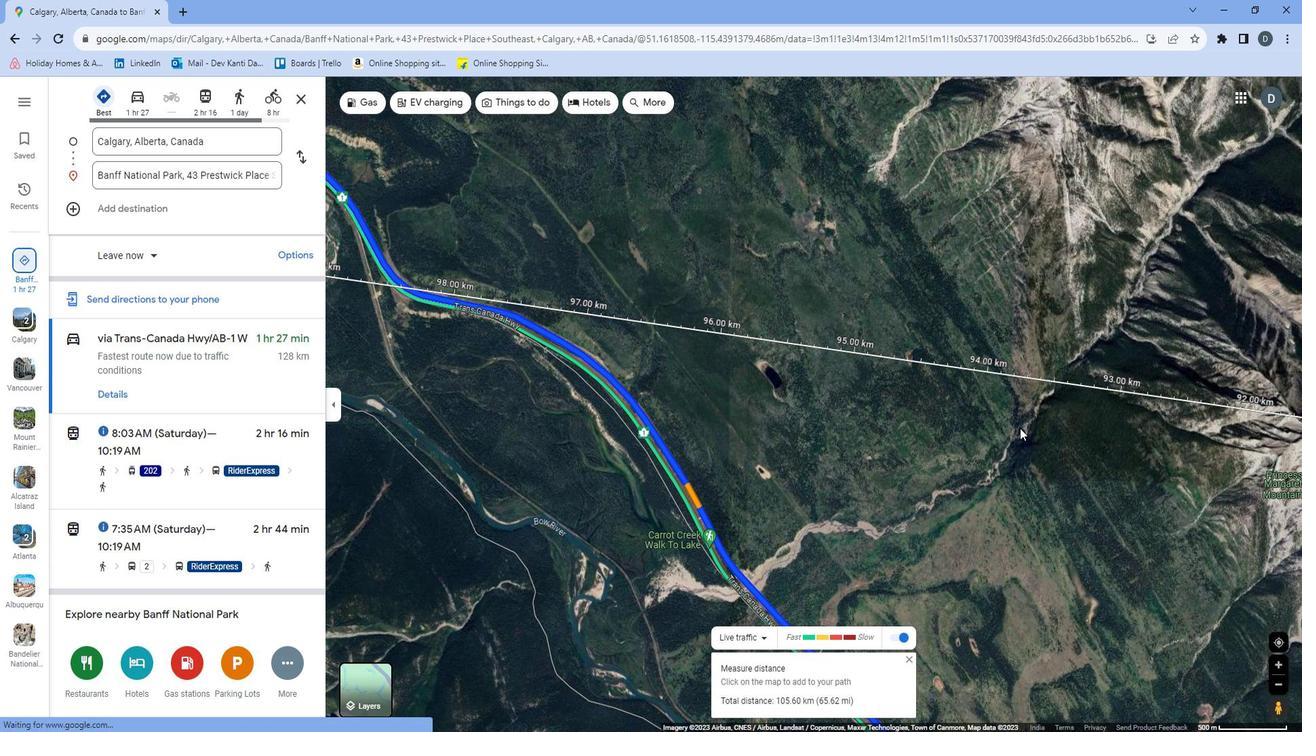 
Action: Mouse scrolled (1024, 414) with delta (0, 0)
Screenshot: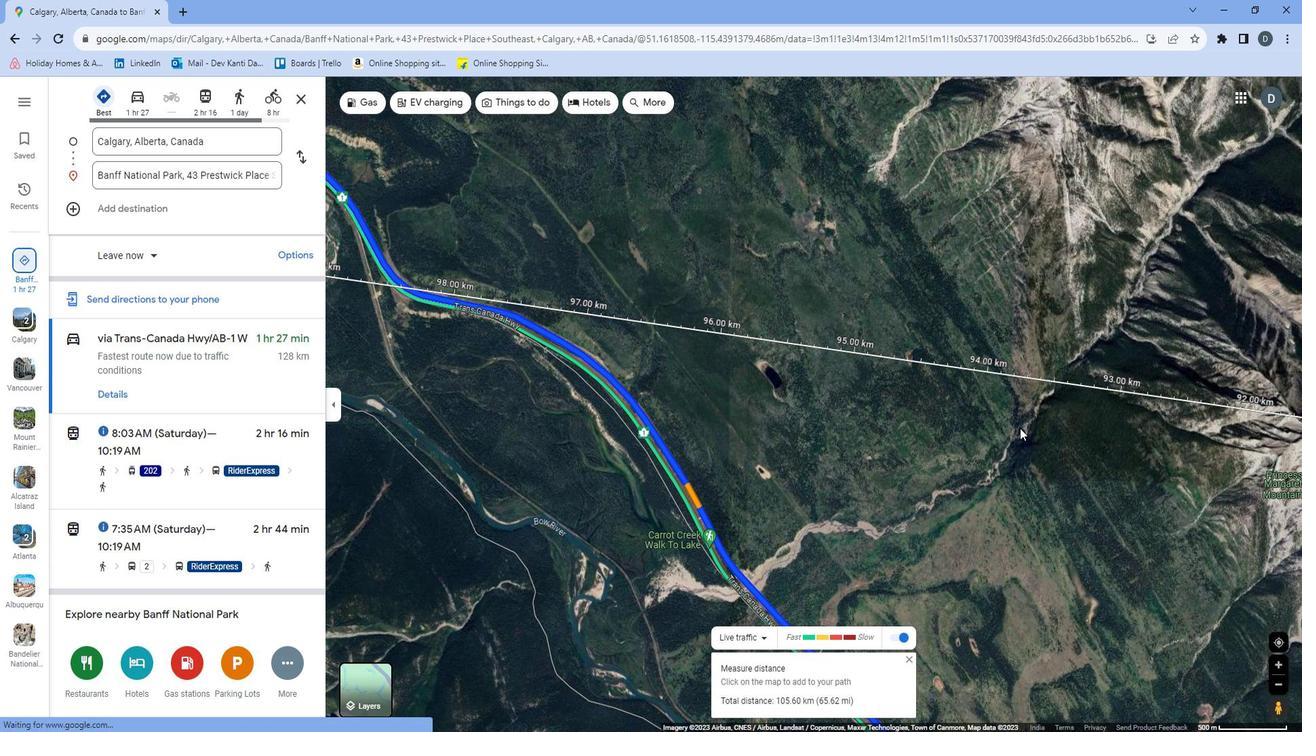
Action: Mouse moved to (1031, 413)
Screenshot: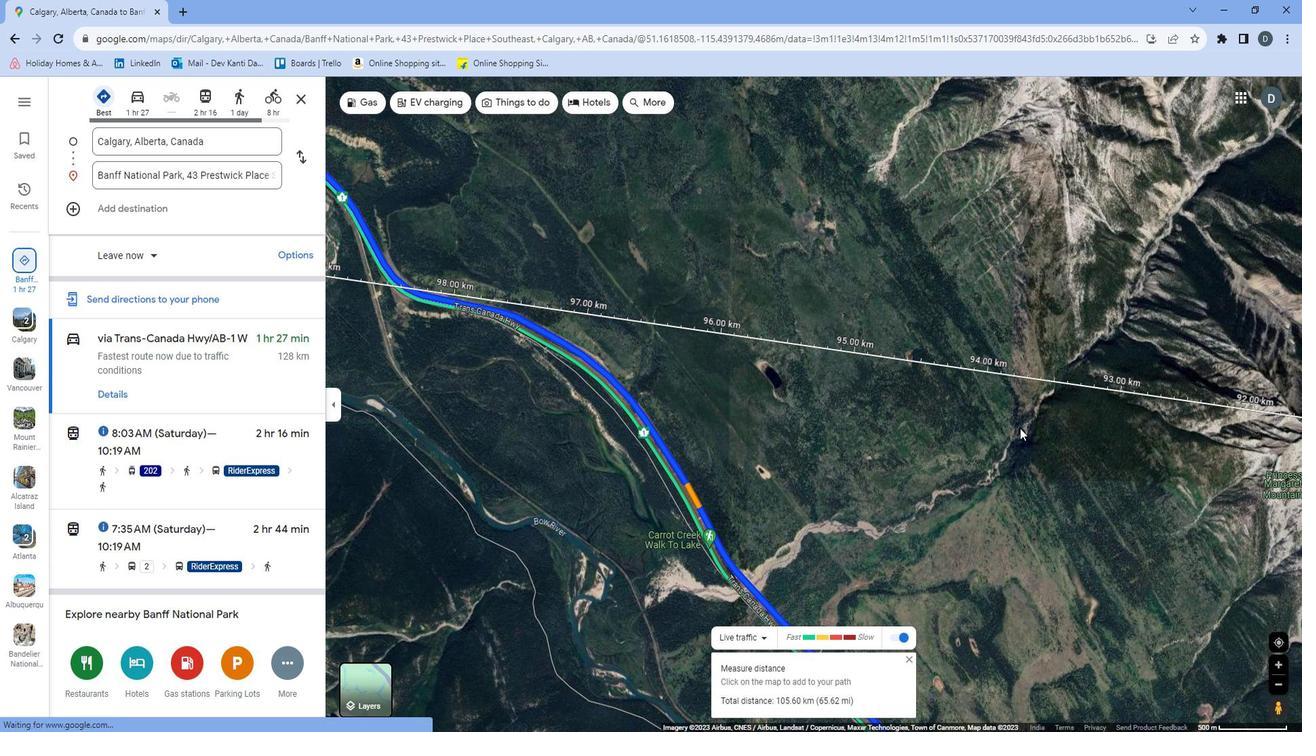 
Action: Mouse scrolled (1031, 412) with delta (0, 0)
Screenshot: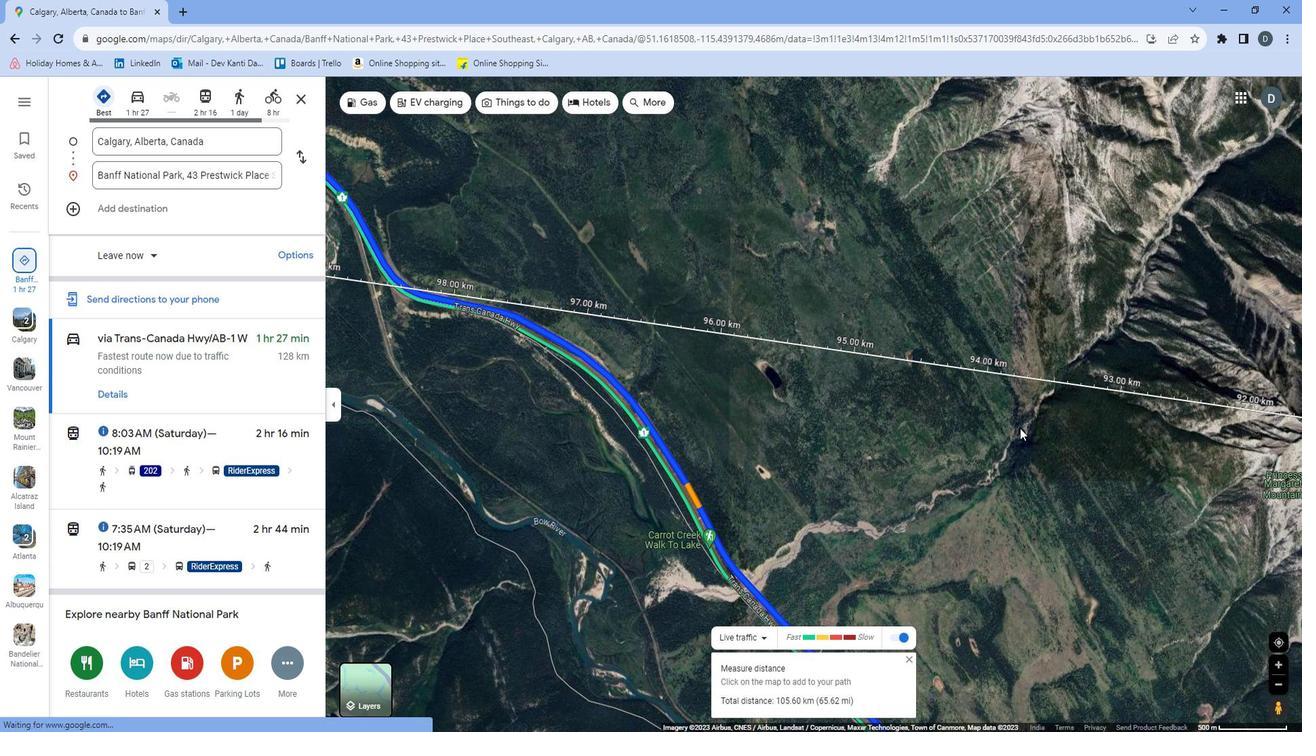 
Action: Mouse moved to (1195, 451)
Screenshot: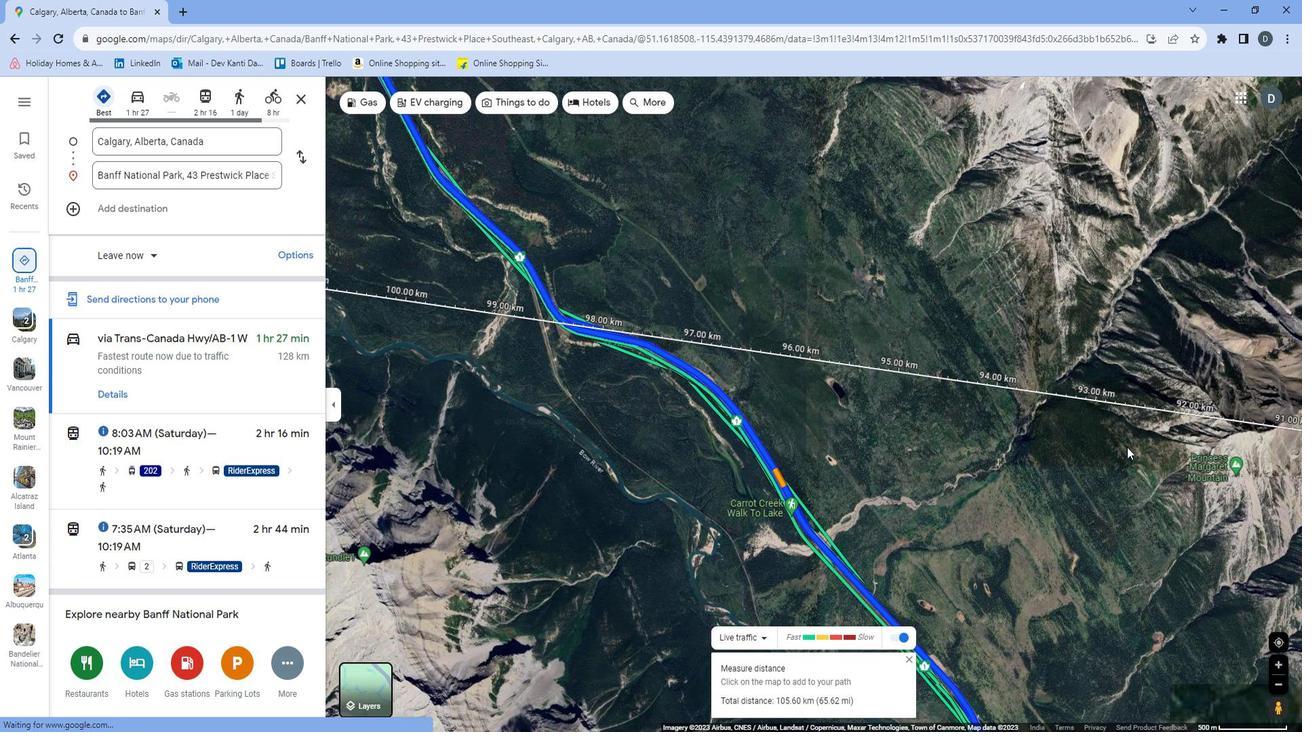 
Action: Mouse pressed left at (1195, 451)
Screenshot: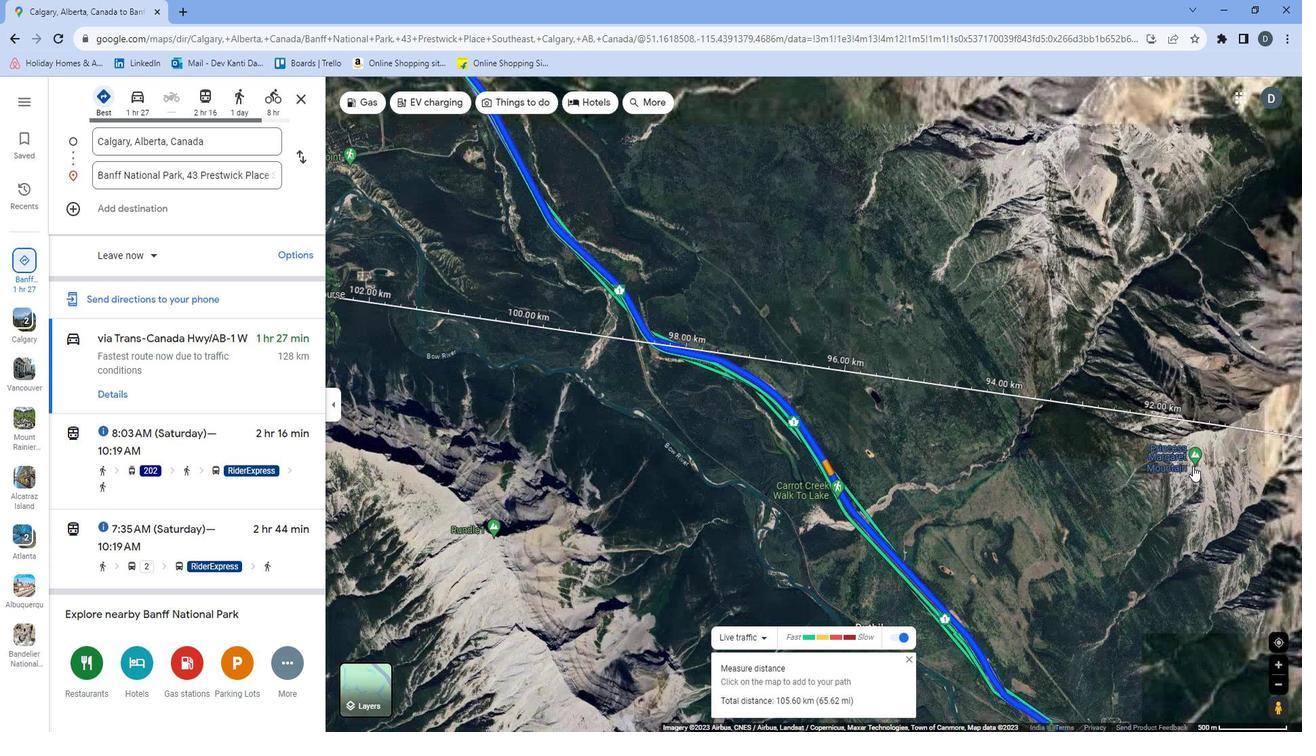 
Action: Mouse moved to (1052, 420)
Screenshot: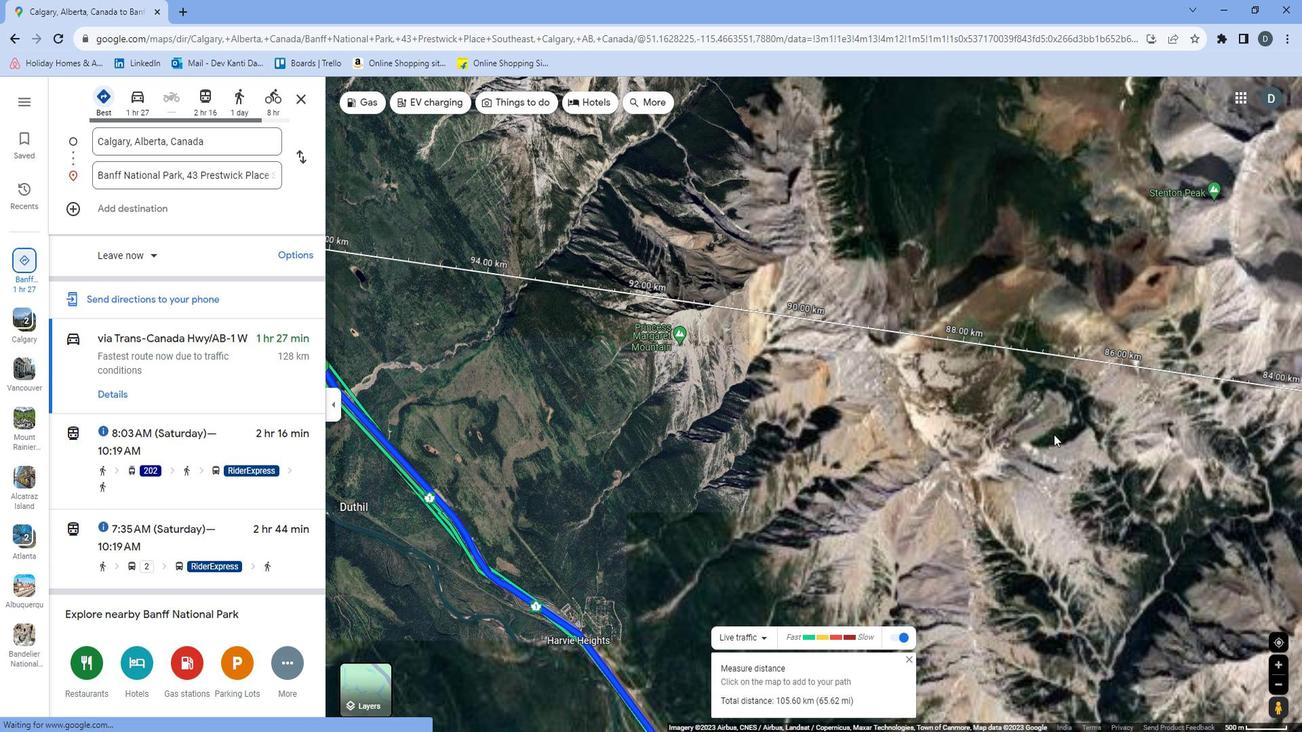 
Action: Mouse scrolled (1052, 419) with delta (0, 0)
Screenshot: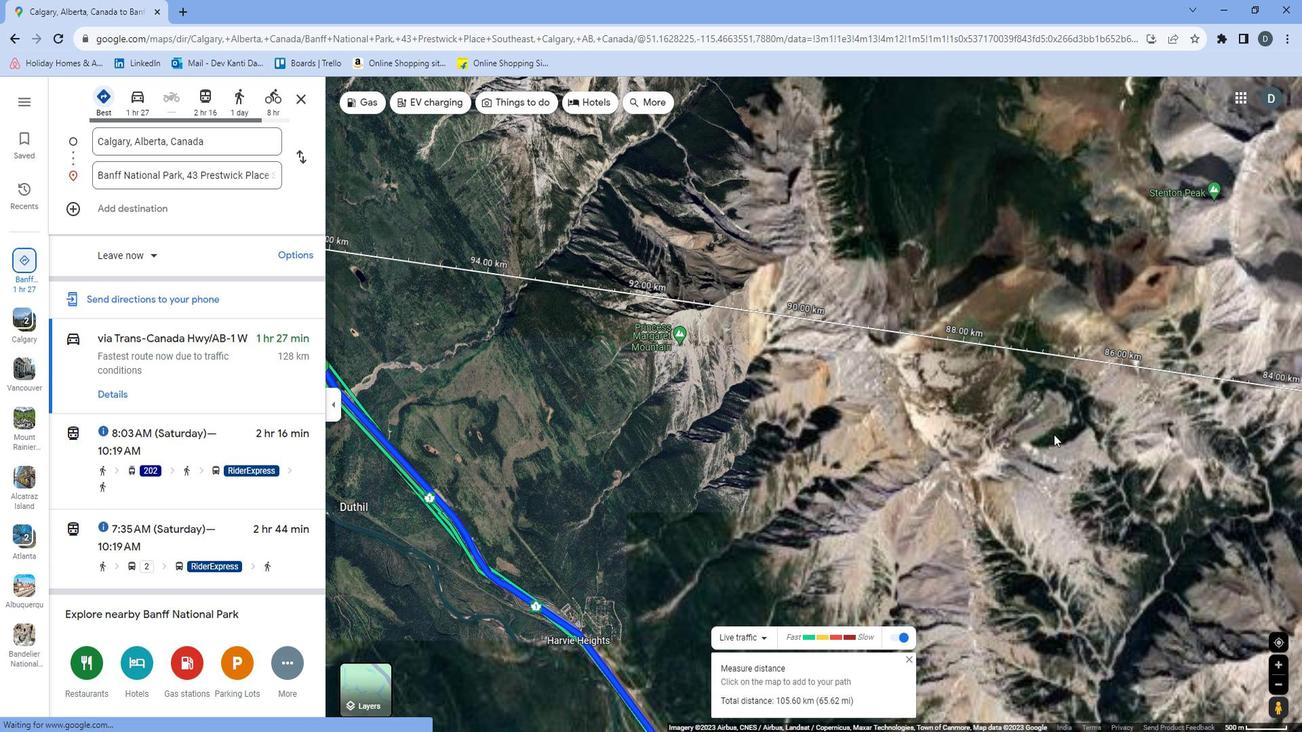 
Action: Mouse moved to (1070, 423)
Screenshot: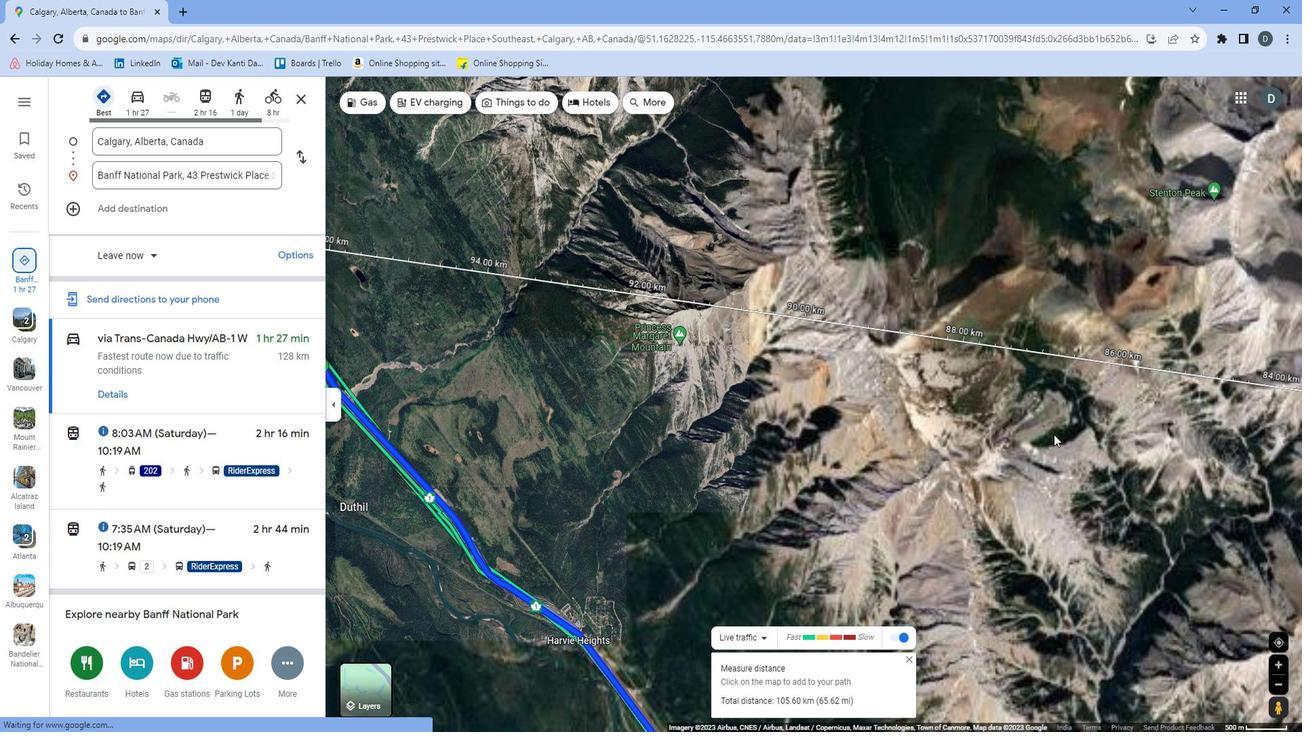 
Action: Mouse scrolled (1070, 423) with delta (0, 0)
Screenshot: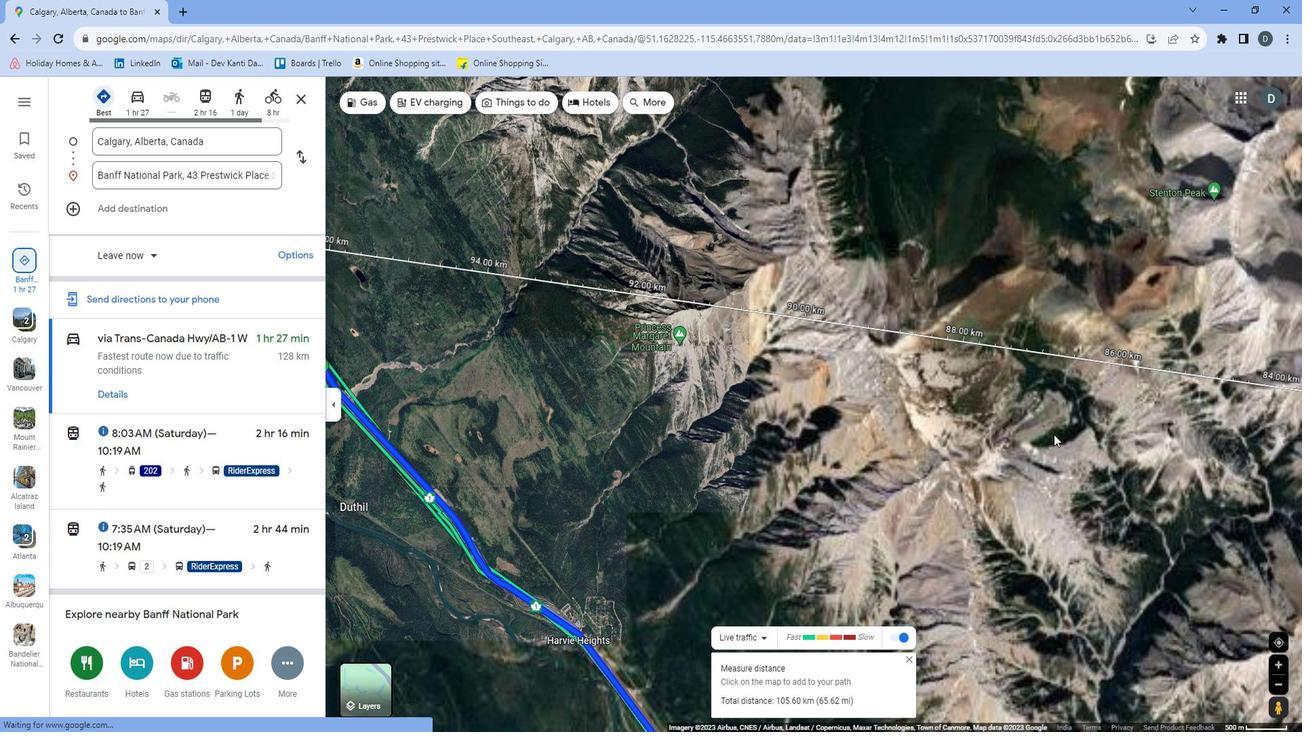 
Action: Mouse moved to (1079, 426)
Screenshot: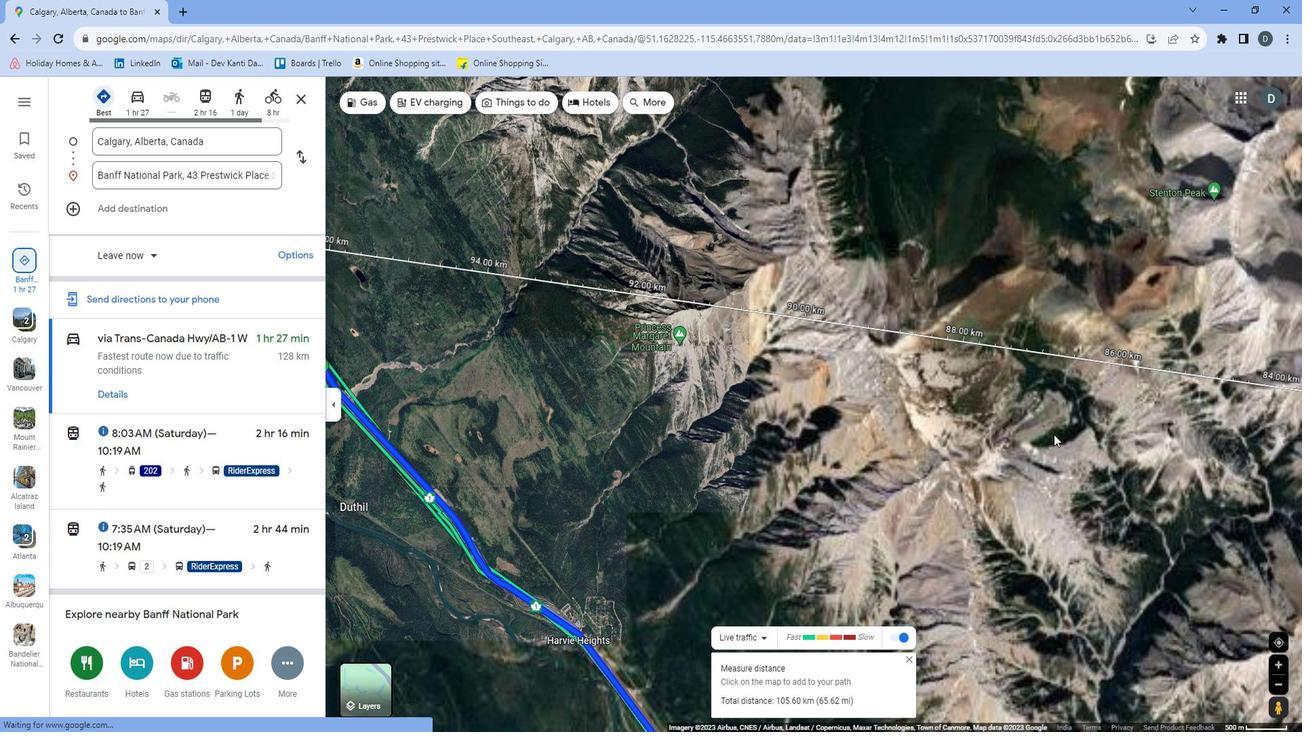 
Action: Mouse scrolled (1079, 426) with delta (0, 0)
Screenshot: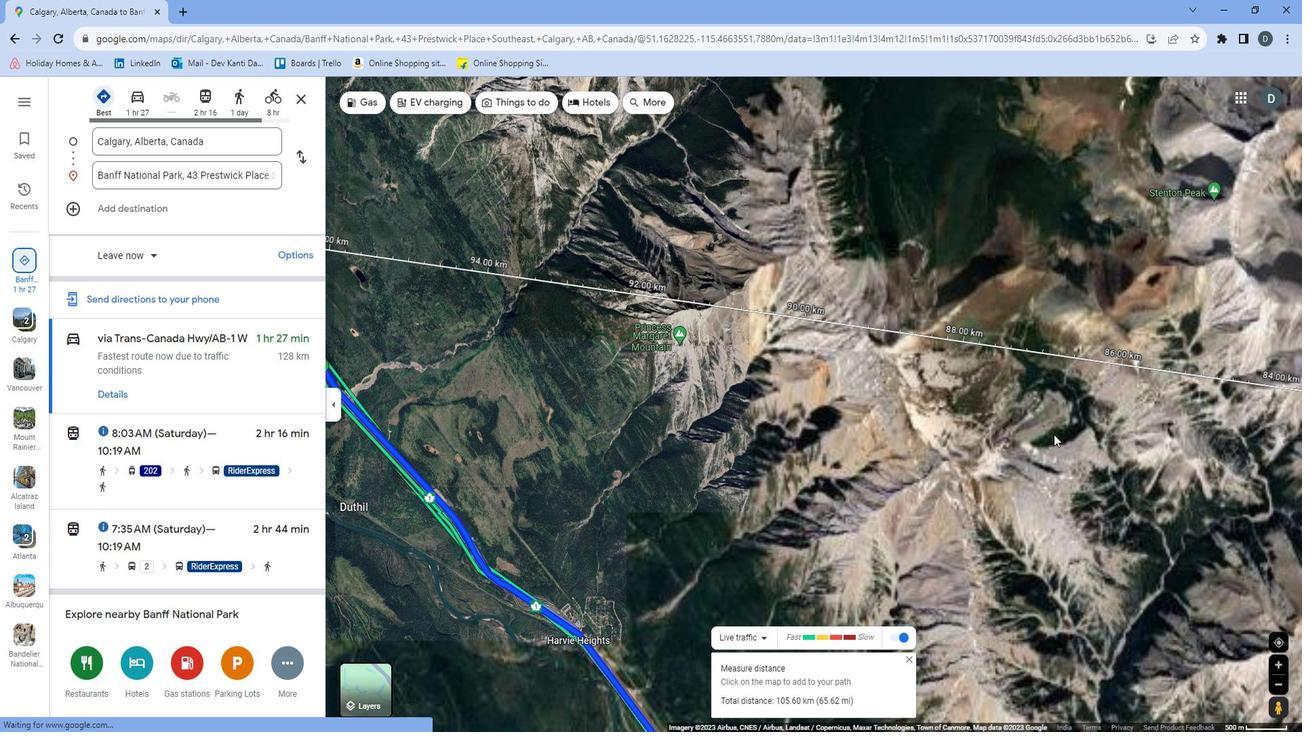 
Action: Mouse moved to (1090, 428)
Screenshot: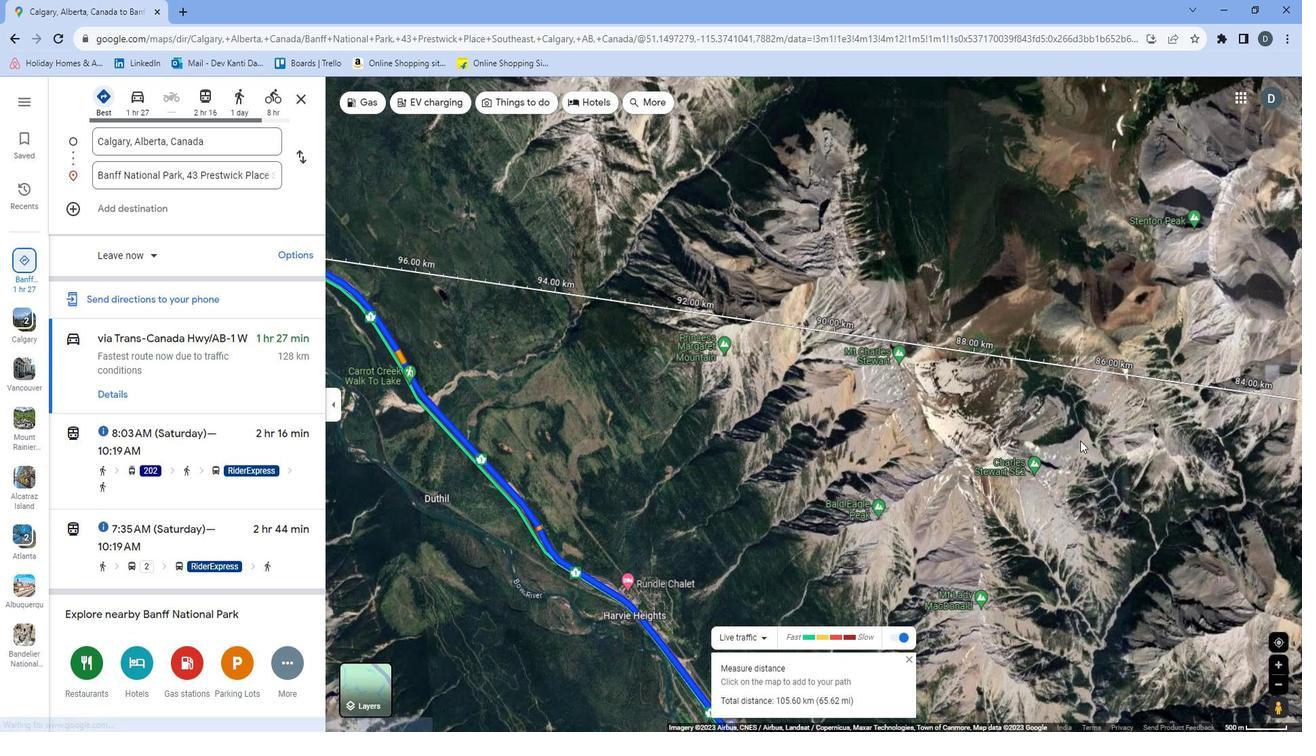
Action: Mouse scrolled (1090, 427) with delta (0, 0)
Screenshot: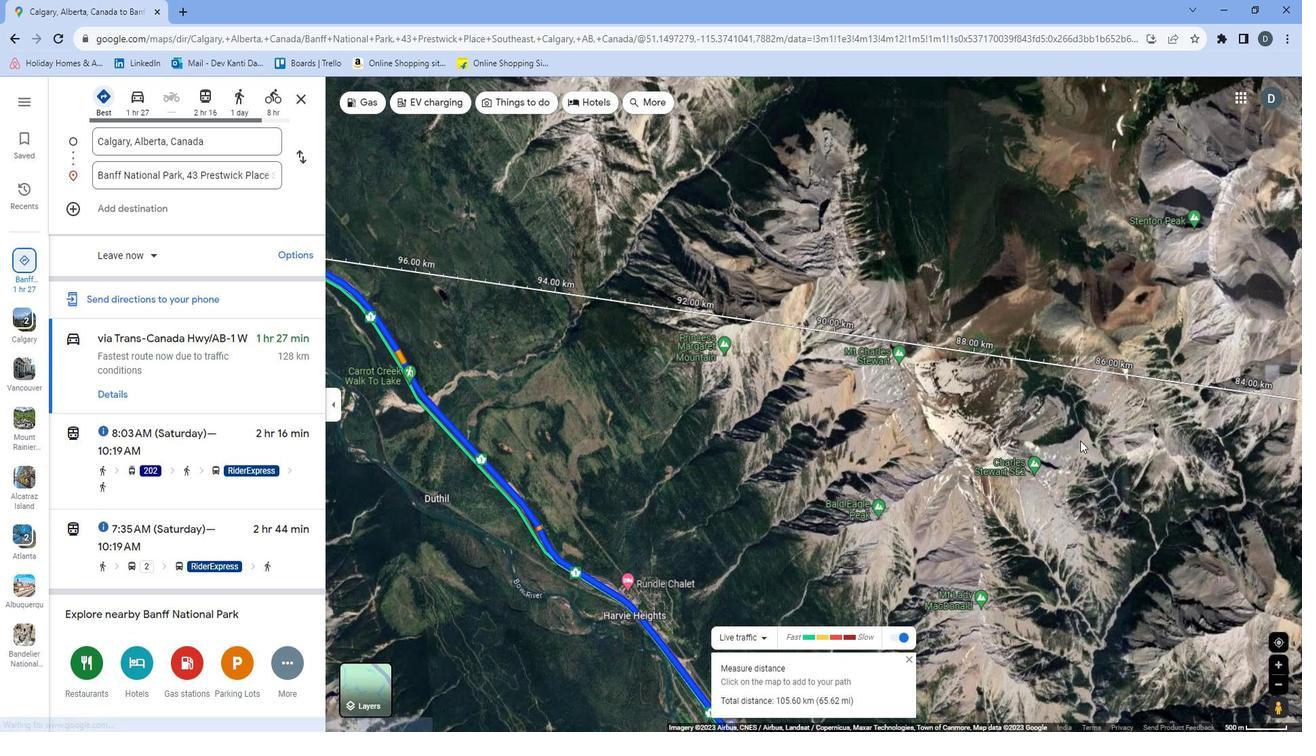 
Action: Mouse moved to (1106, 434)
Screenshot: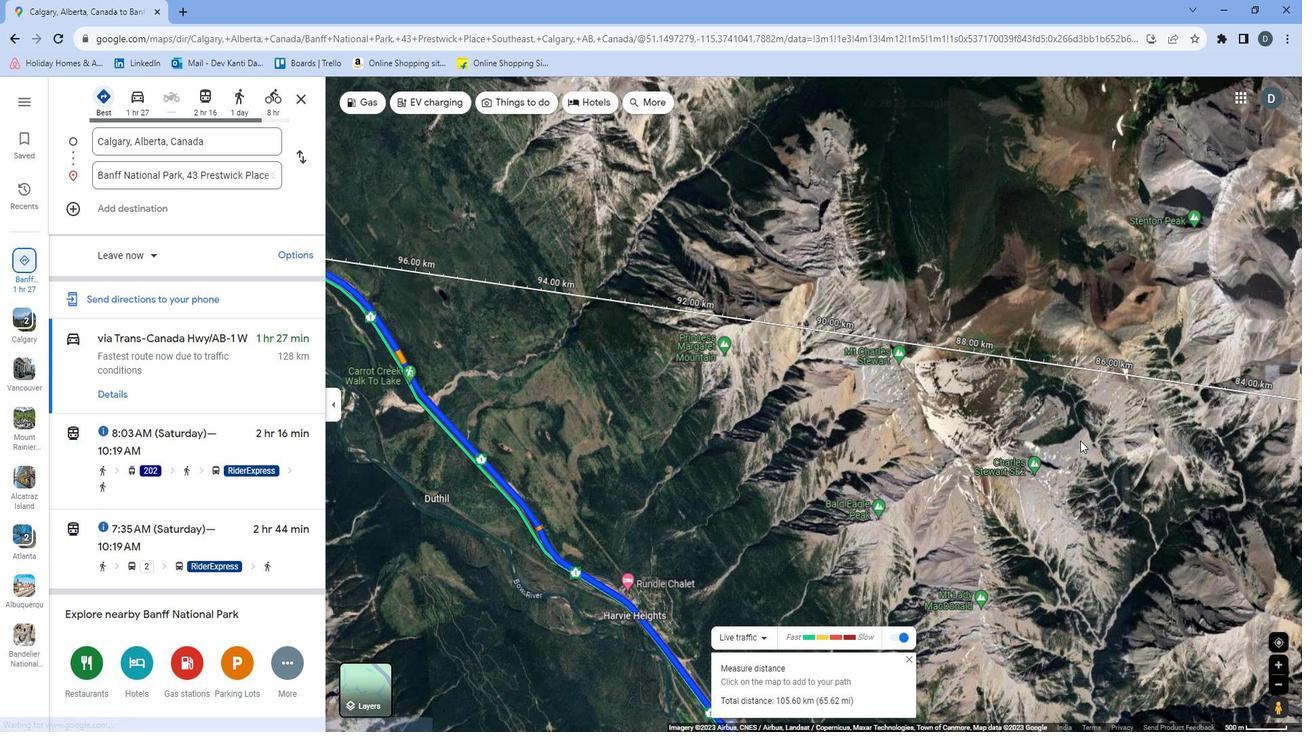 
Action: Mouse scrolled (1106, 433) with delta (0, 0)
Screenshot: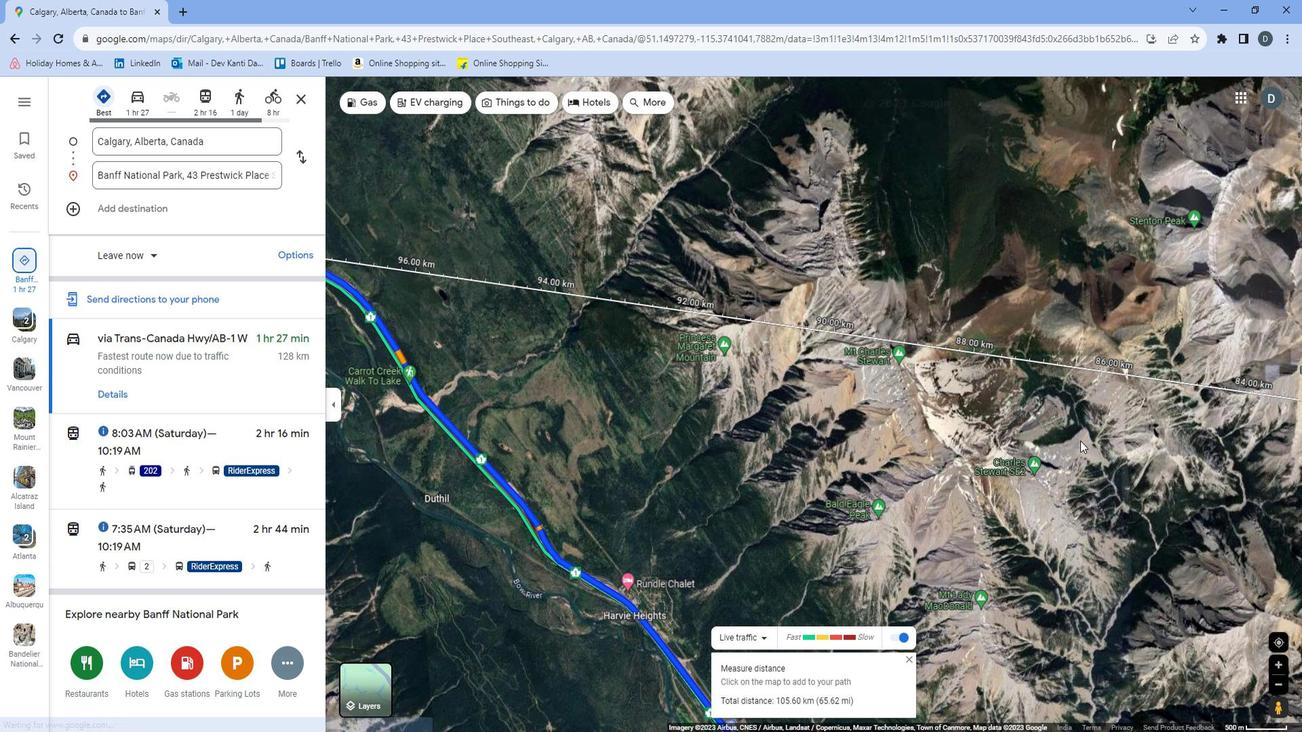 
Action: Mouse moved to (1252, 460)
Screenshot: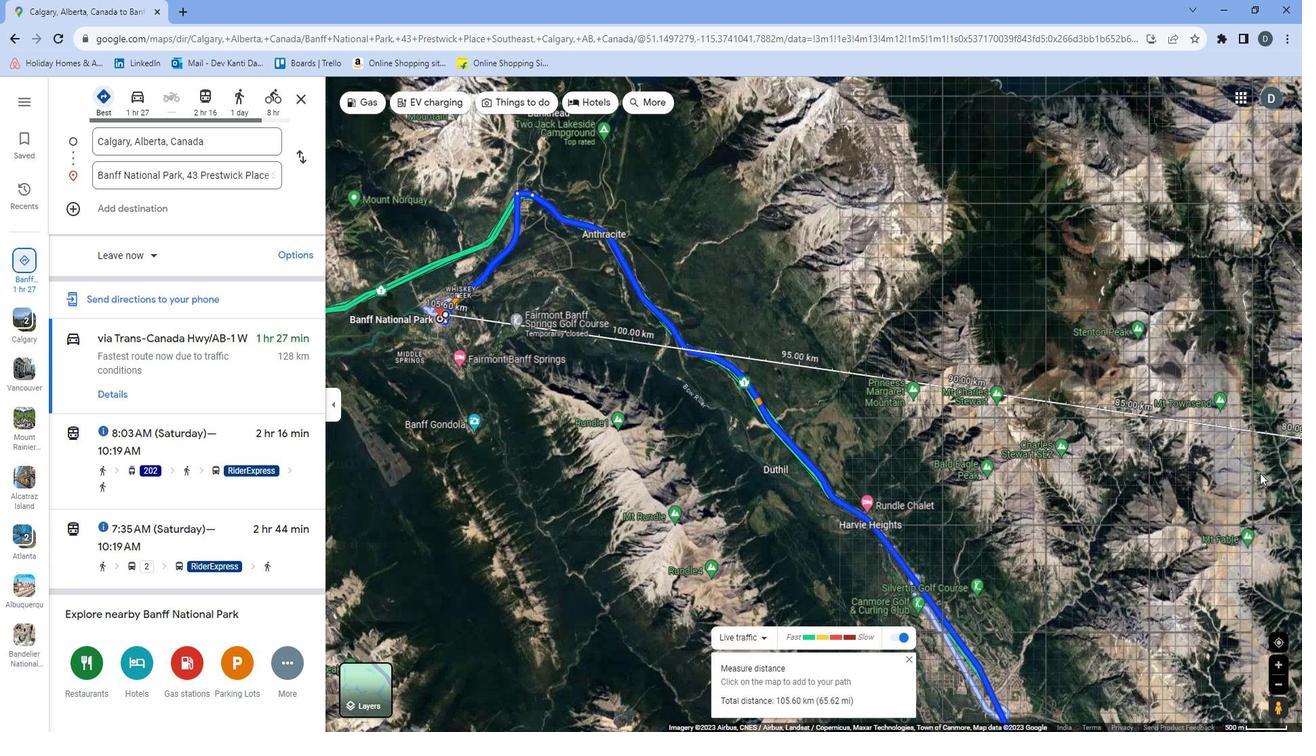 
Action: Mouse pressed left at (1252, 460)
Screenshot: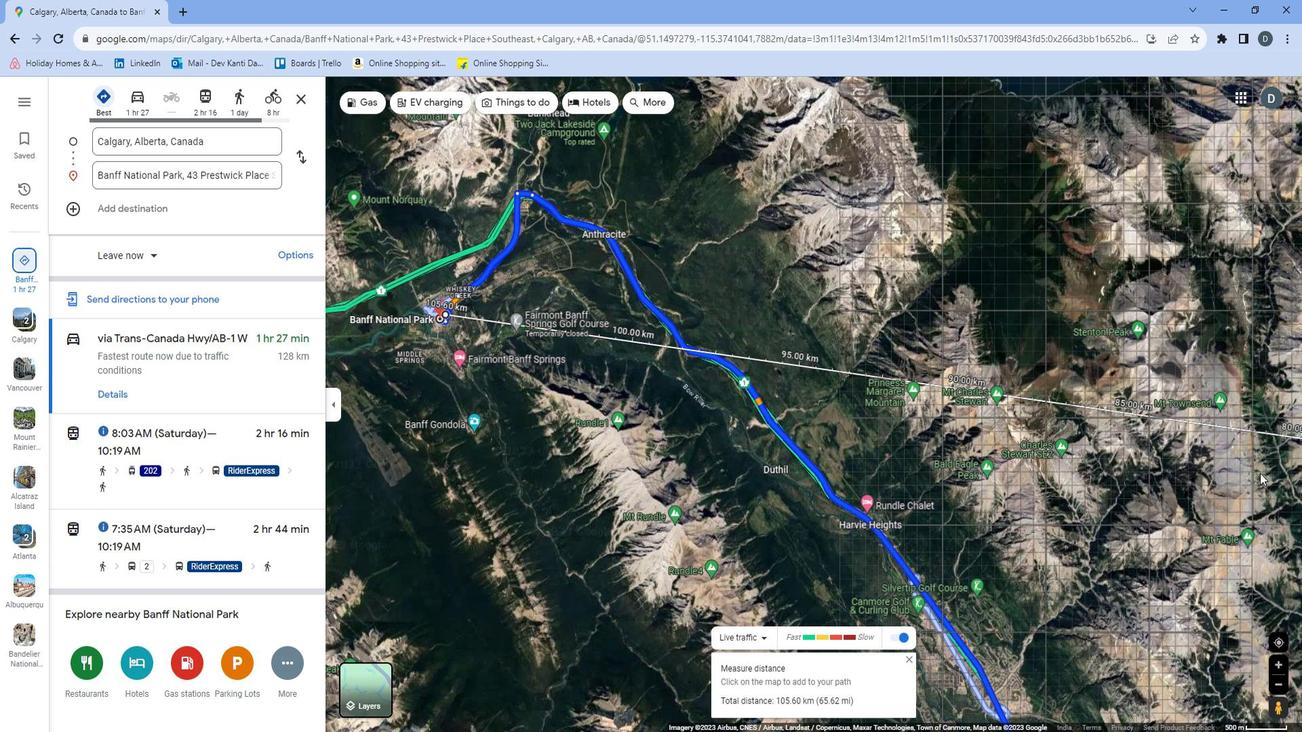 
Action: Mouse moved to (1100, 428)
Screenshot: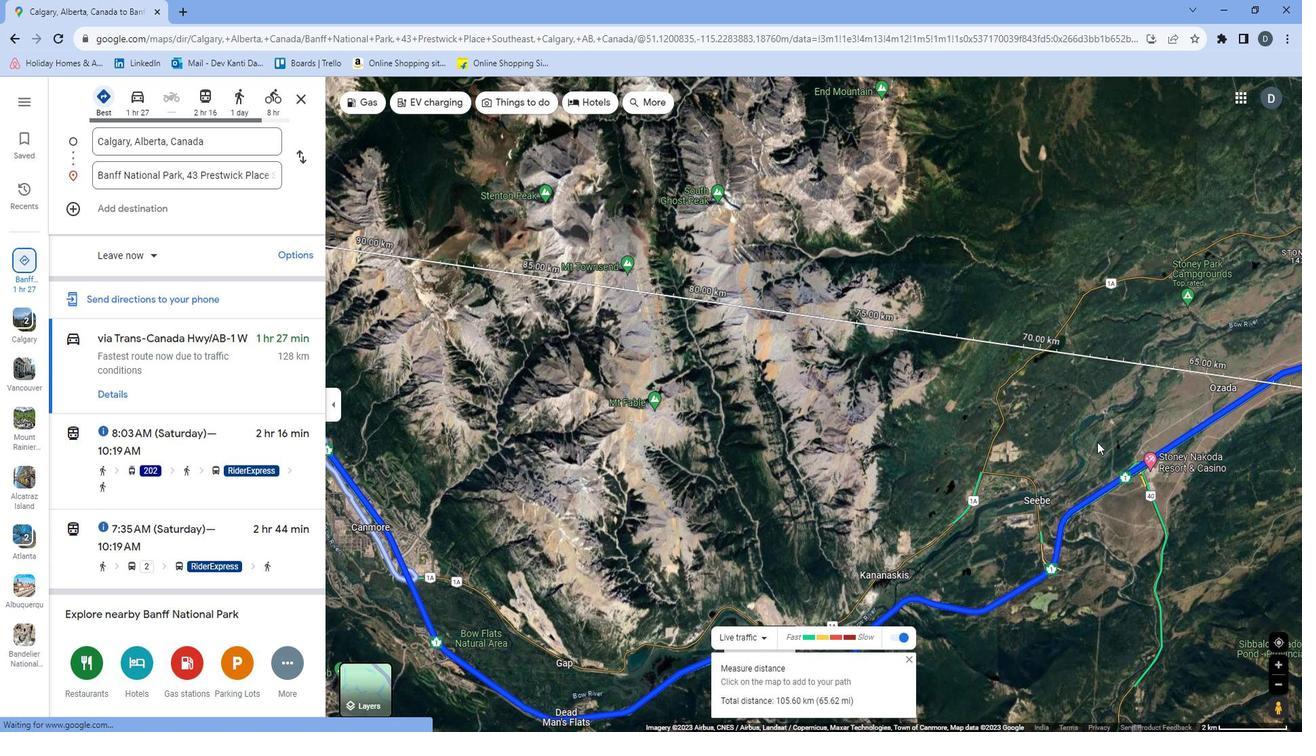
Action: Mouse scrolled (1100, 428) with delta (0, 0)
Screenshot: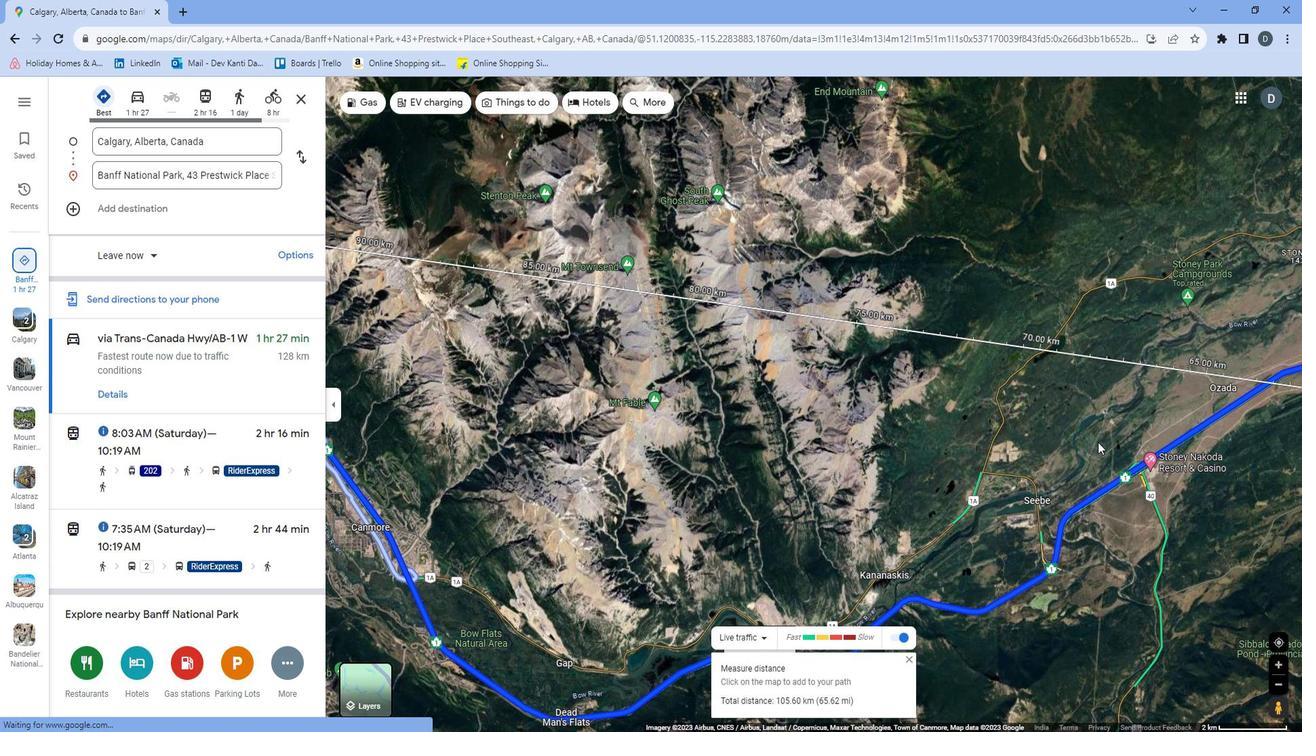 
Action: Mouse moved to (1246, 440)
Screenshot: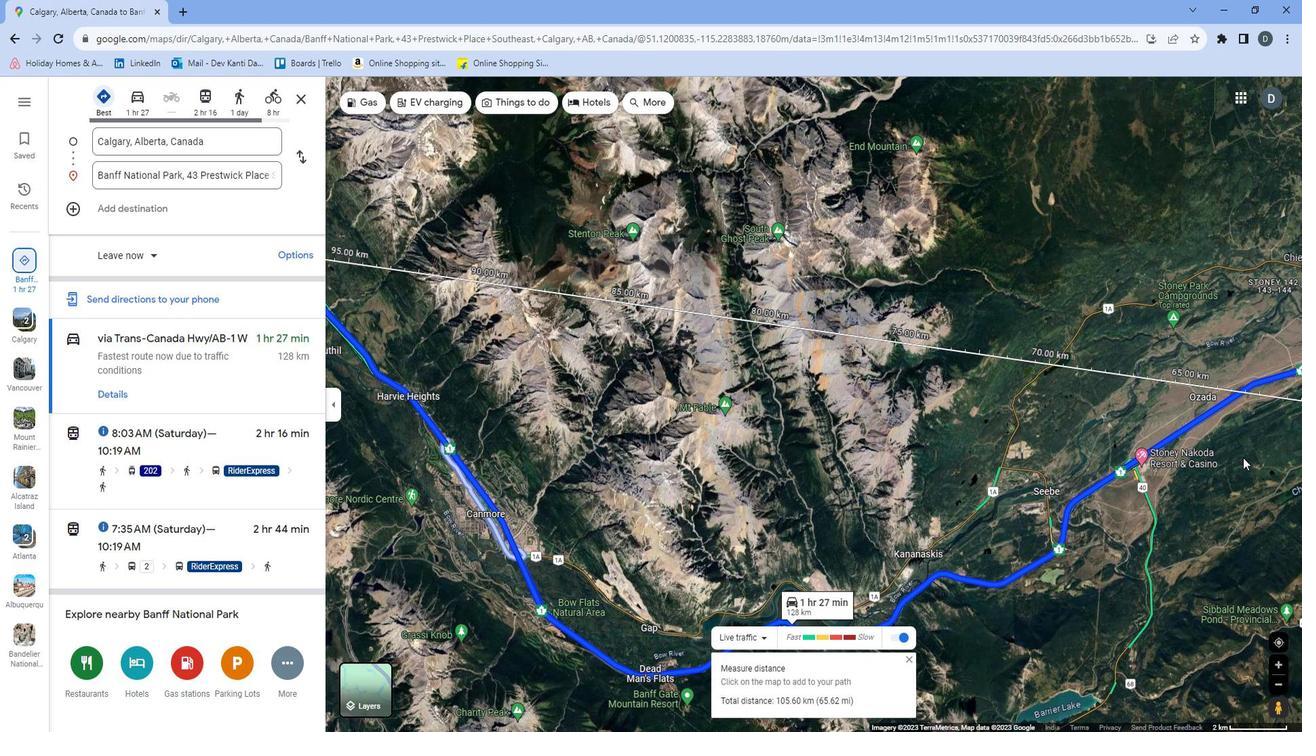 
Action: Mouse pressed left at (1246, 440)
Screenshot: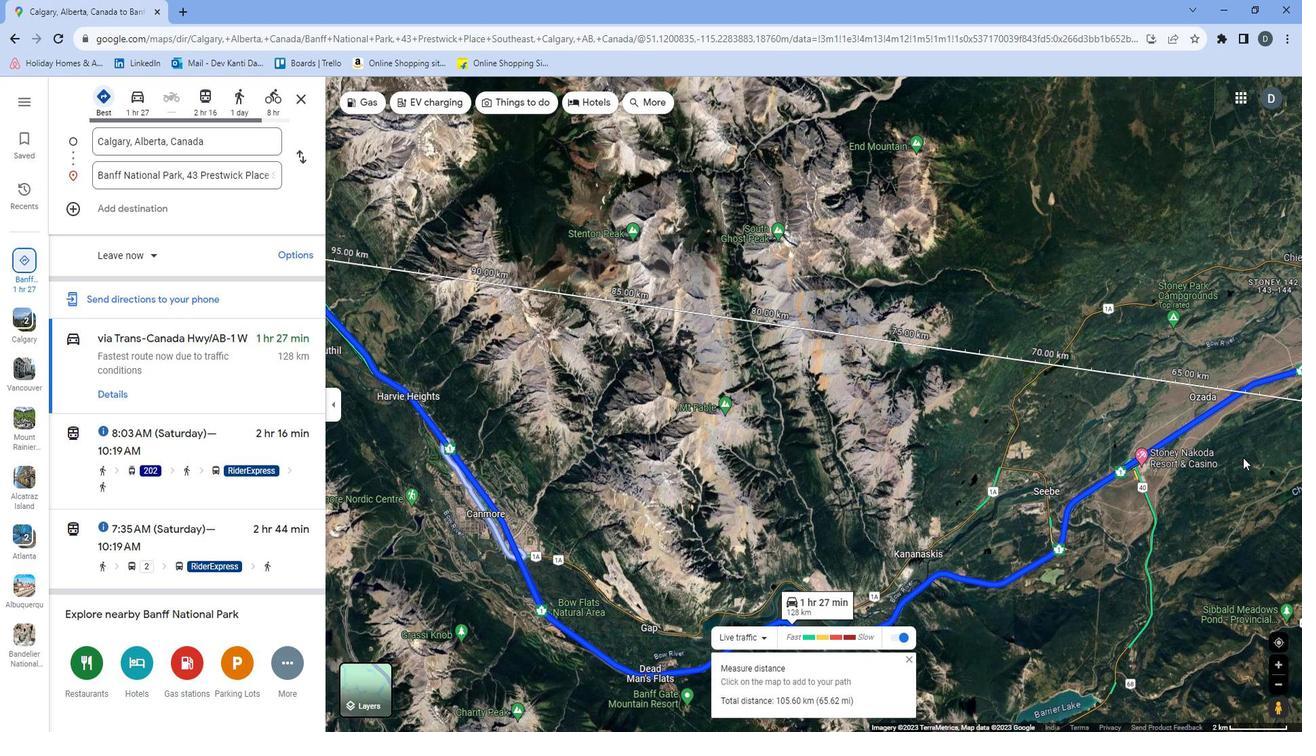
Action: Mouse moved to (1197, 419)
Screenshot: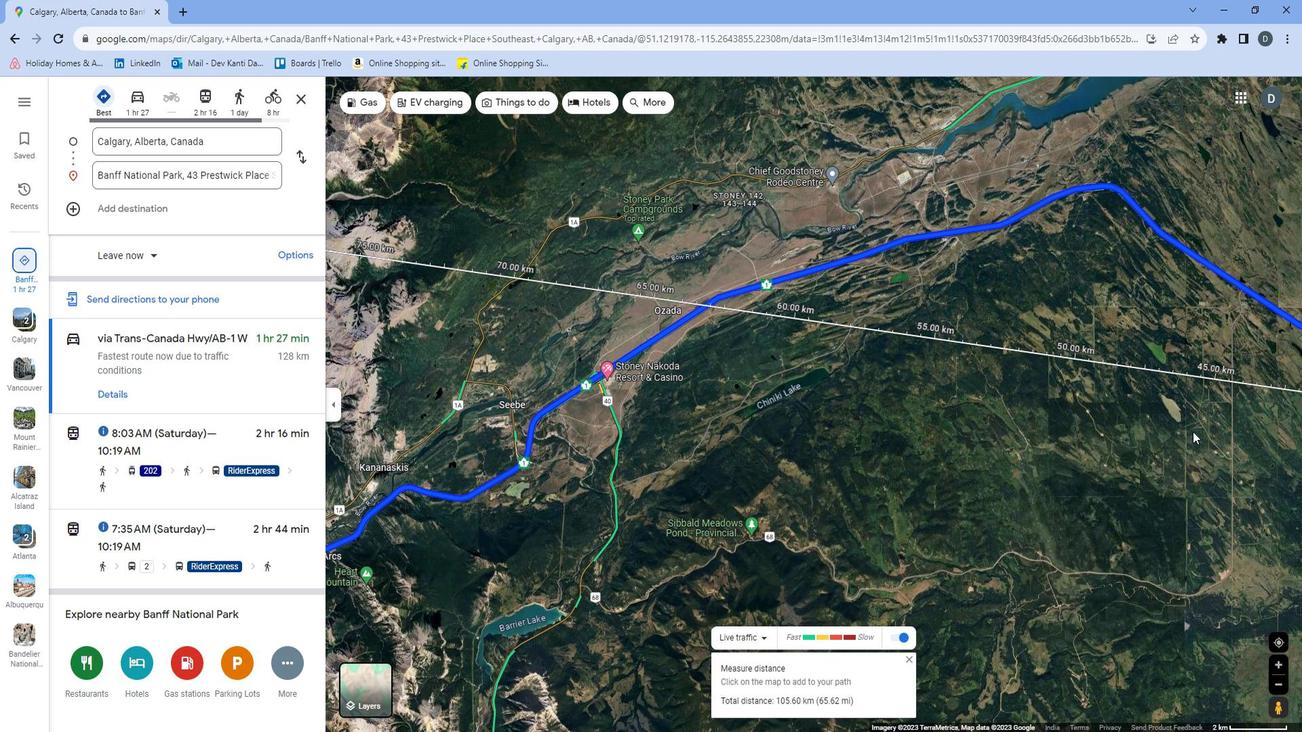
Action: Mouse scrolled (1197, 419) with delta (0, 0)
Screenshot: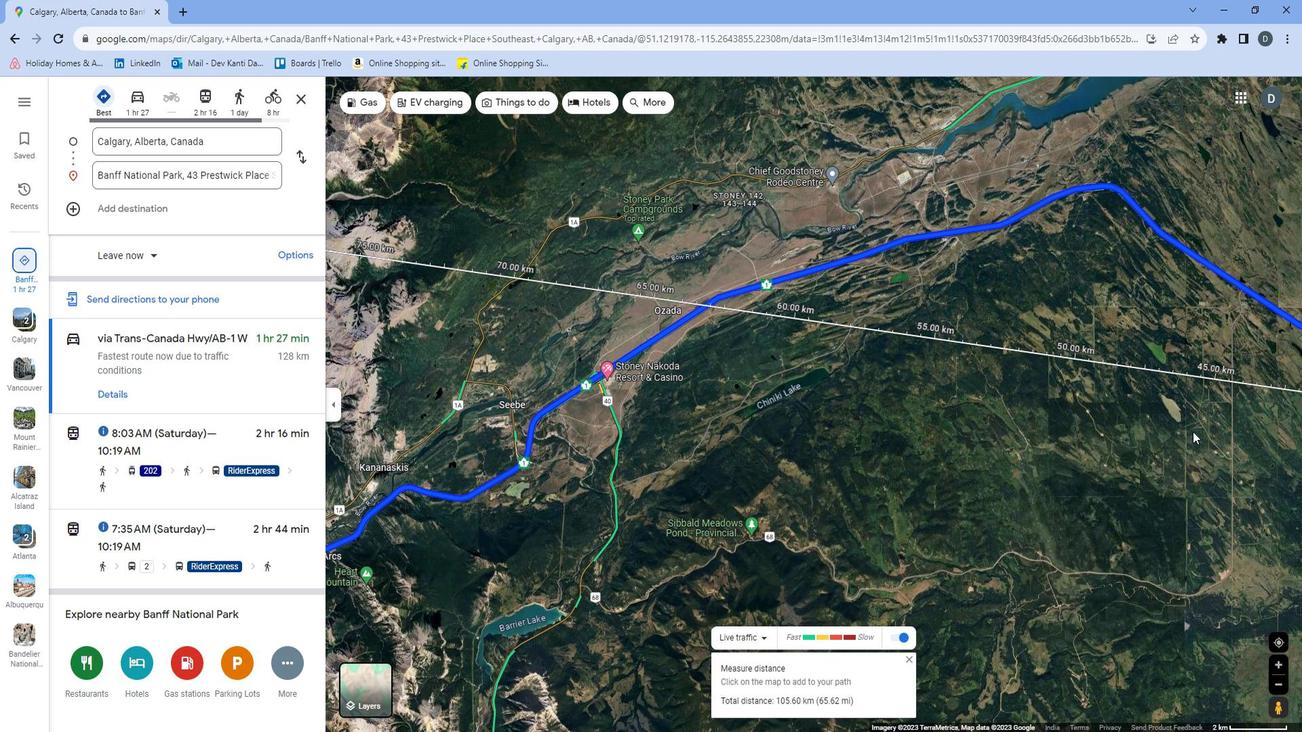 
Action: Mouse moved to (1205, 421)
Screenshot: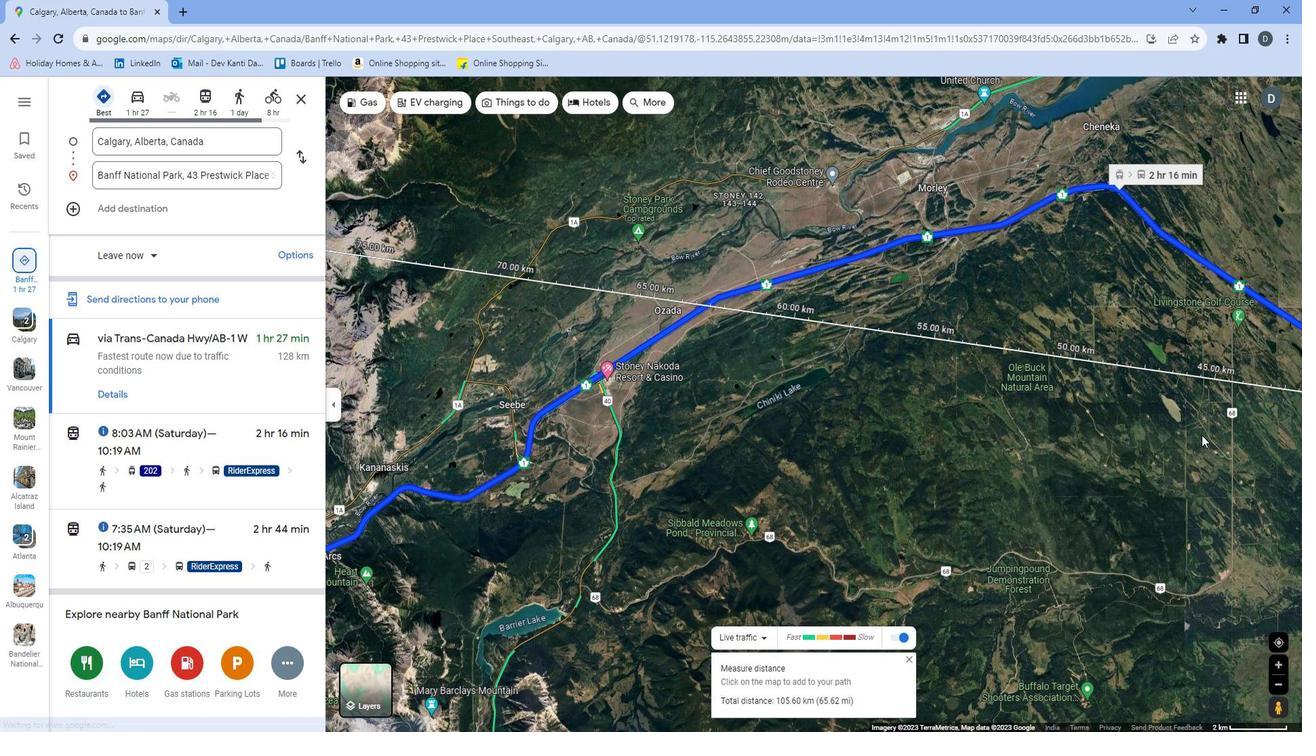 
Action: Mouse scrolled (1205, 421) with delta (0, 0)
Screenshot: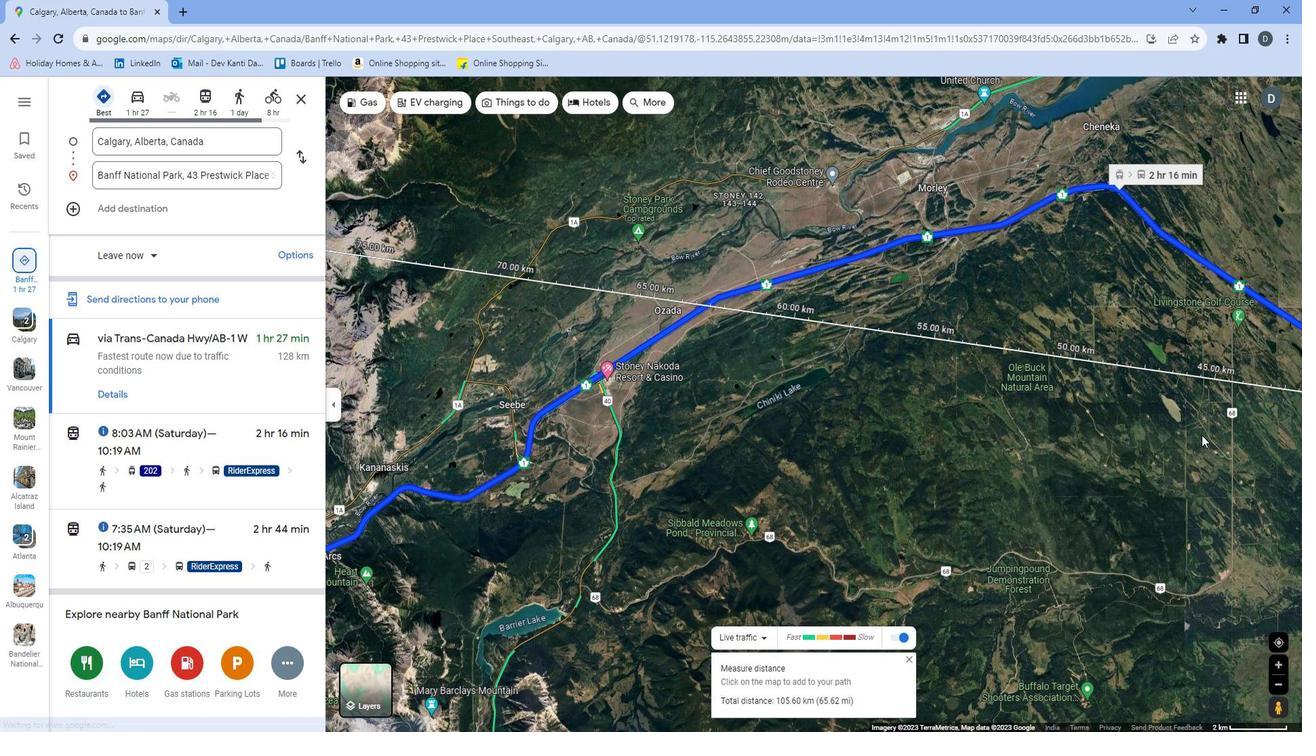 
Action: Mouse moved to (1248, 417)
Screenshot: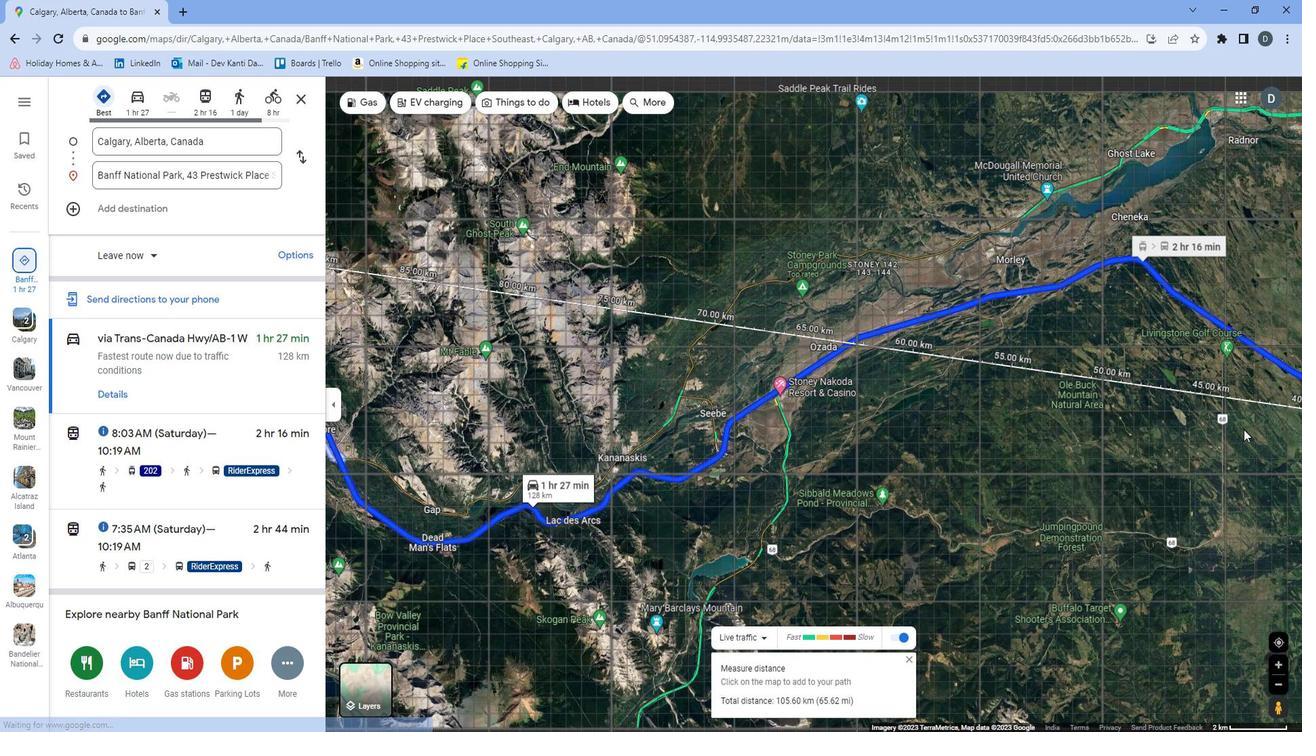 
Action: Mouse pressed left at (1248, 417)
Screenshot: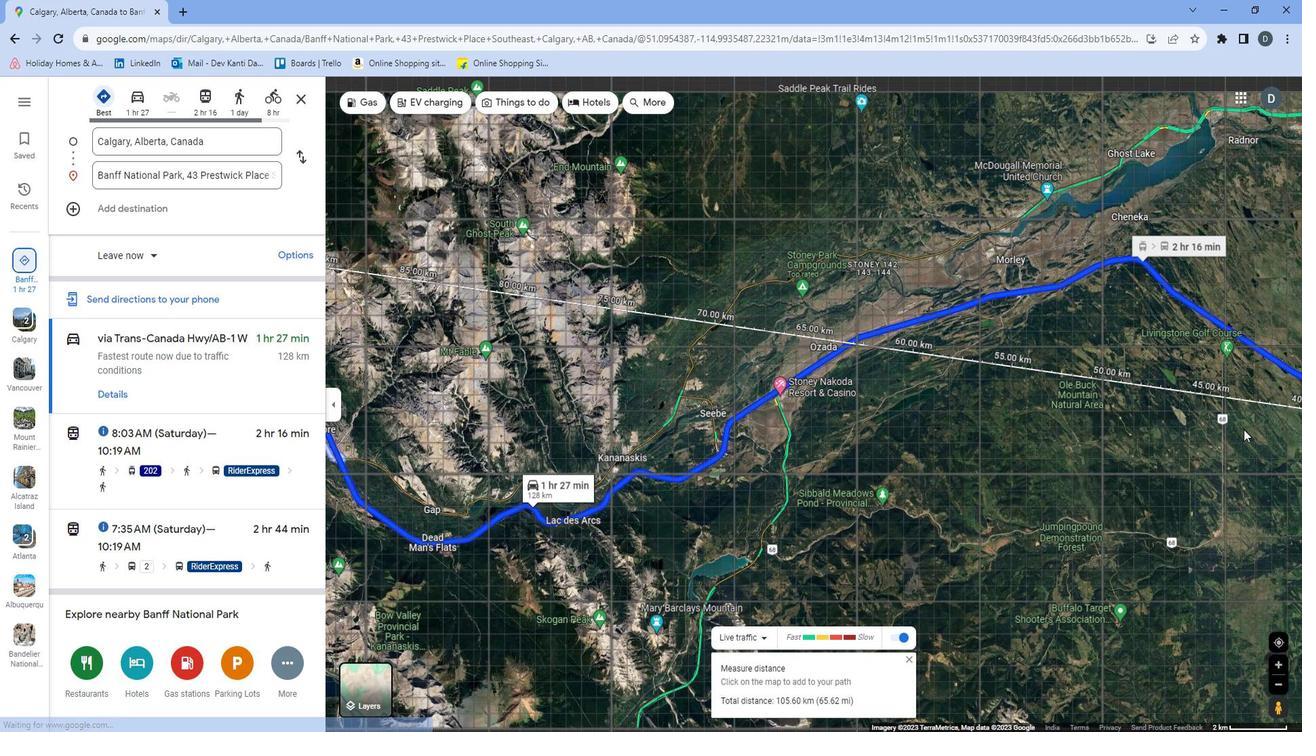 
Action: Mouse moved to (1017, 440)
Screenshot: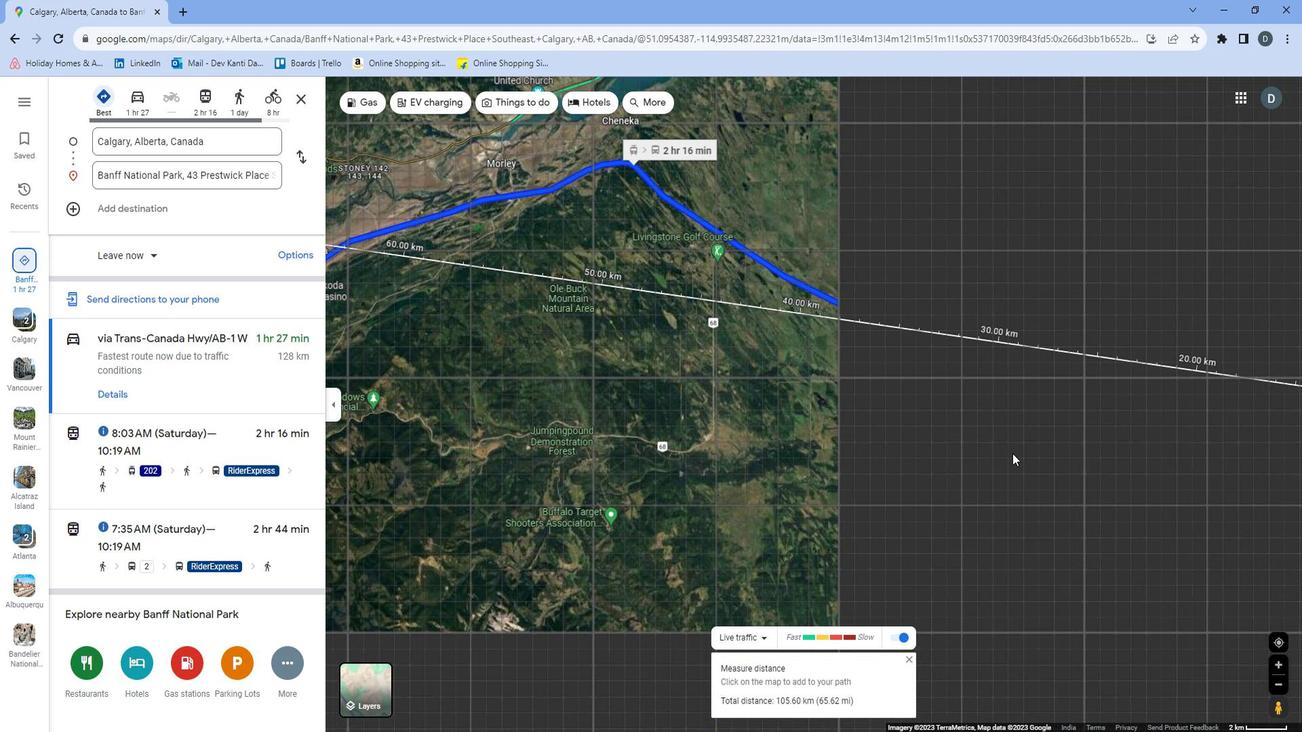 
Action: Mouse scrolled (1016, 438) with delta (0, 0)
Screenshot: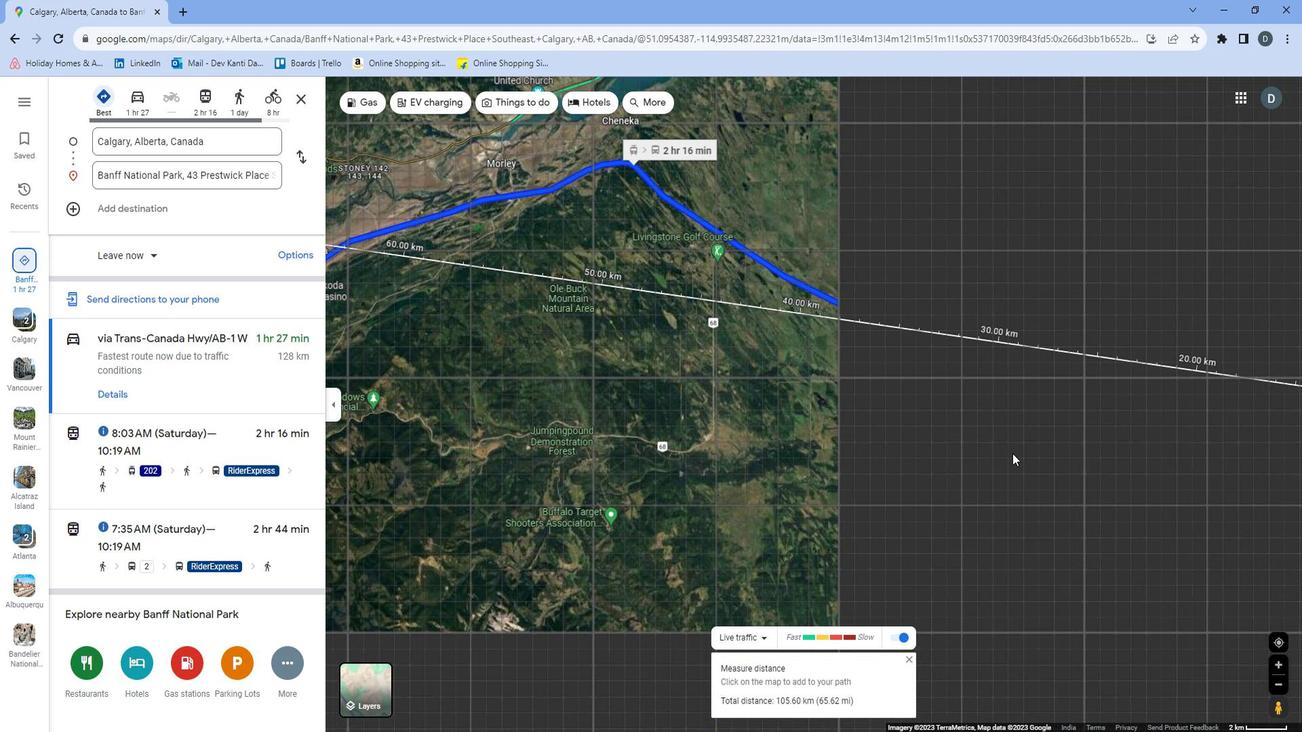 
Action: Mouse moved to (1039, 446)
Screenshot: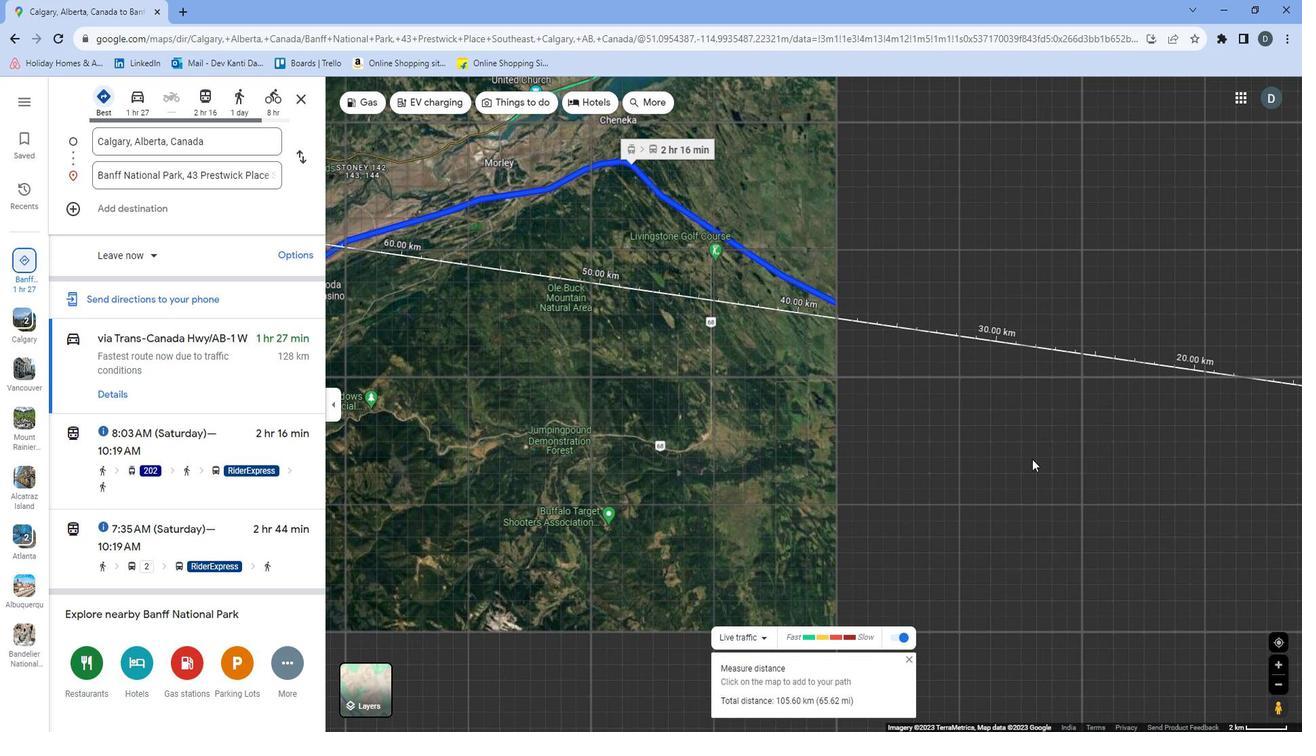 
Action: Mouse scrolled (1039, 445) with delta (0, 0)
Screenshot: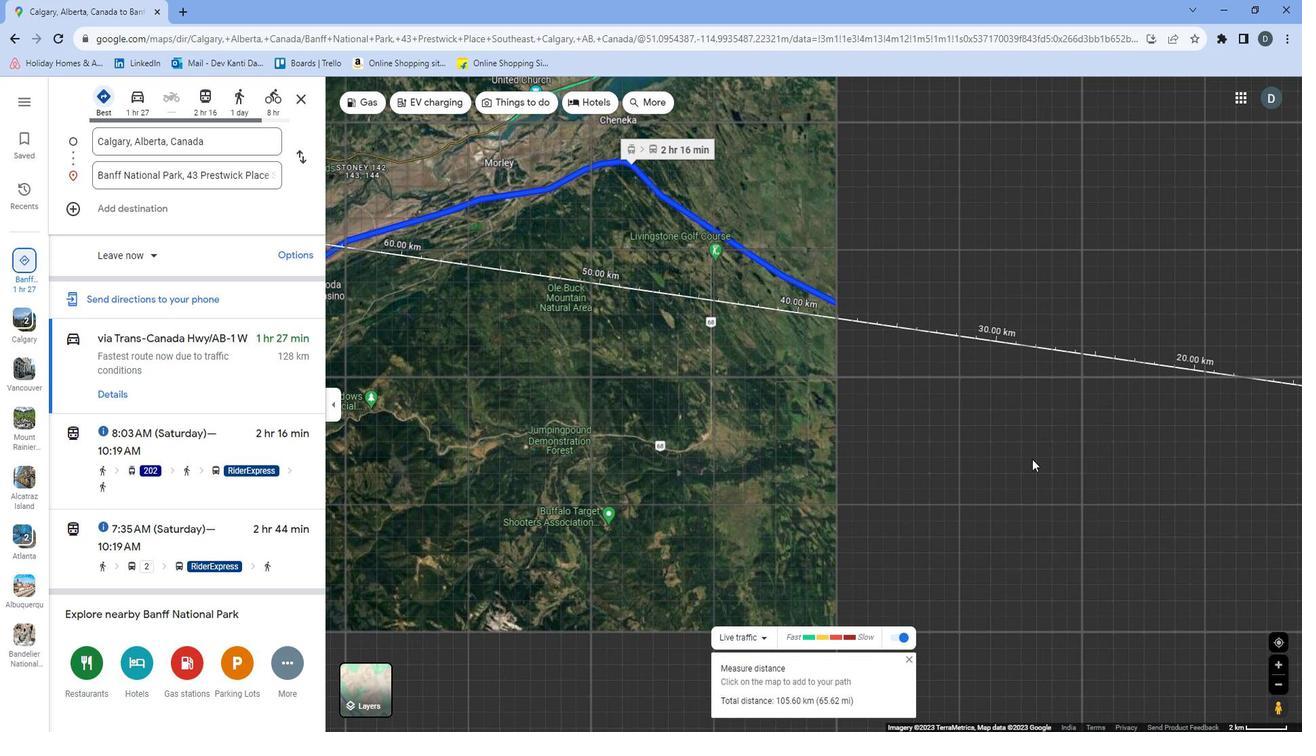 
Action: Mouse moved to (1056, 447)
Screenshot: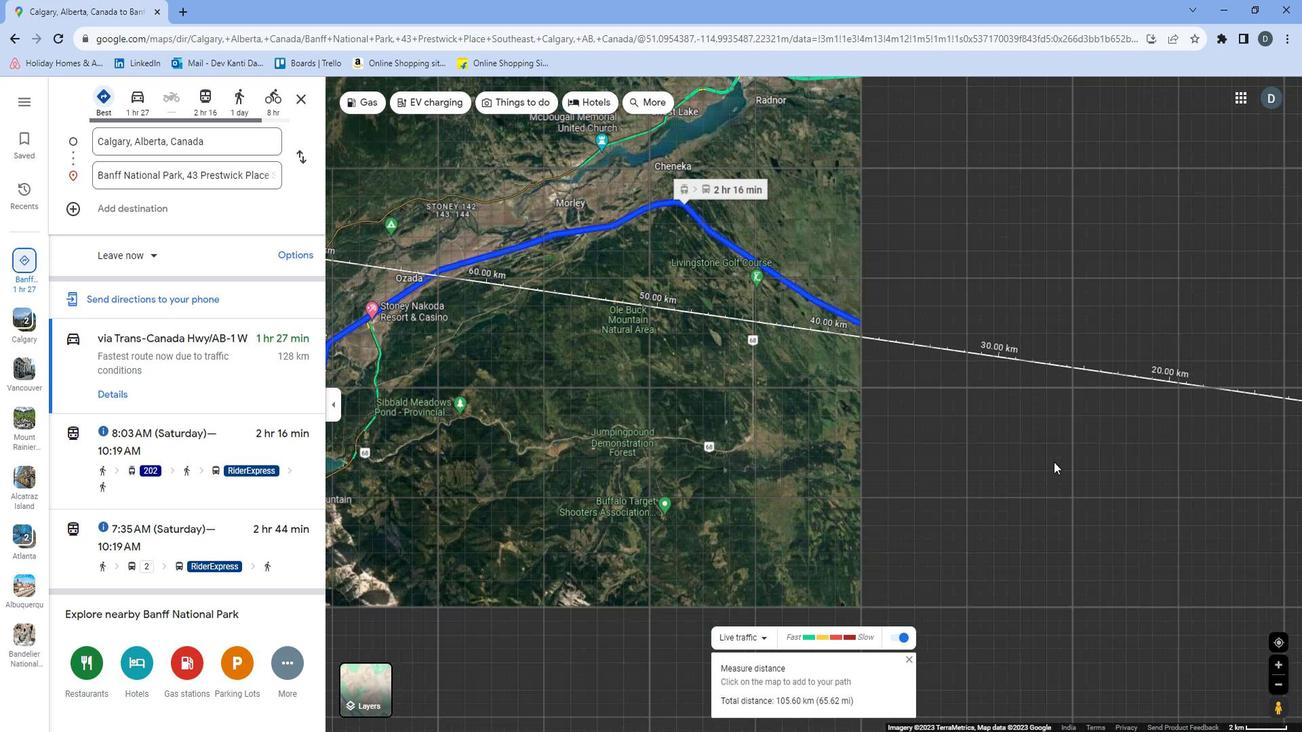 
Action: Mouse scrolled (1056, 447) with delta (0, 0)
Screenshot: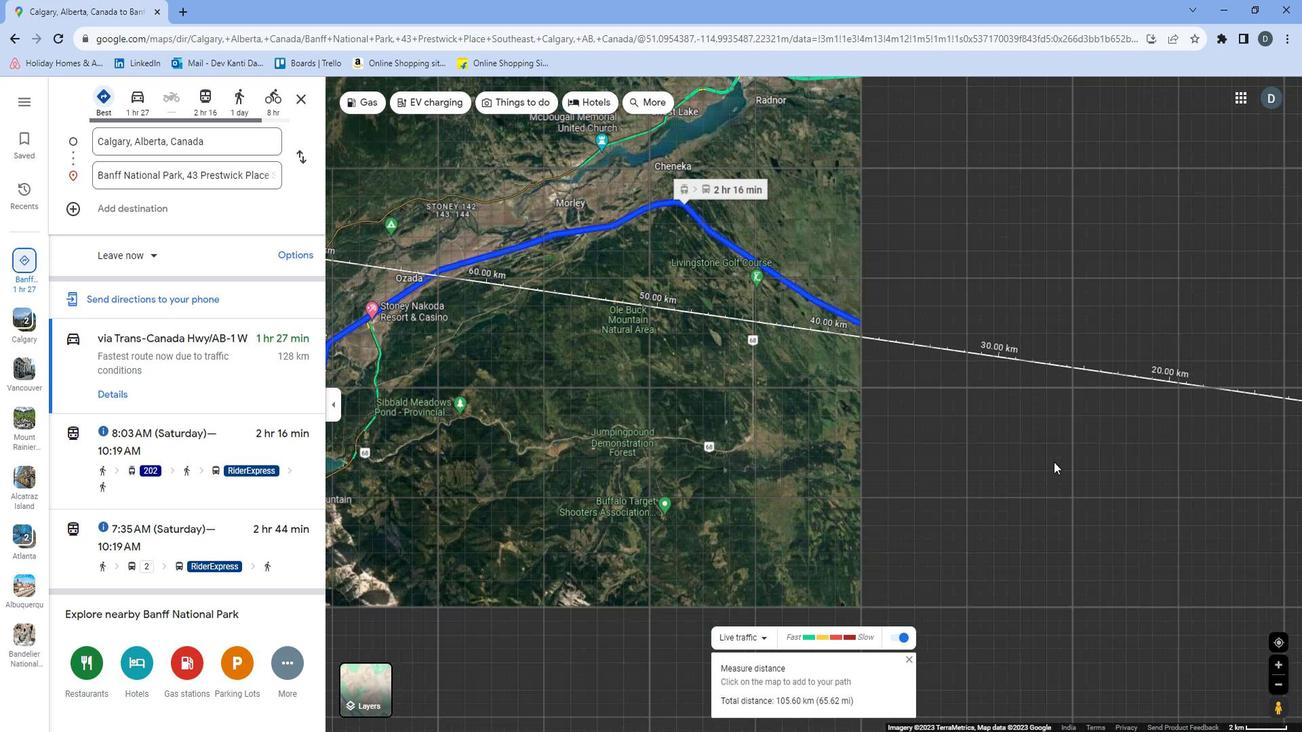 
Action: Mouse moved to (1059, 448)
Screenshot: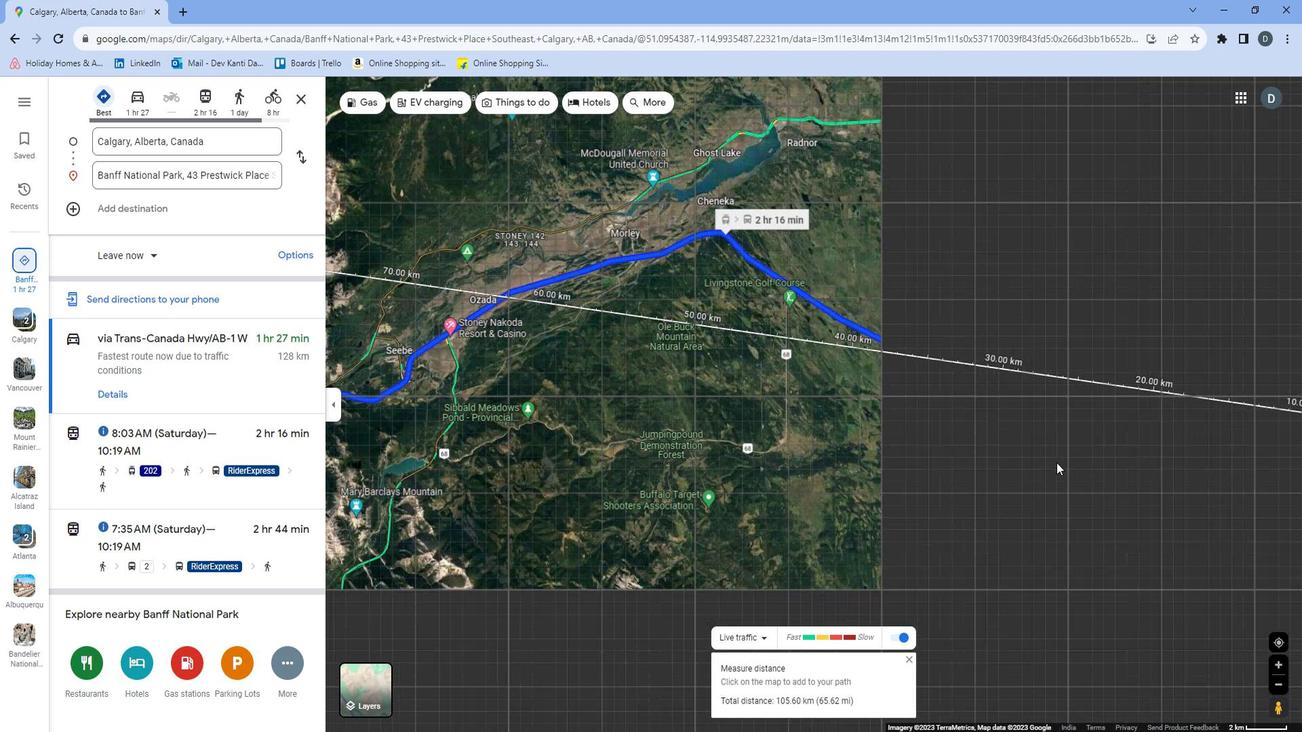 
Action: Mouse scrolled (1059, 447) with delta (0, 0)
Screenshot: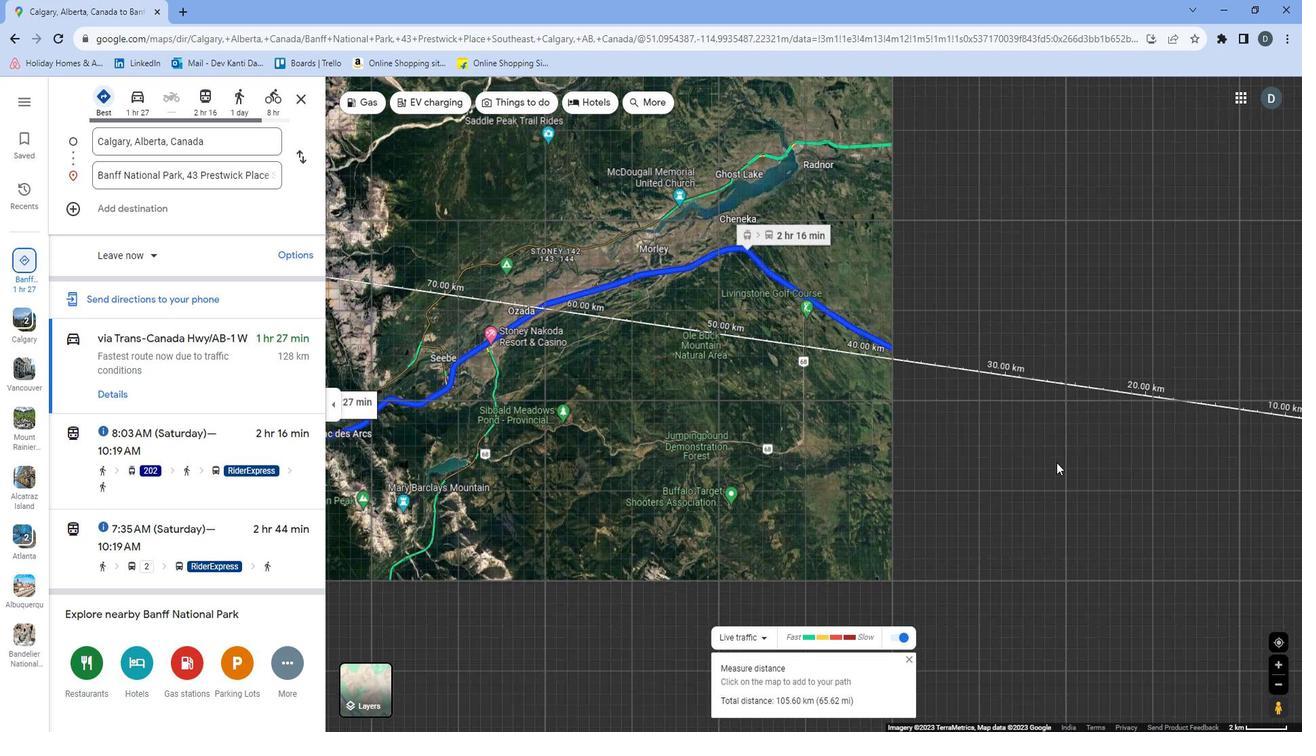 
Action: Mouse moved to (1060, 449)
Screenshot: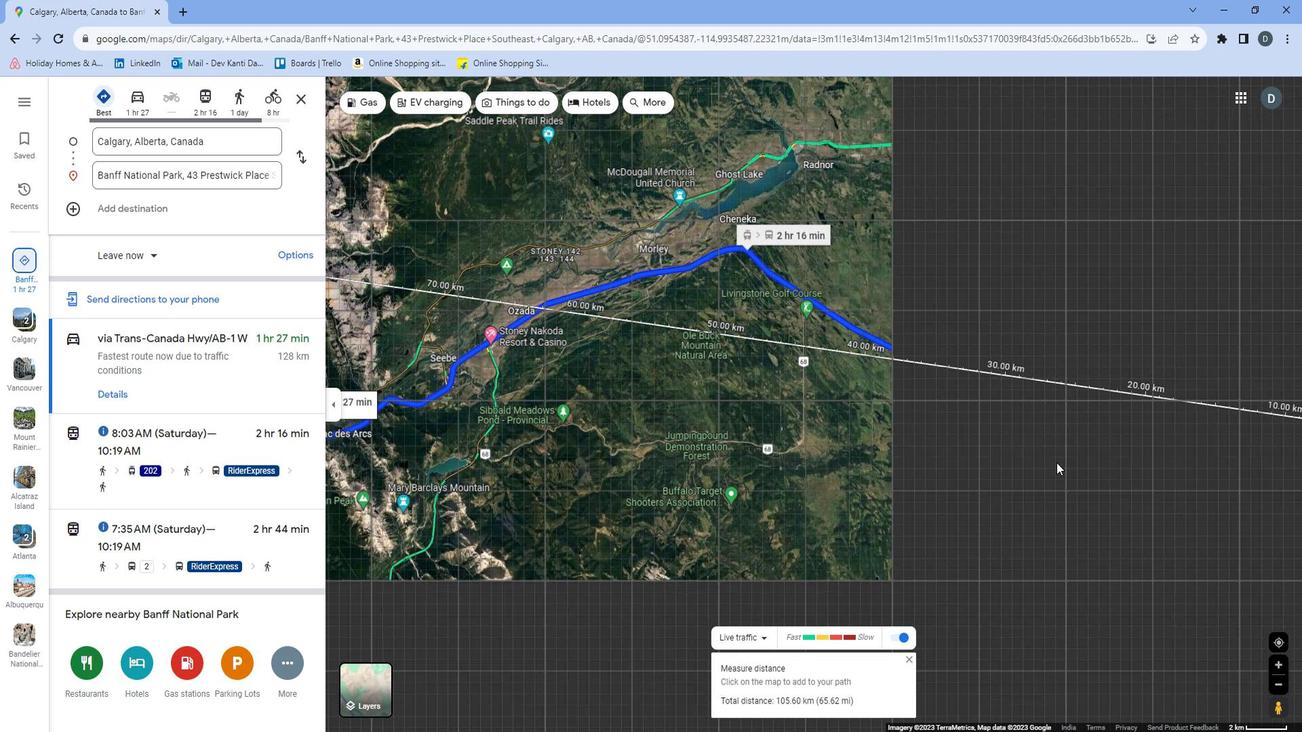 
Action: Mouse scrolled (1060, 448) with delta (0, 0)
Screenshot: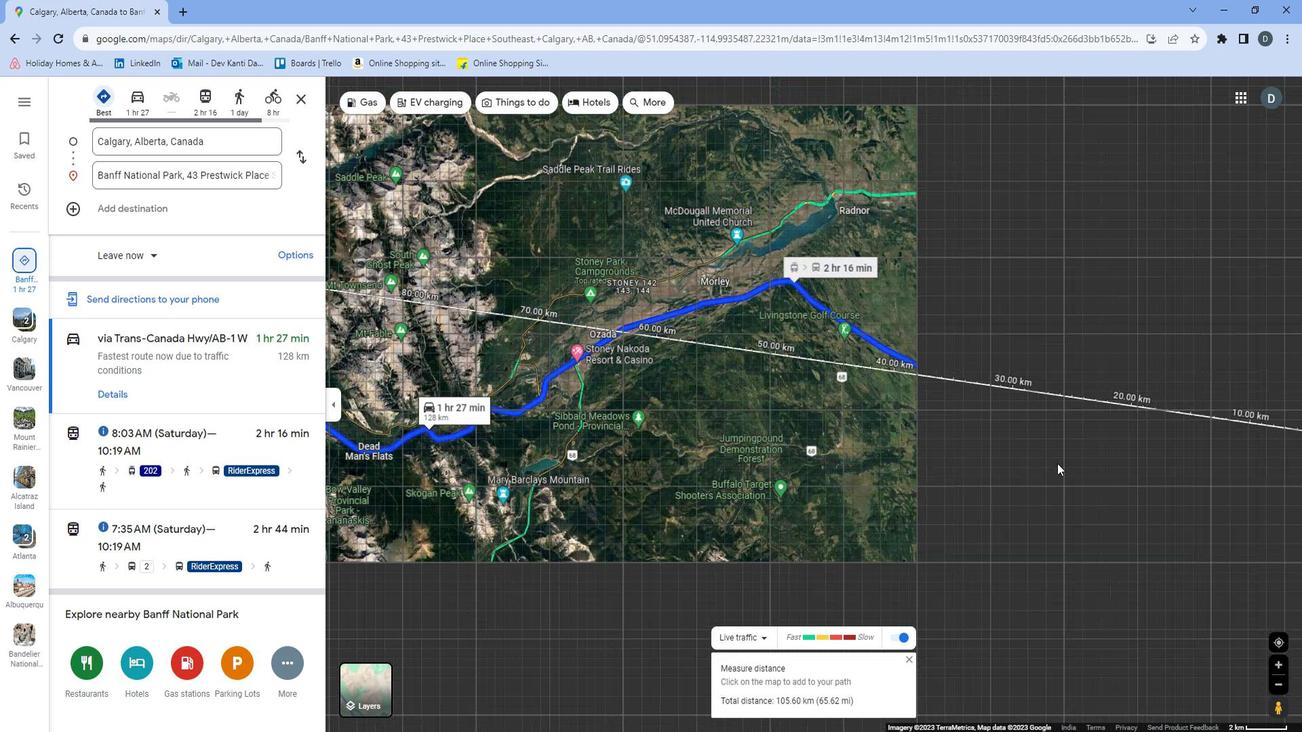 
Action: Mouse moved to (978, 434)
Screenshot: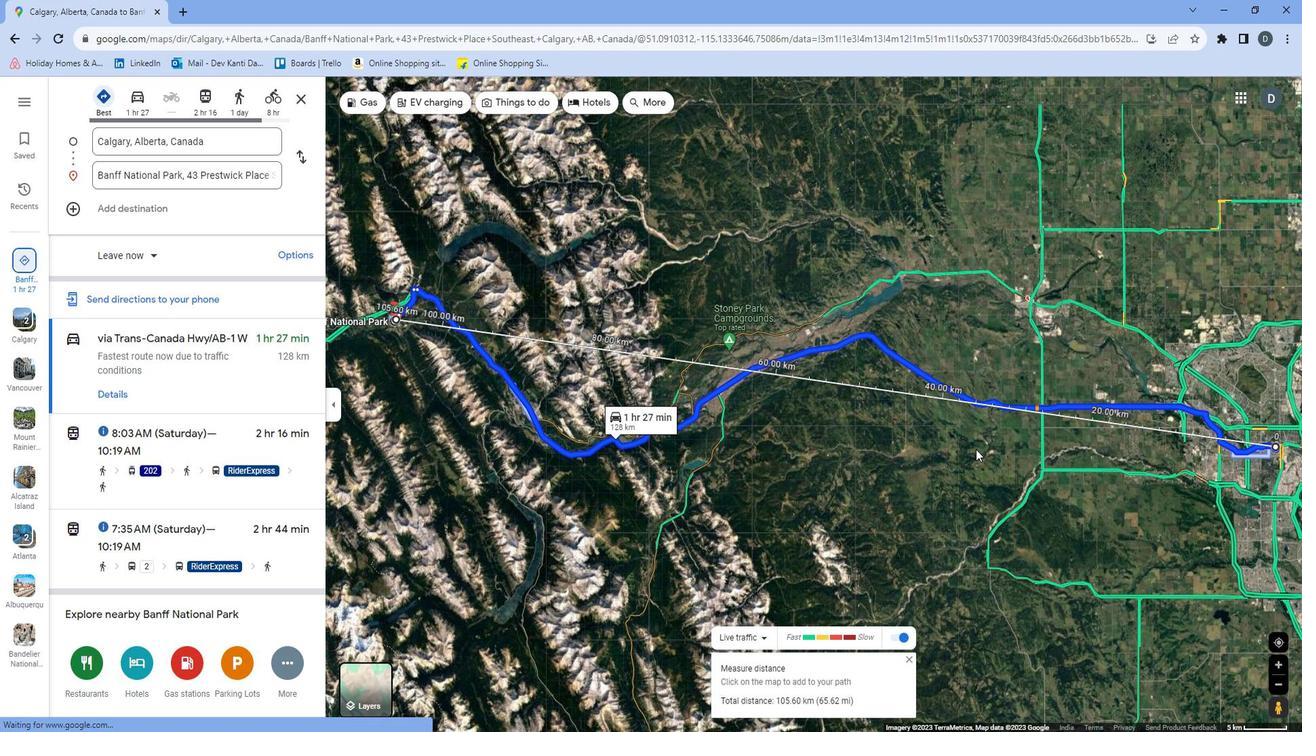 
Action: Mouse pressed left at (978, 434)
Screenshot: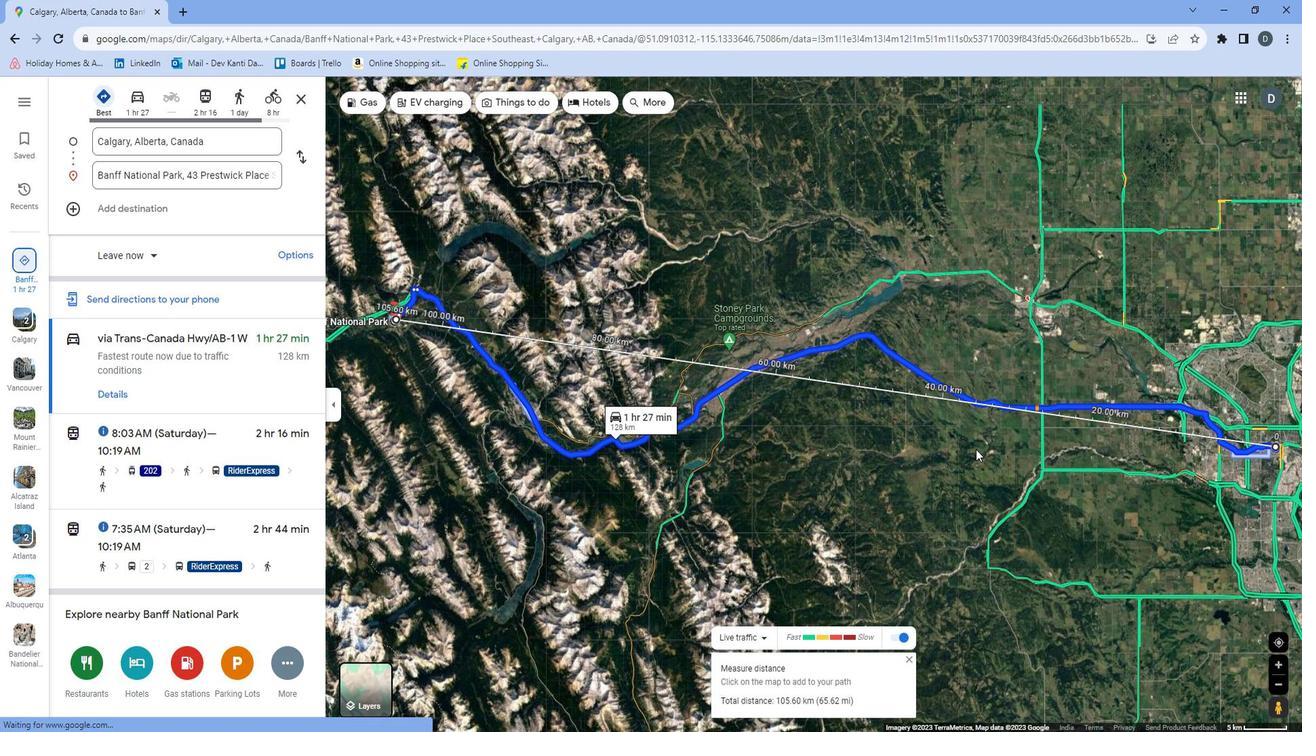 
Action: Mouse moved to (955, 415)
Screenshot: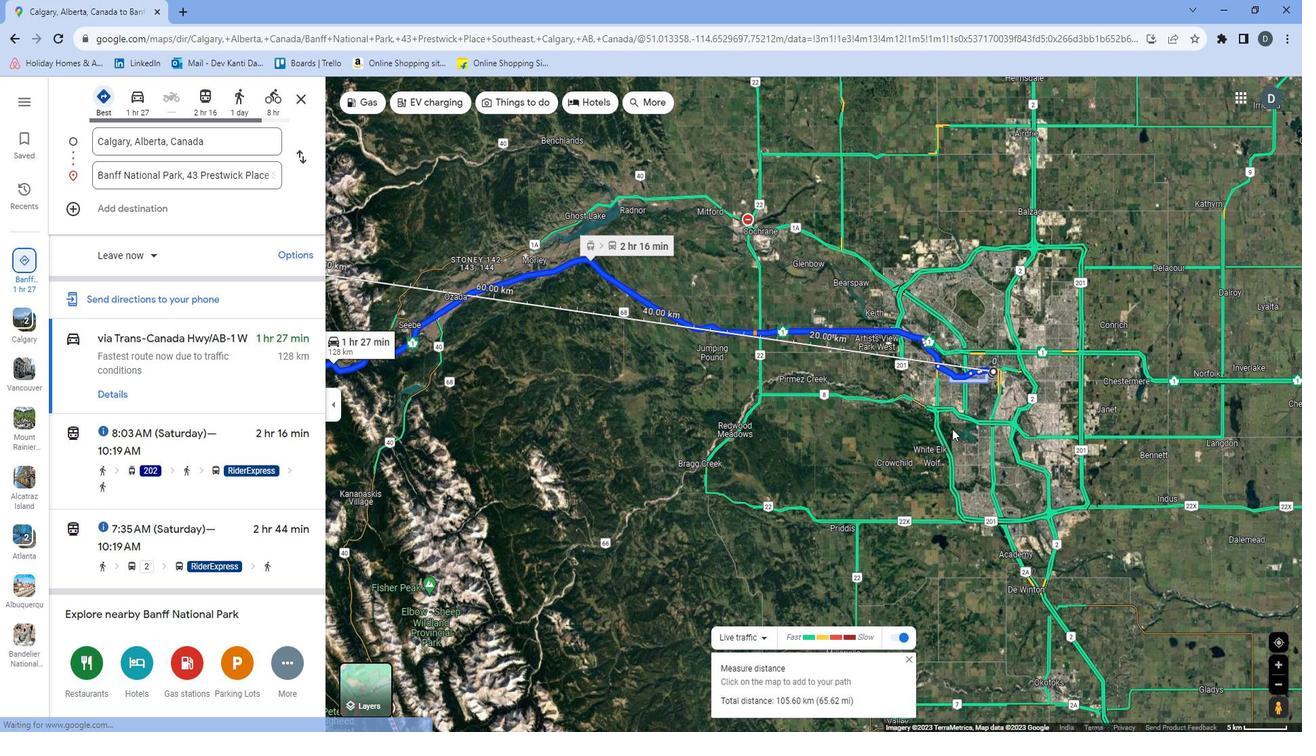
Action: Mouse scrolled (955, 416) with delta (0, 0)
Screenshot: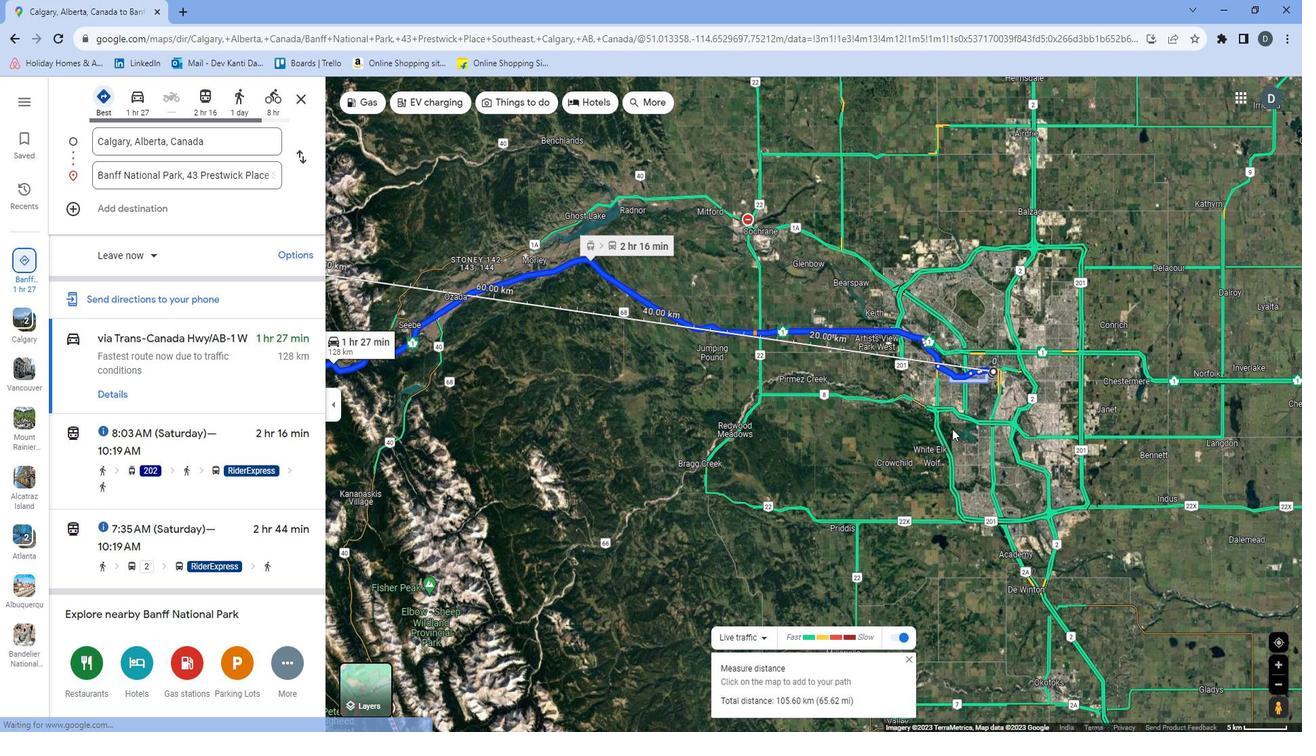 
Action: Mouse scrolled (955, 416) with delta (0, 0)
Screenshot: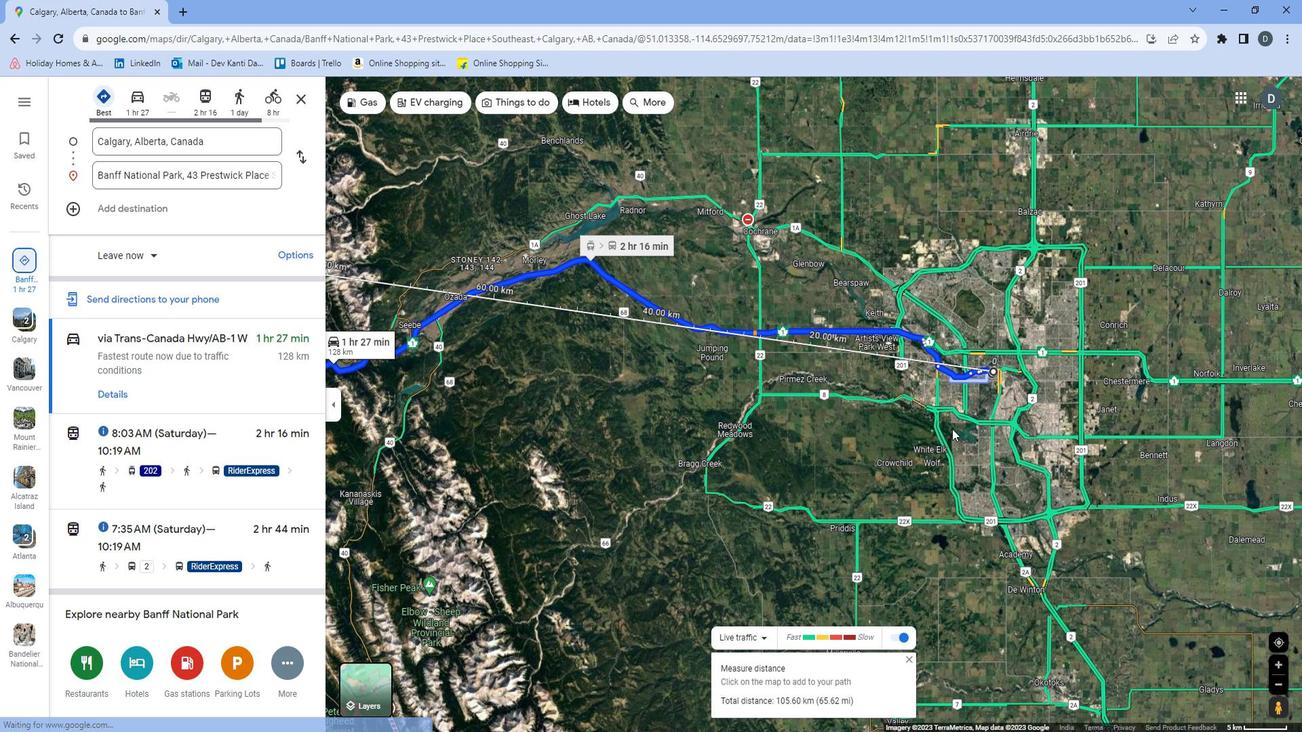 
